 Task: Look for space in Gotse Delchev, Bulgaria from 12th  July, 2023 to 15th July, 2023 for 3 adults in price range Rs.12000 to Rs.16000. Place can be entire place with 2 bedrooms having 3 beds and 1 bathroom. Property type can be flat. Booking option can be shelf check-in. Required host language is English.
Action: Mouse moved to (760, 143)
Screenshot: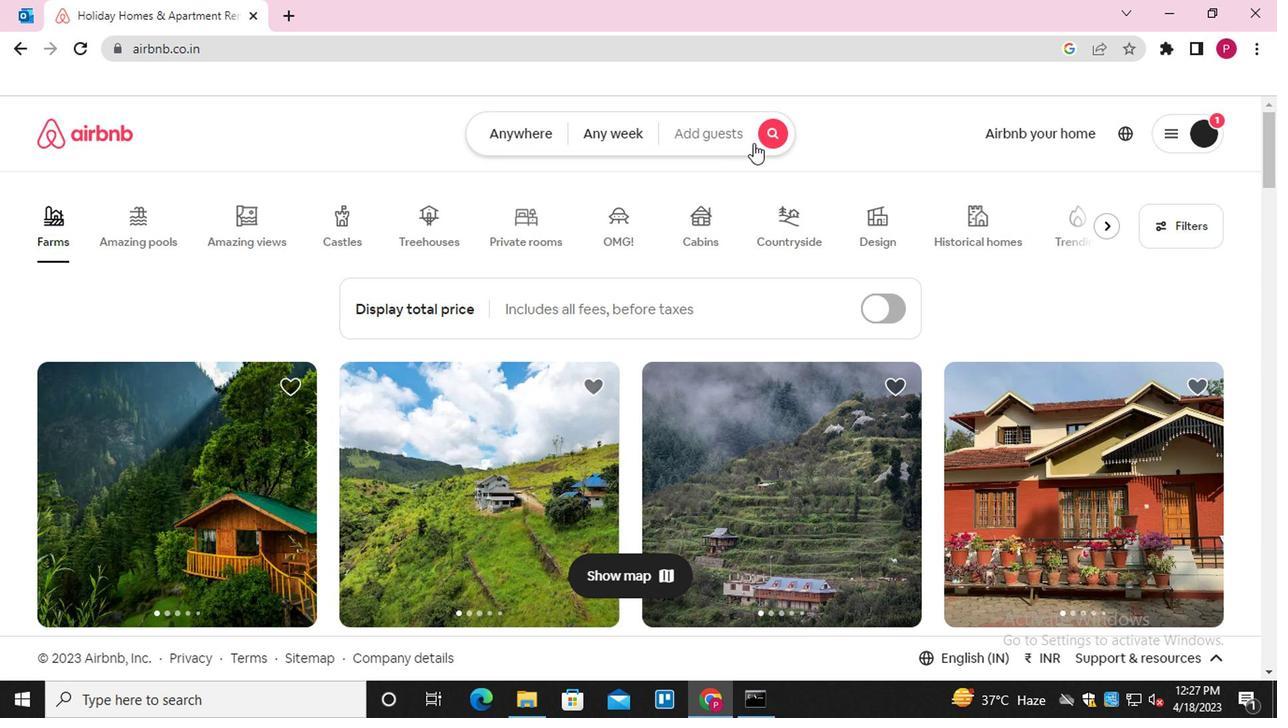 
Action: Mouse pressed left at (760, 143)
Screenshot: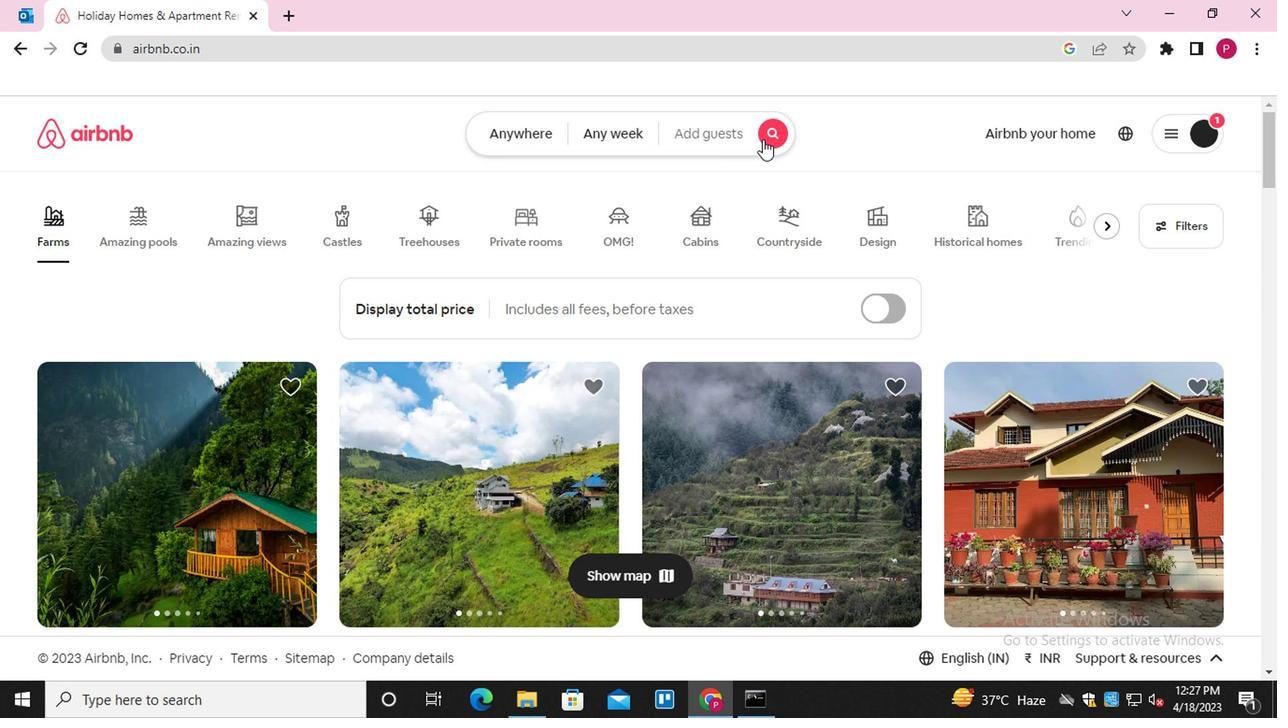 
Action: Mouse moved to (410, 209)
Screenshot: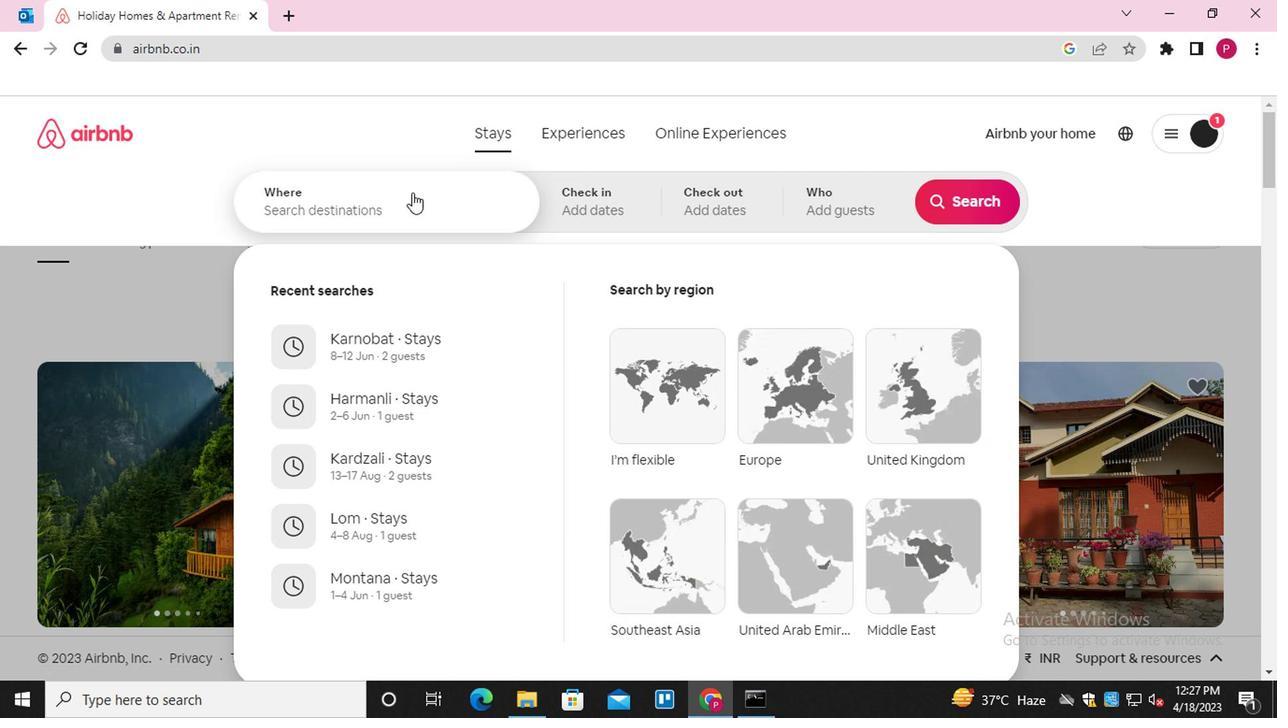
Action: Mouse pressed left at (410, 209)
Screenshot: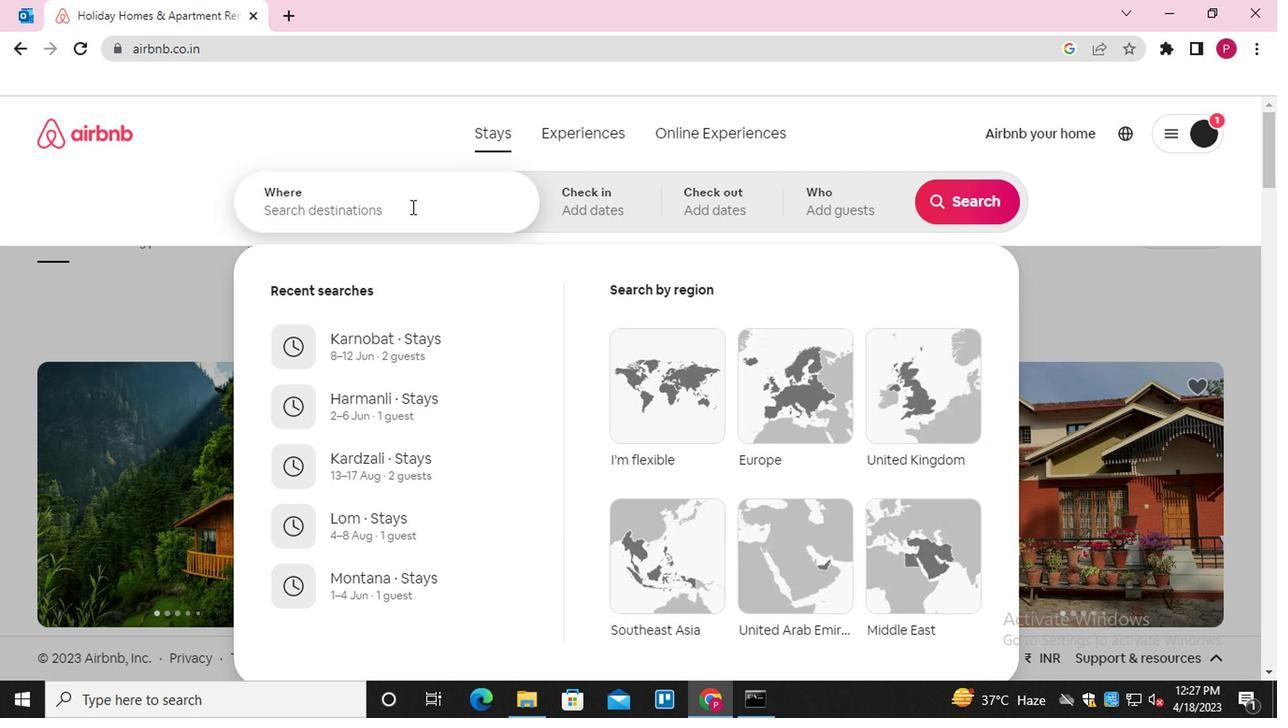 
Action: Key pressed <Key.shift><Key.shift><Key.shift><Key.shift><Key.shift><Key.shift><Key.shift><Key.shift><Key.shift><Key.shift><Key.shift><Key.shift><Key.shift><Key.shift><Key.shift><Key.shift><Key.shift><Key.shift>GOSTE<Key.space><Key.shift>DELCHEV
Screenshot: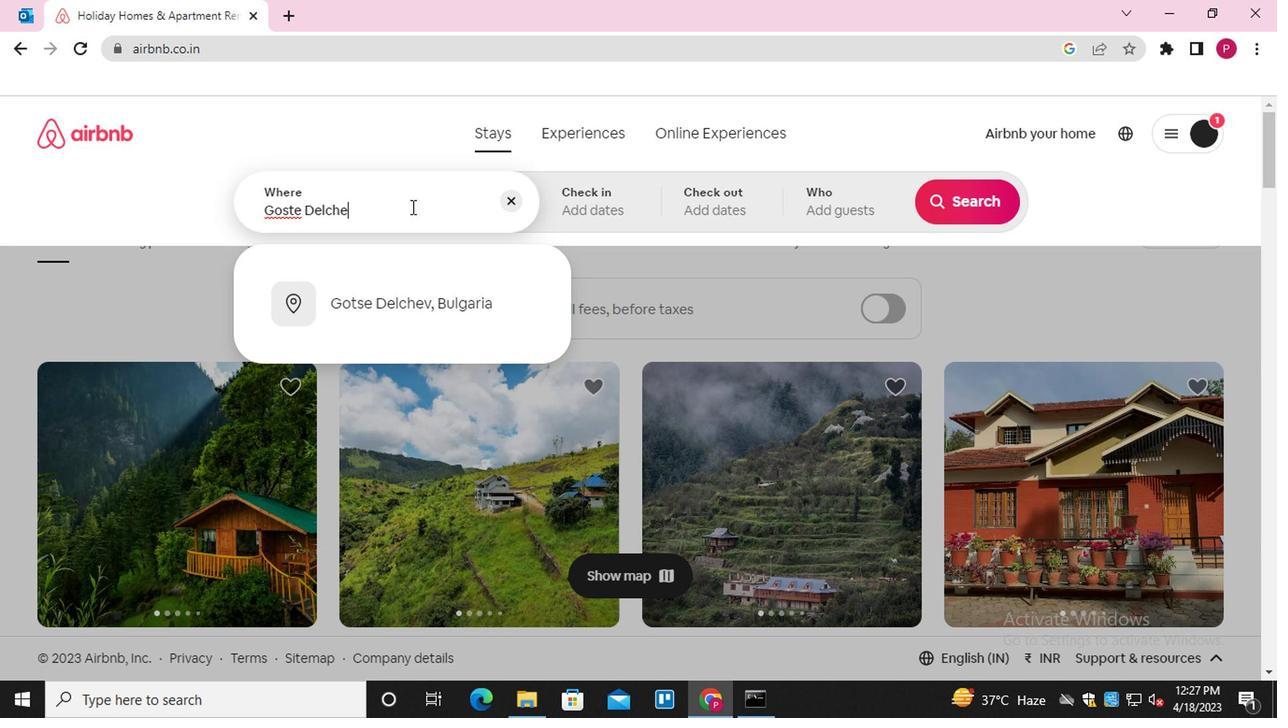 
Action: Mouse moved to (427, 493)
Screenshot: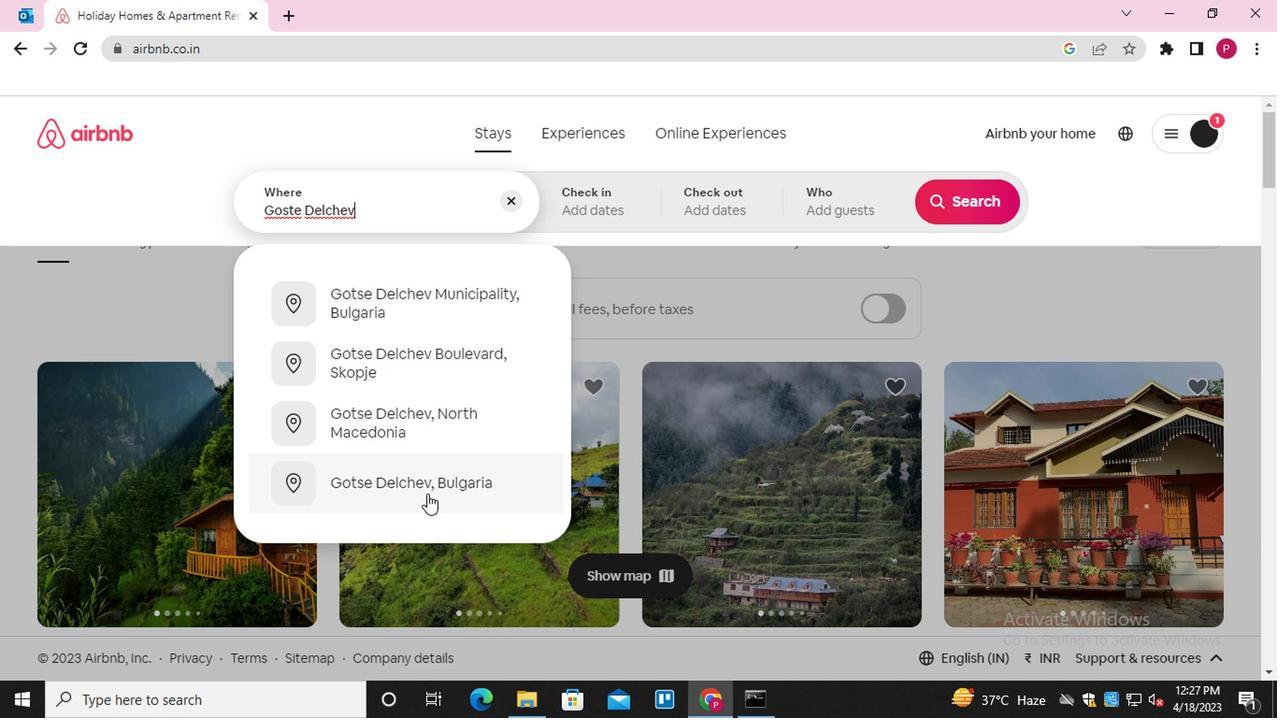 
Action: Mouse pressed left at (427, 493)
Screenshot: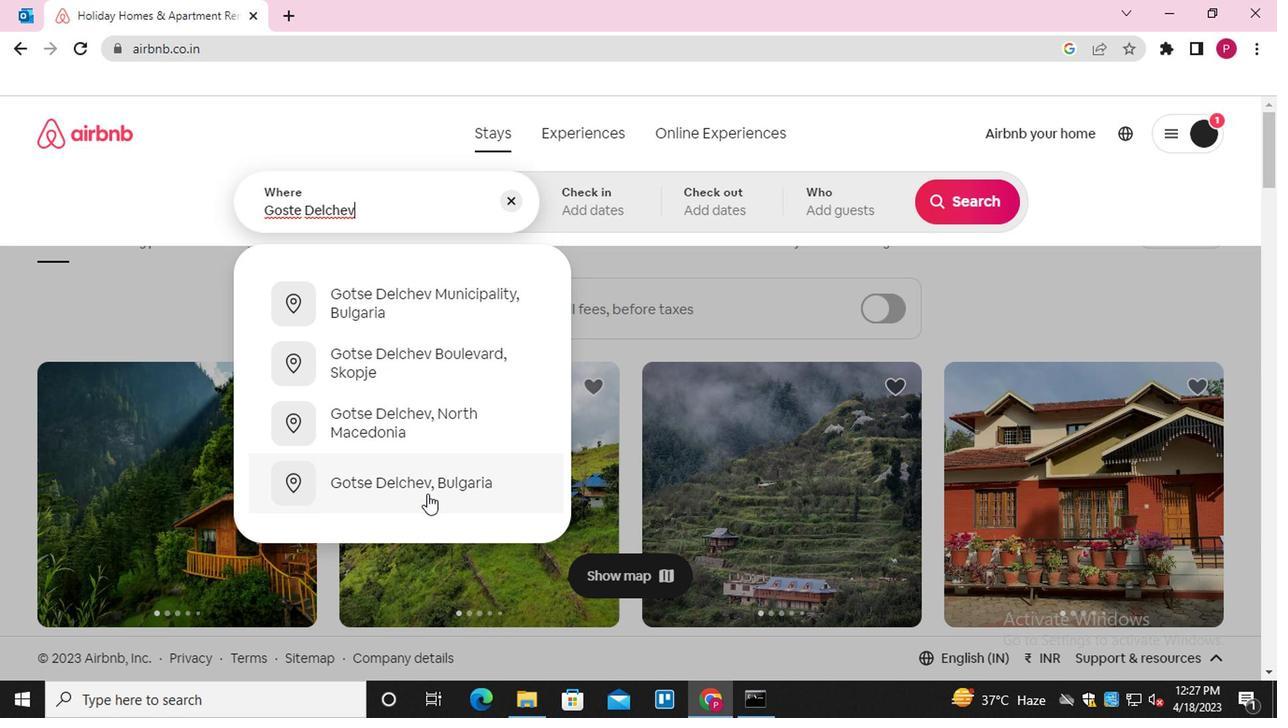 
Action: Mouse moved to (943, 352)
Screenshot: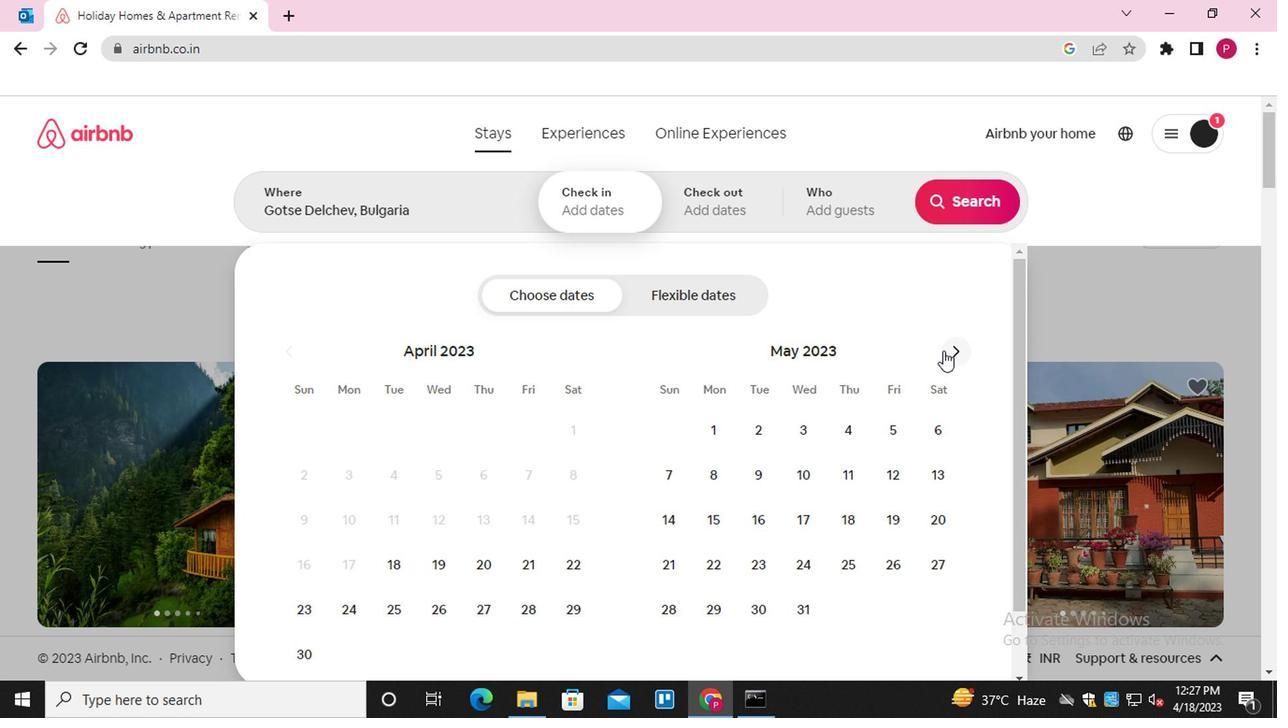
Action: Mouse pressed left at (943, 352)
Screenshot: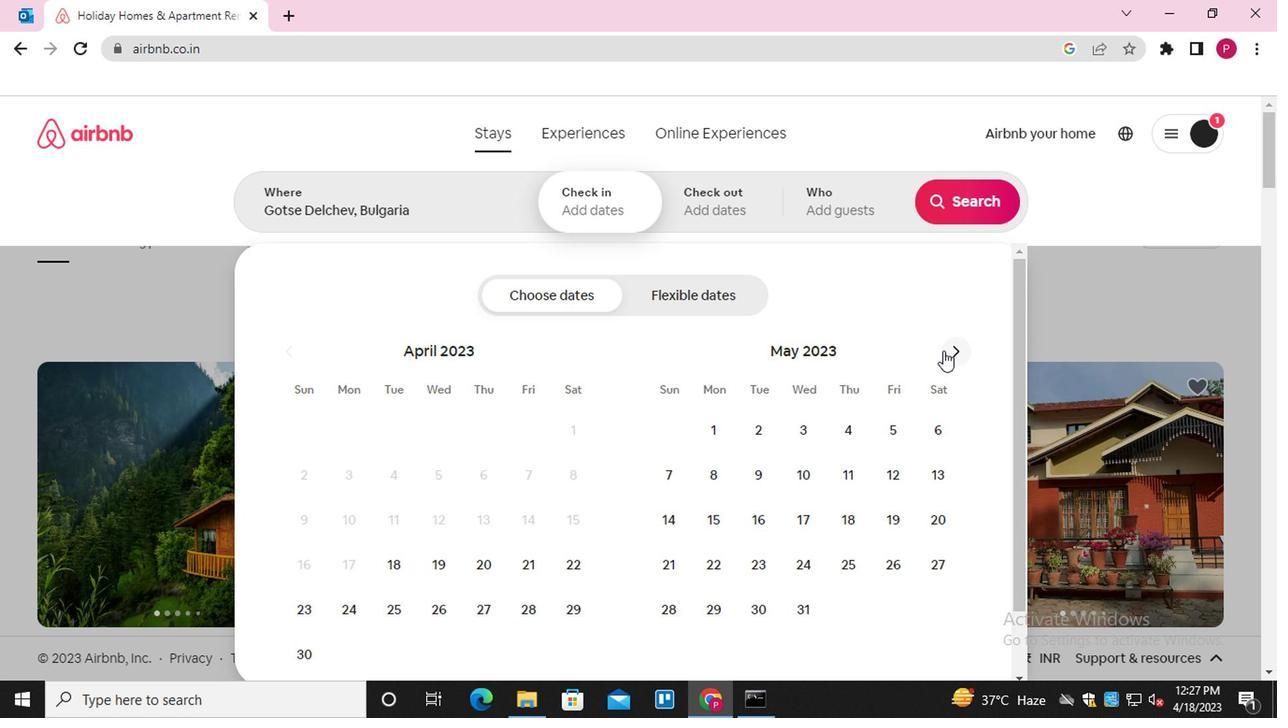 
Action: Mouse pressed left at (943, 352)
Screenshot: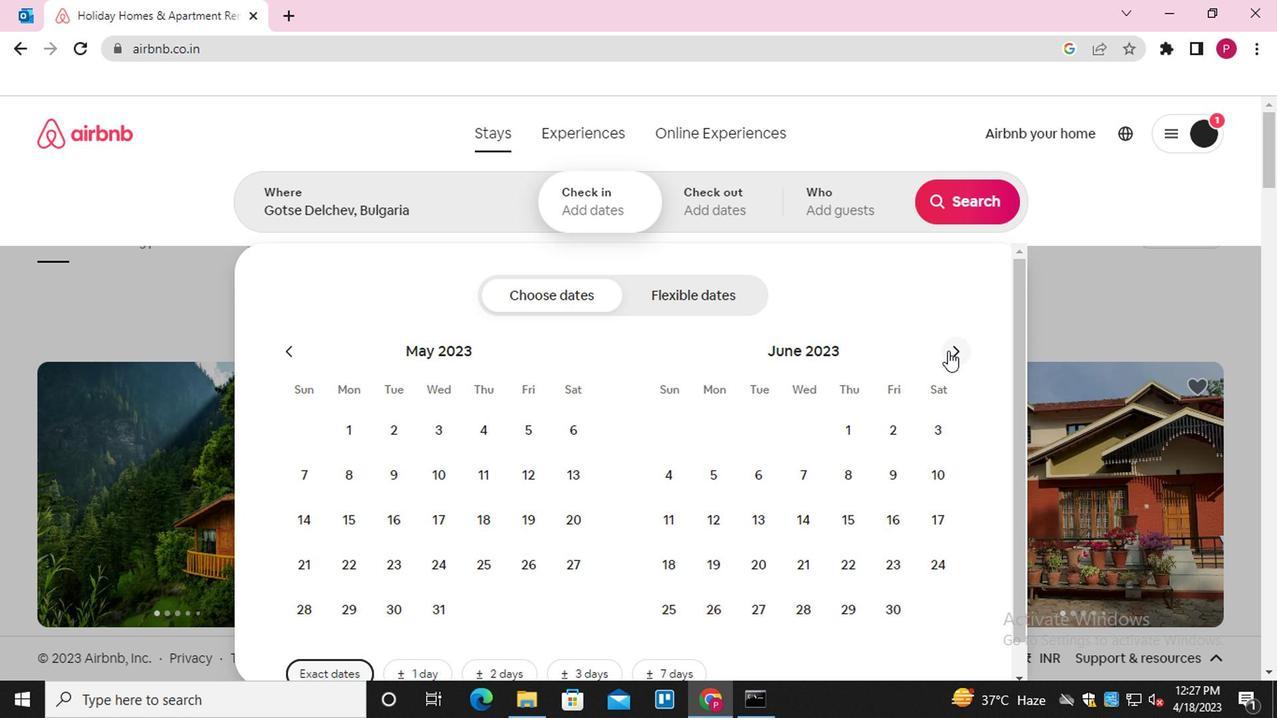 
Action: Mouse moved to (808, 517)
Screenshot: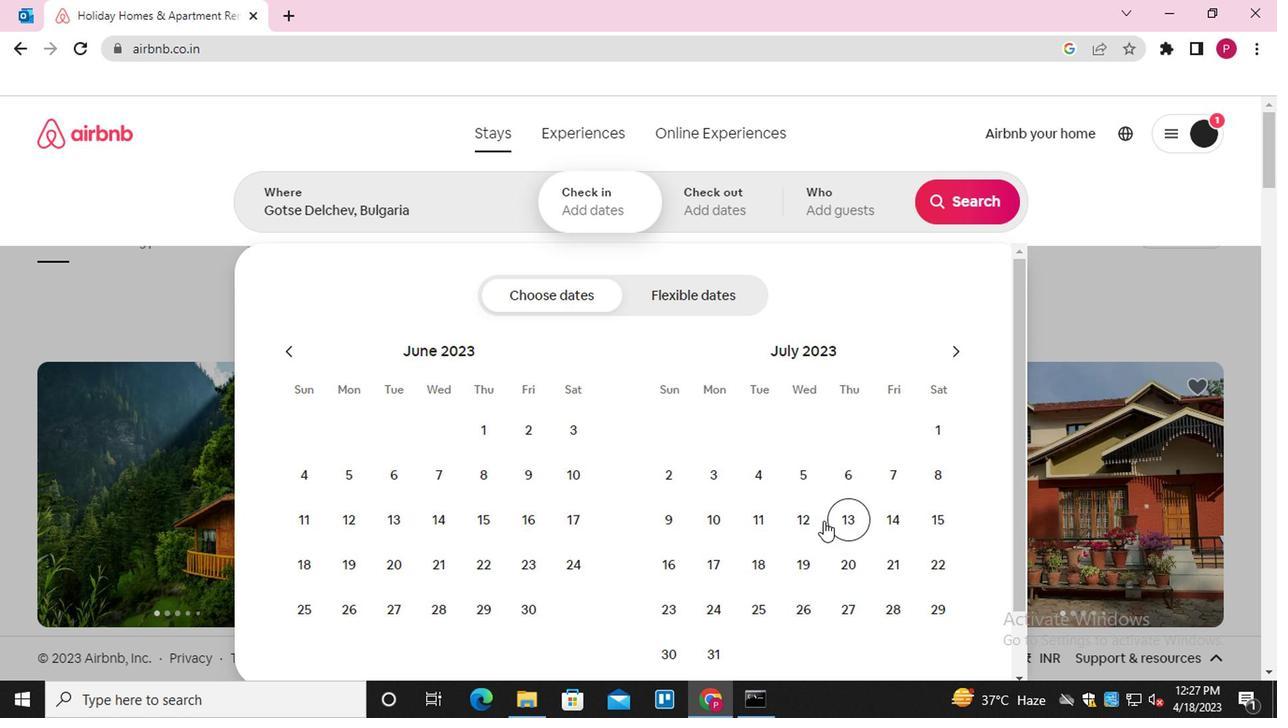 
Action: Mouse pressed left at (808, 517)
Screenshot: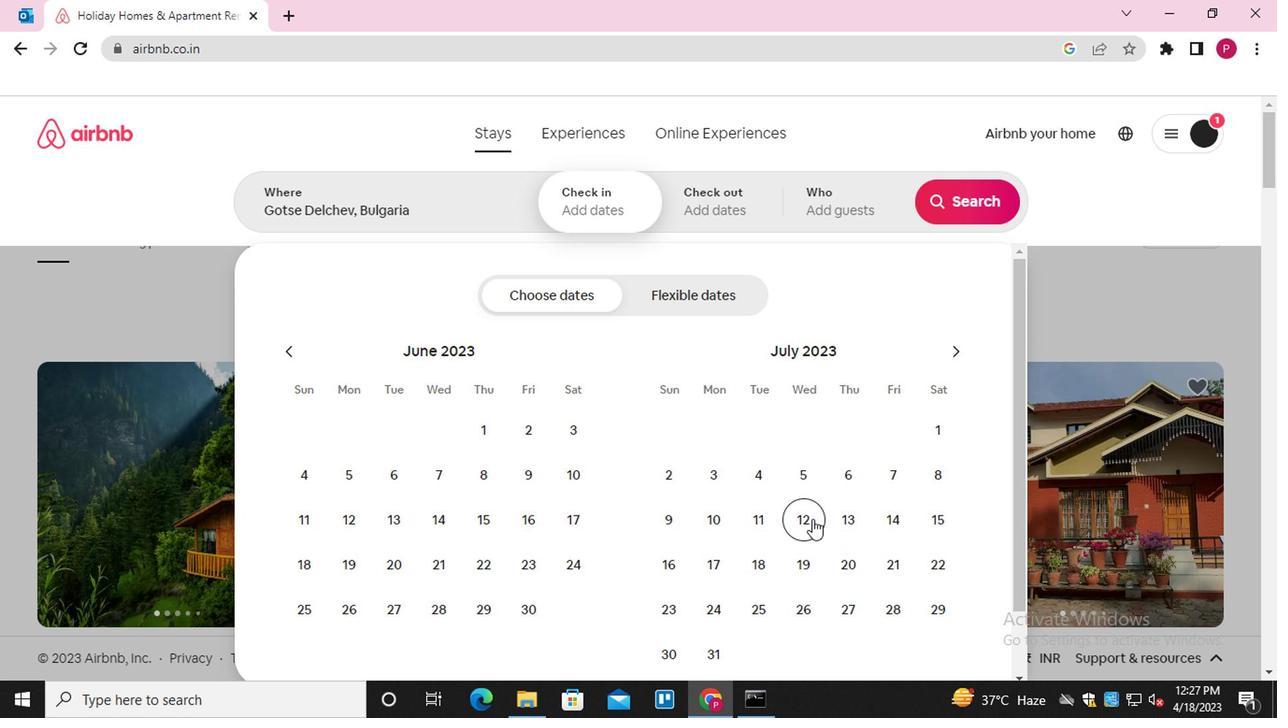 
Action: Mouse moved to (925, 520)
Screenshot: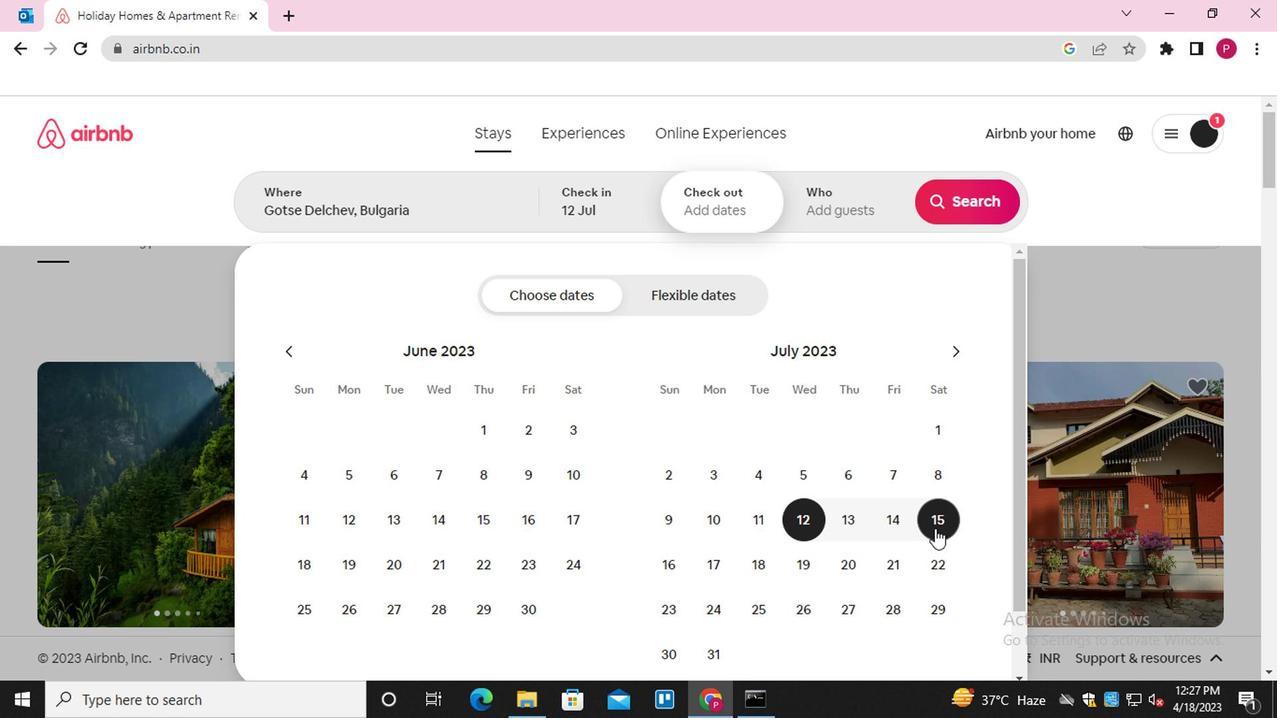 
Action: Mouse pressed left at (925, 520)
Screenshot: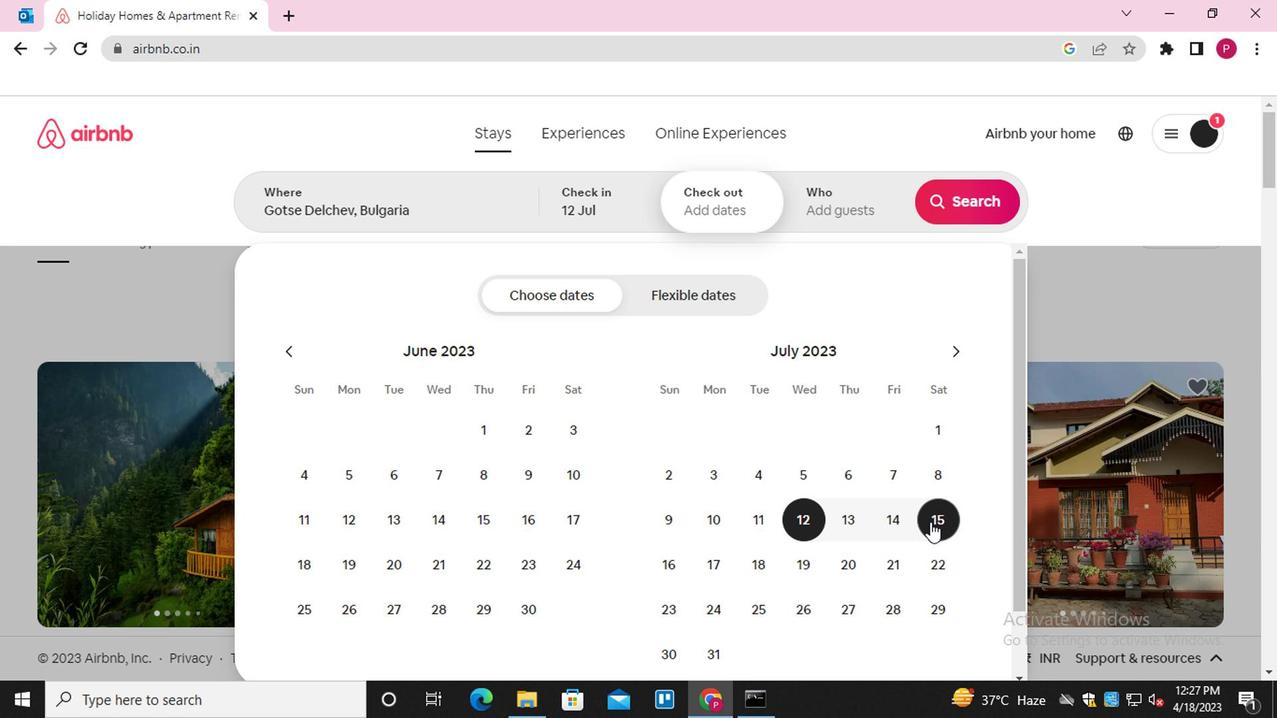 
Action: Mouse moved to (843, 212)
Screenshot: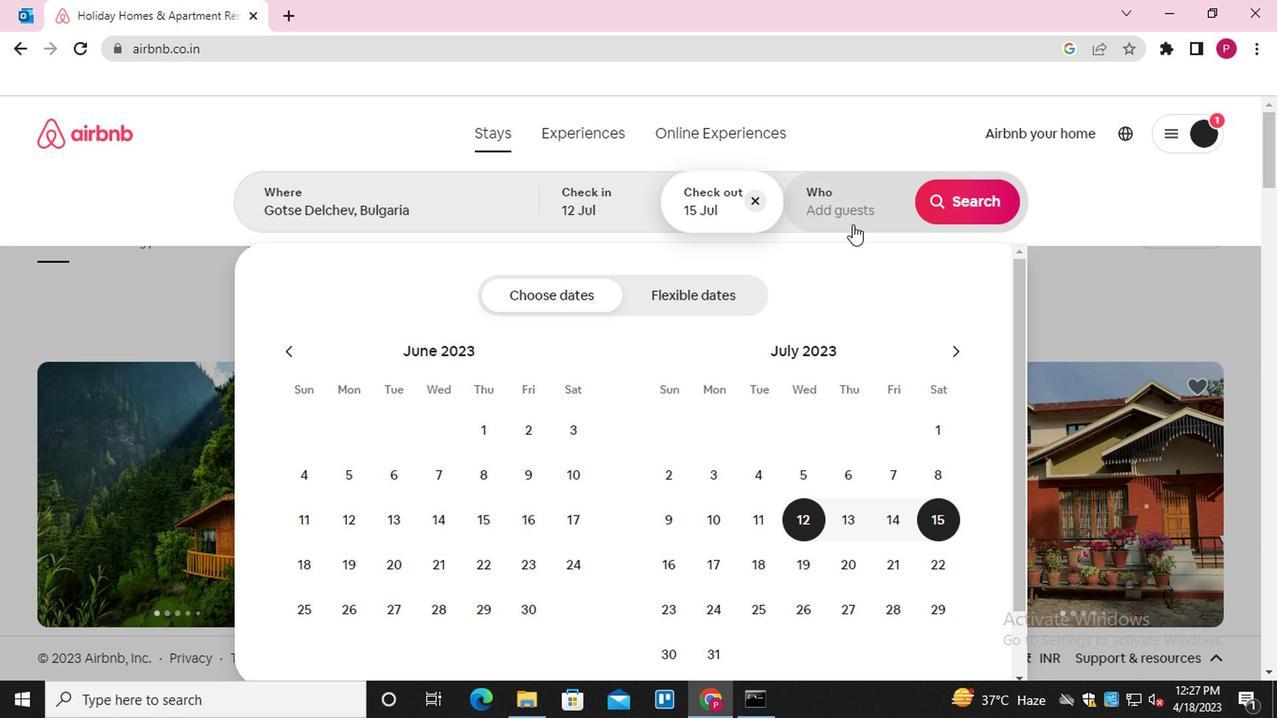
Action: Mouse pressed left at (843, 212)
Screenshot: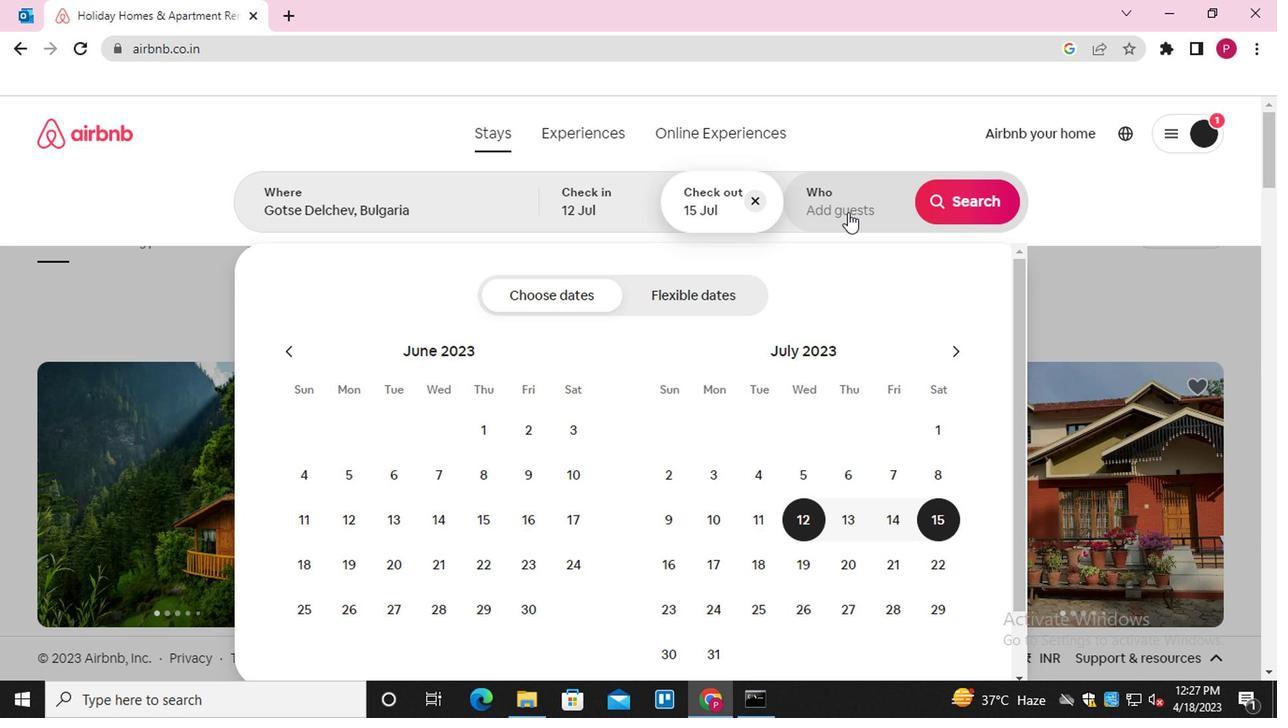 
Action: Mouse moved to (970, 298)
Screenshot: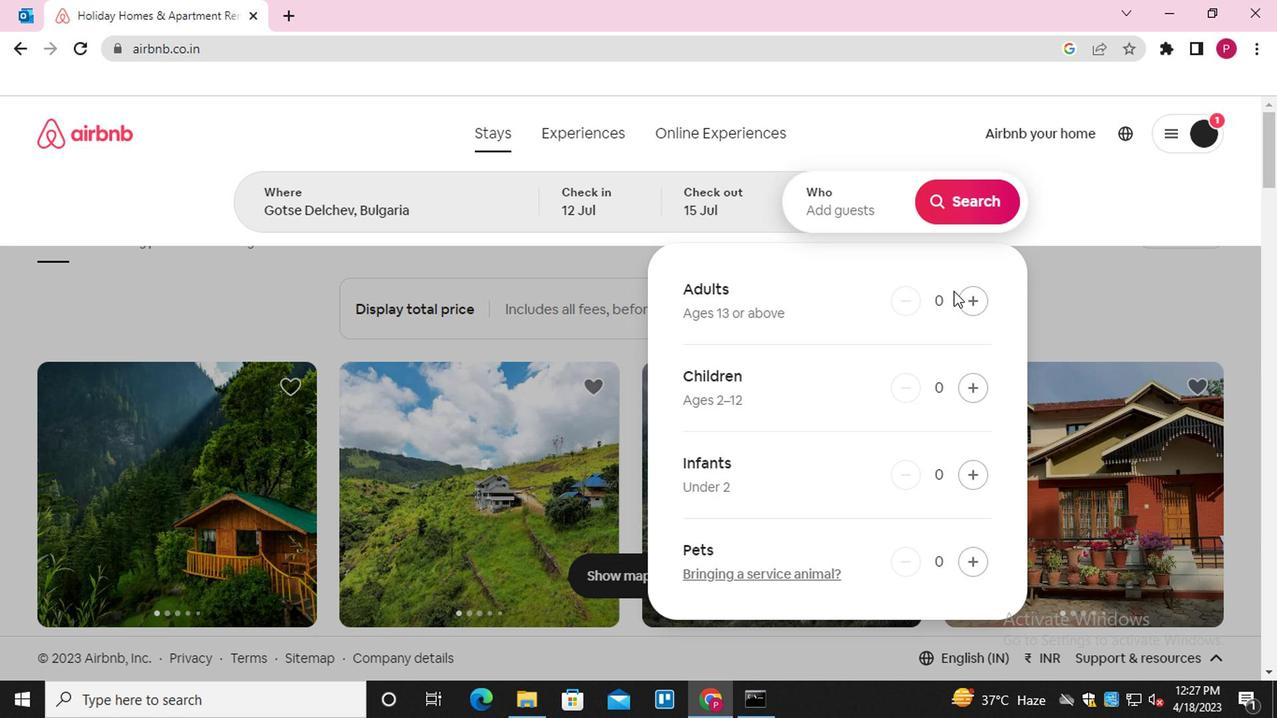 
Action: Mouse pressed left at (970, 298)
Screenshot: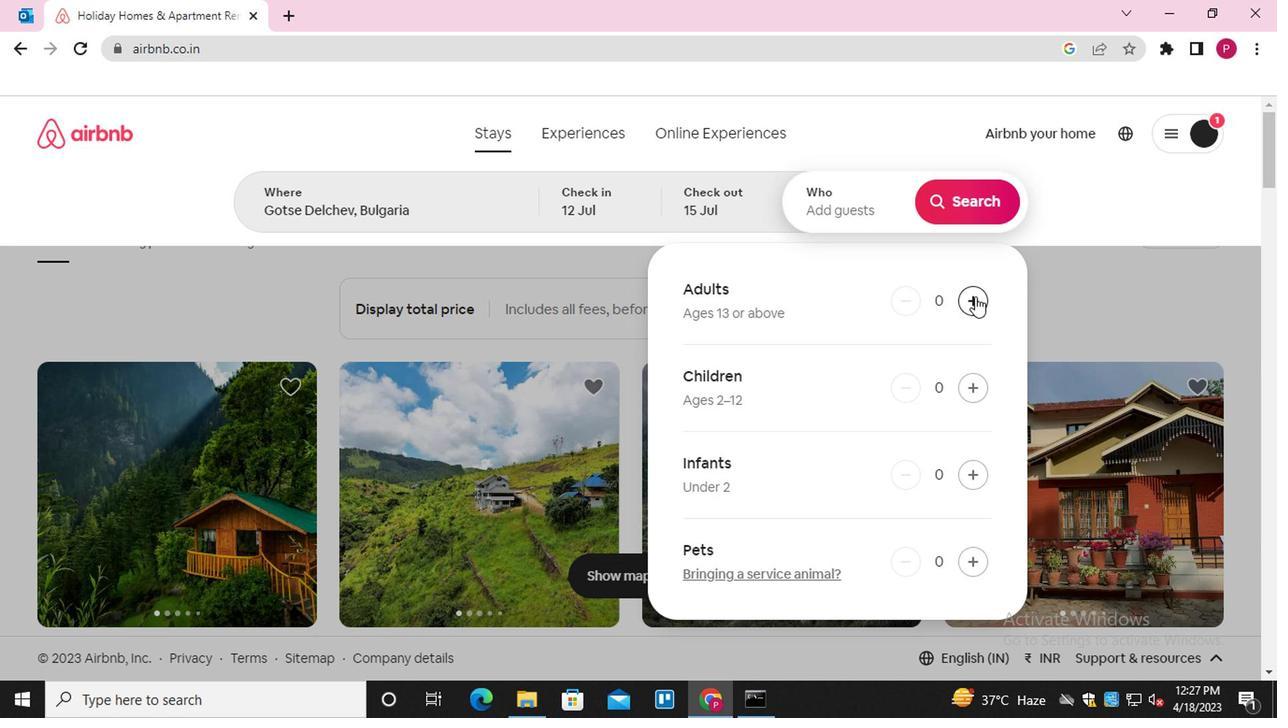 
Action: Mouse pressed left at (970, 298)
Screenshot: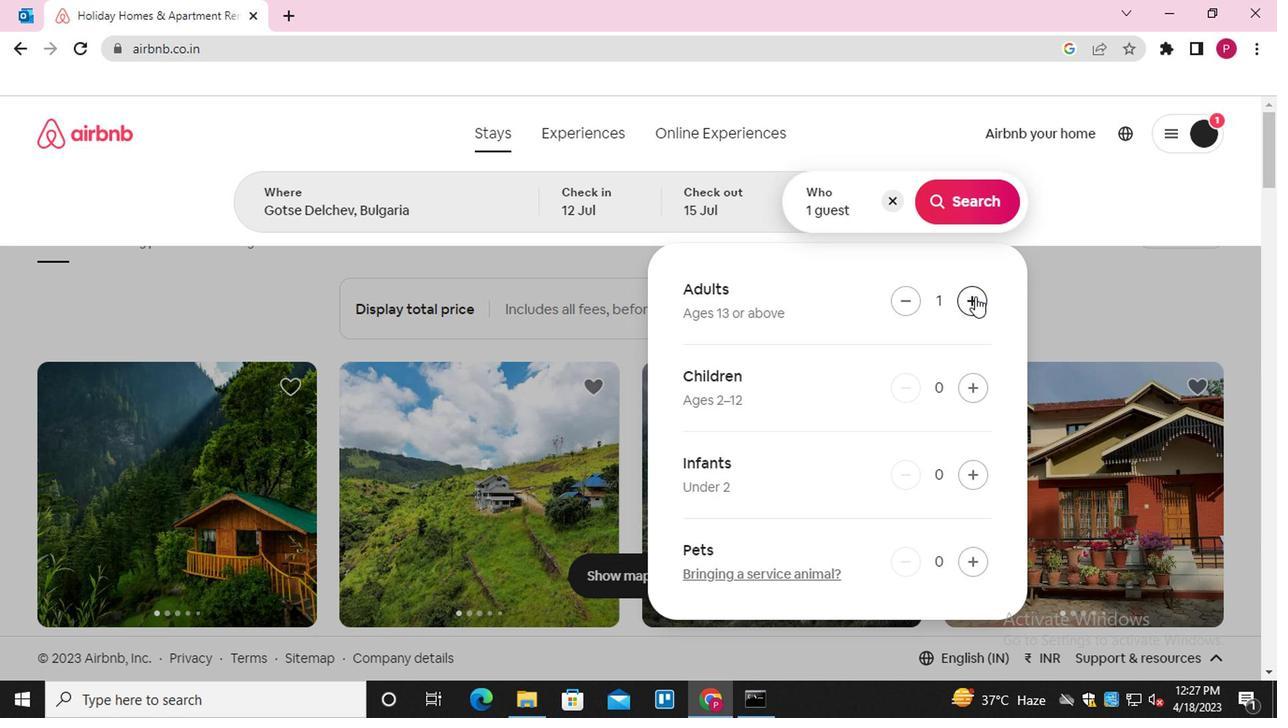 
Action: Mouse pressed left at (970, 298)
Screenshot: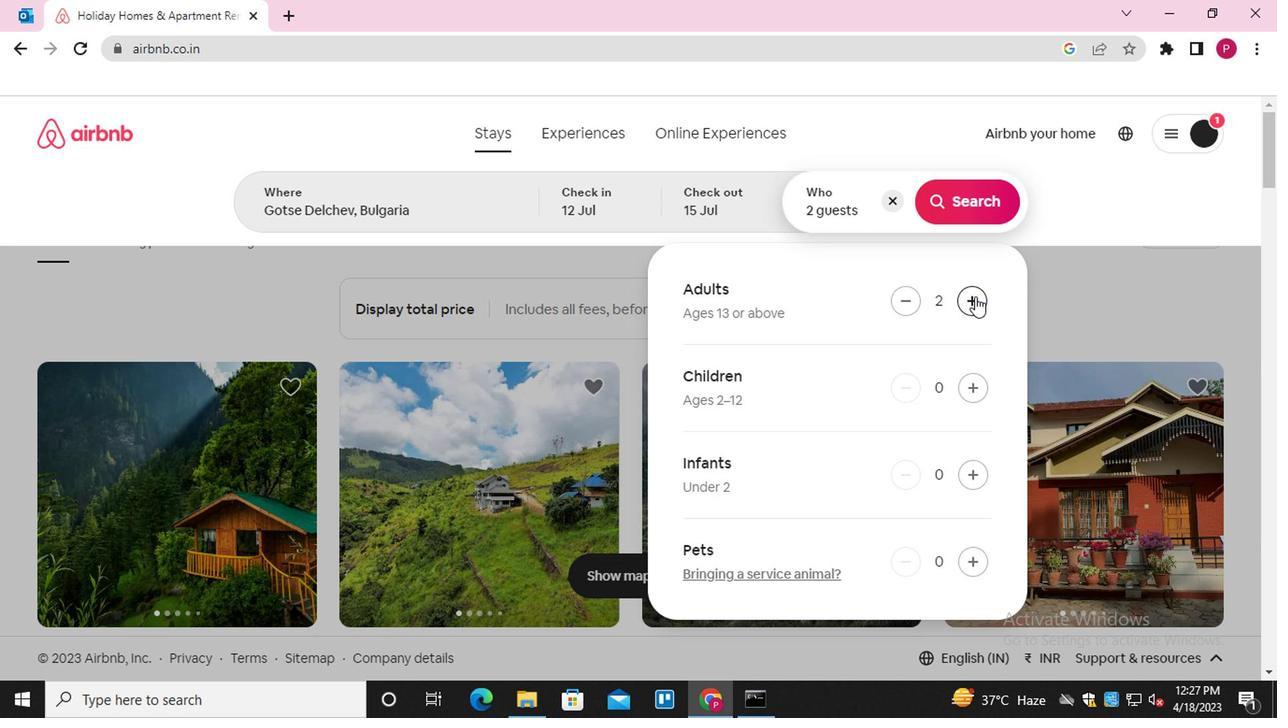 
Action: Mouse moved to (967, 218)
Screenshot: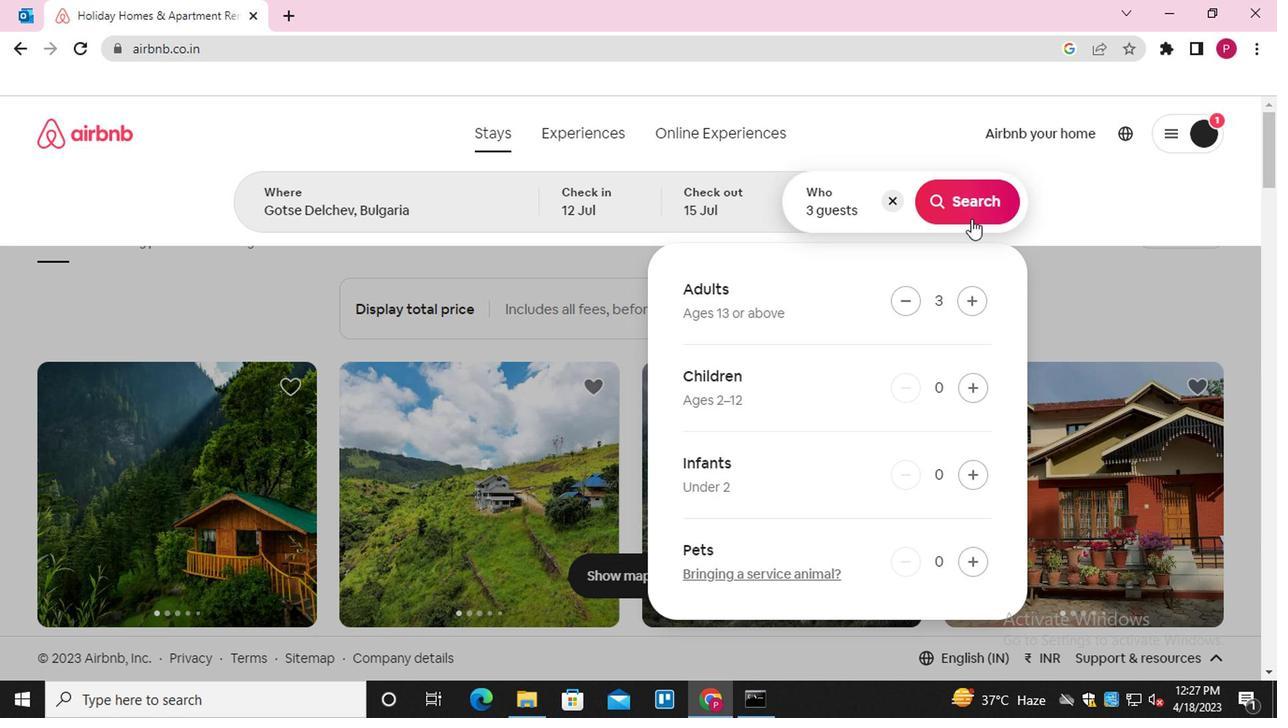 
Action: Mouse pressed left at (967, 218)
Screenshot: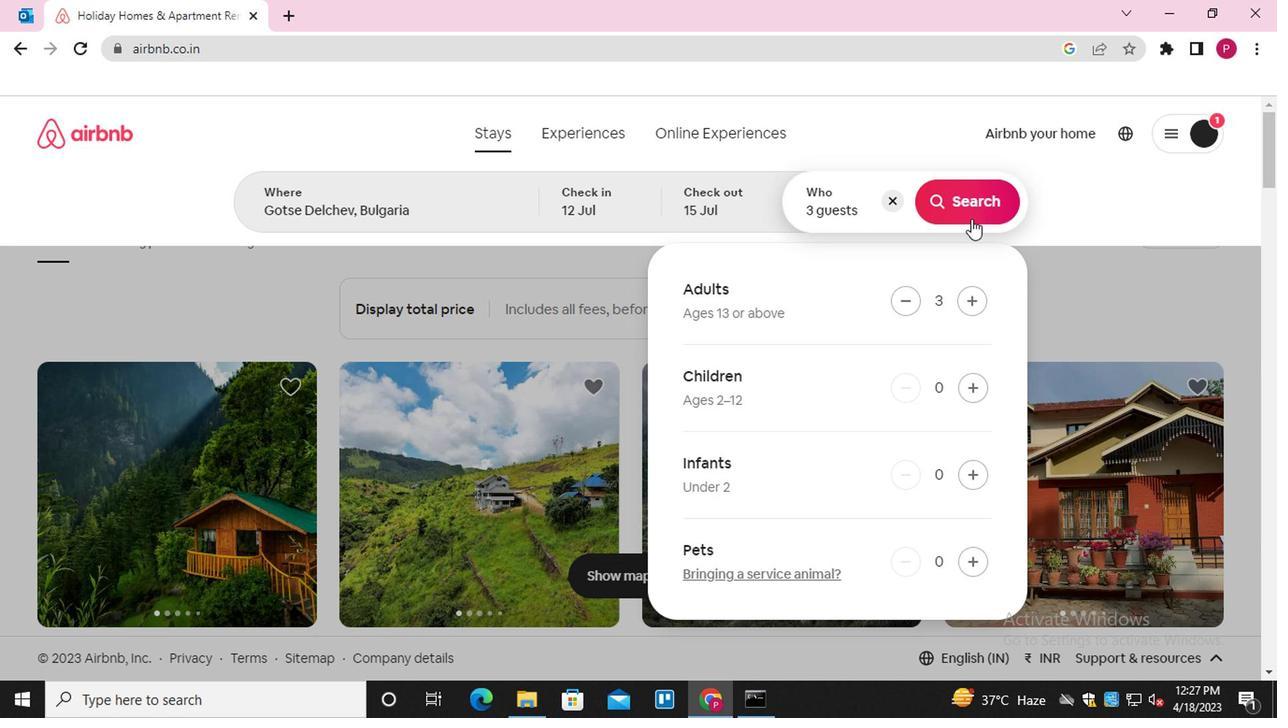 
Action: Mouse moved to (1163, 218)
Screenshot: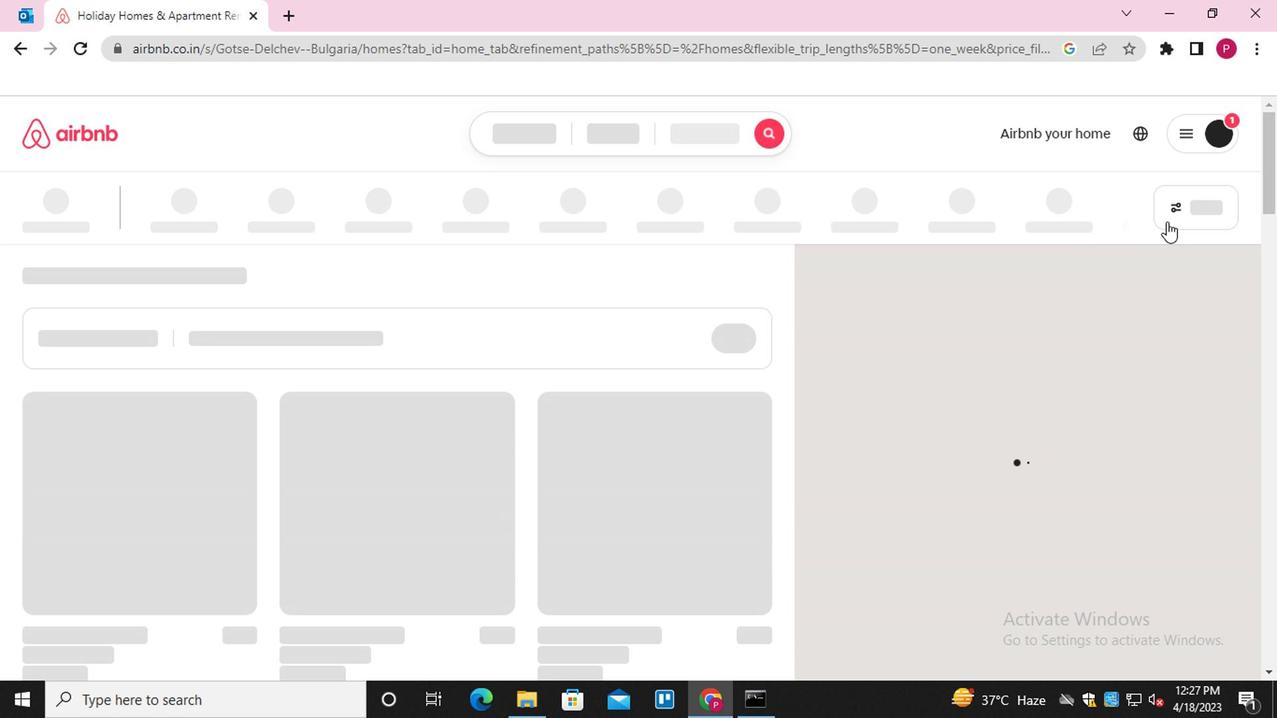 
Action: Mouse pressed left at (1163, 218)
Screenshot: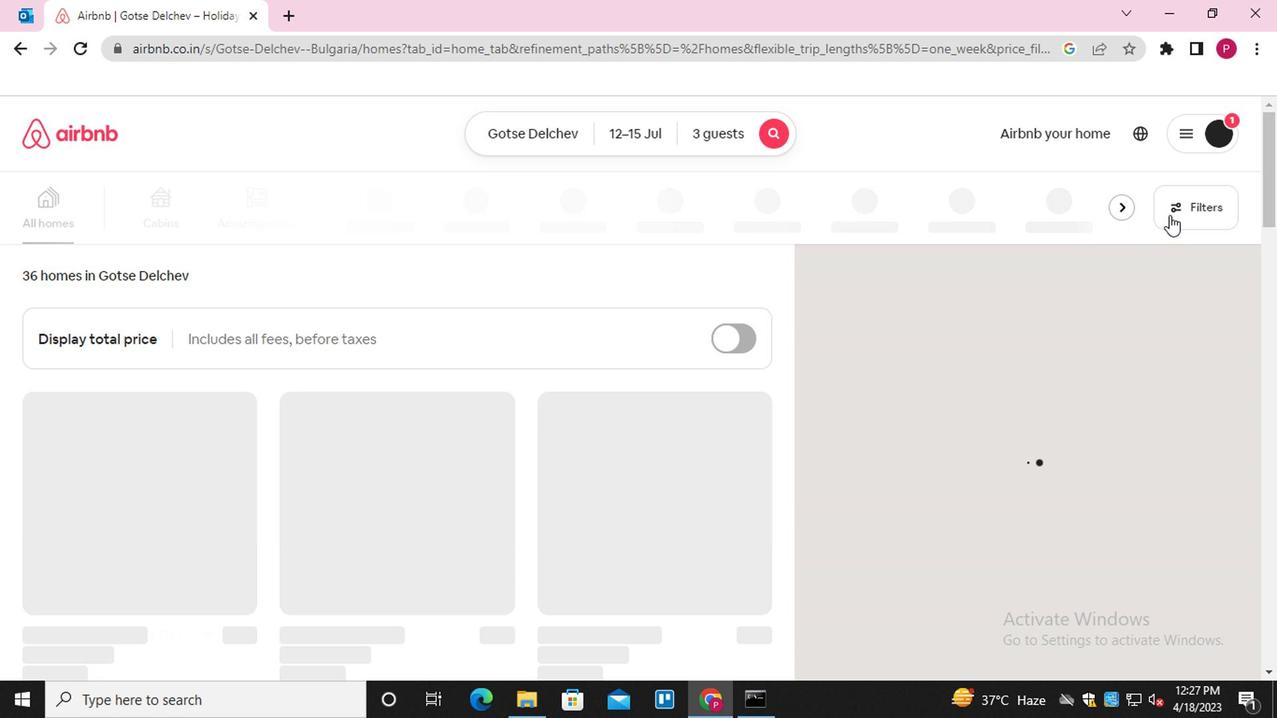 
Action: Mouse moved to (431, 434)
Screenshot: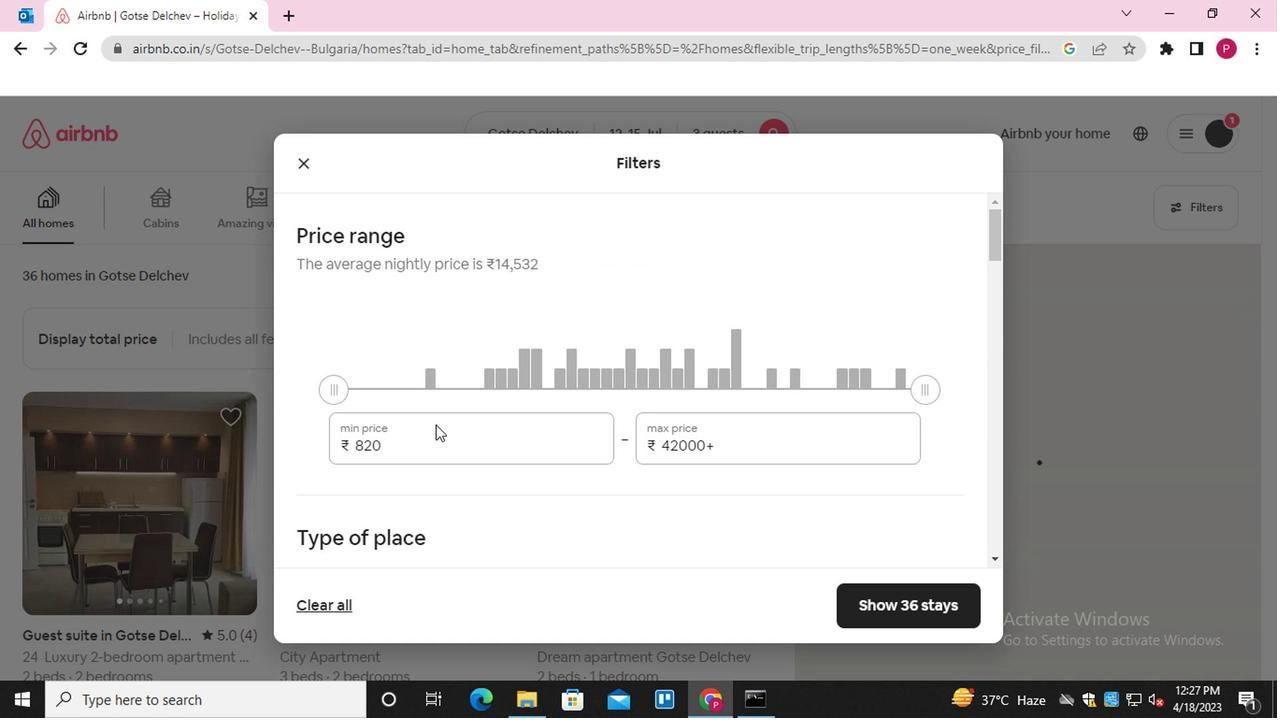 
Action: Mouse pressed left at (431, 434)
Screenshot: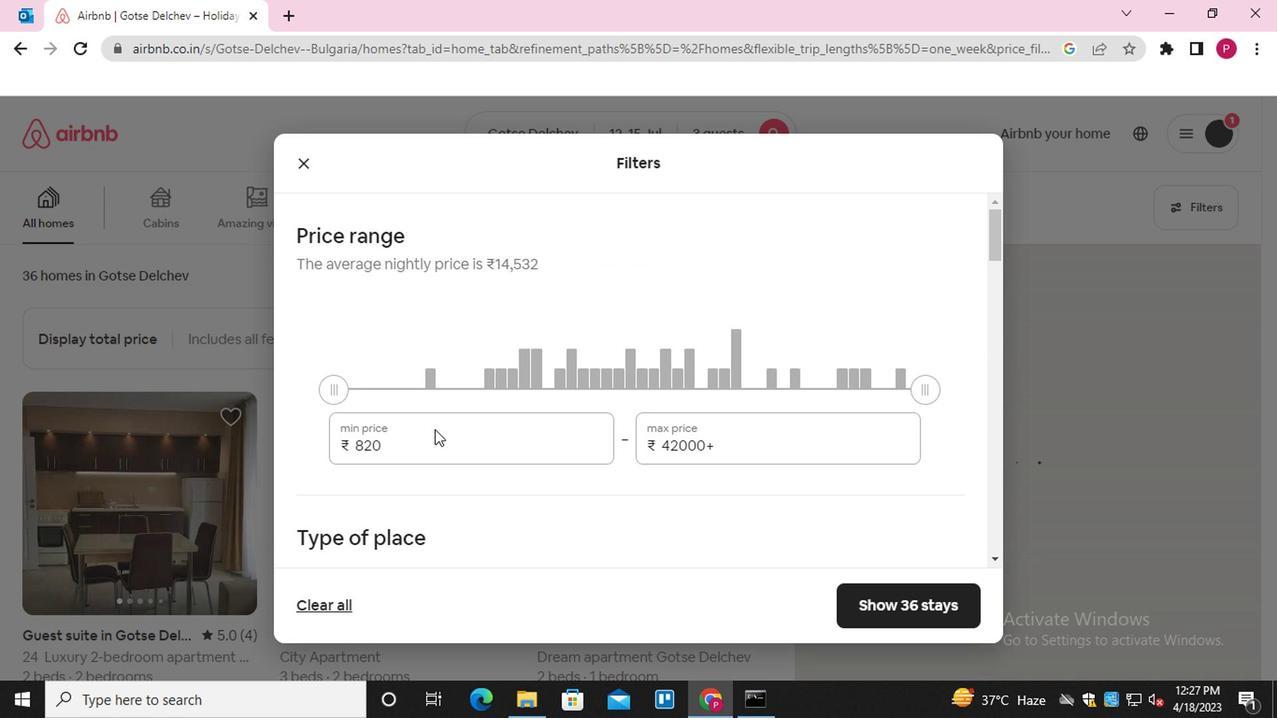 
Action: Mouse pressed left at (431, 434)
Screenshot: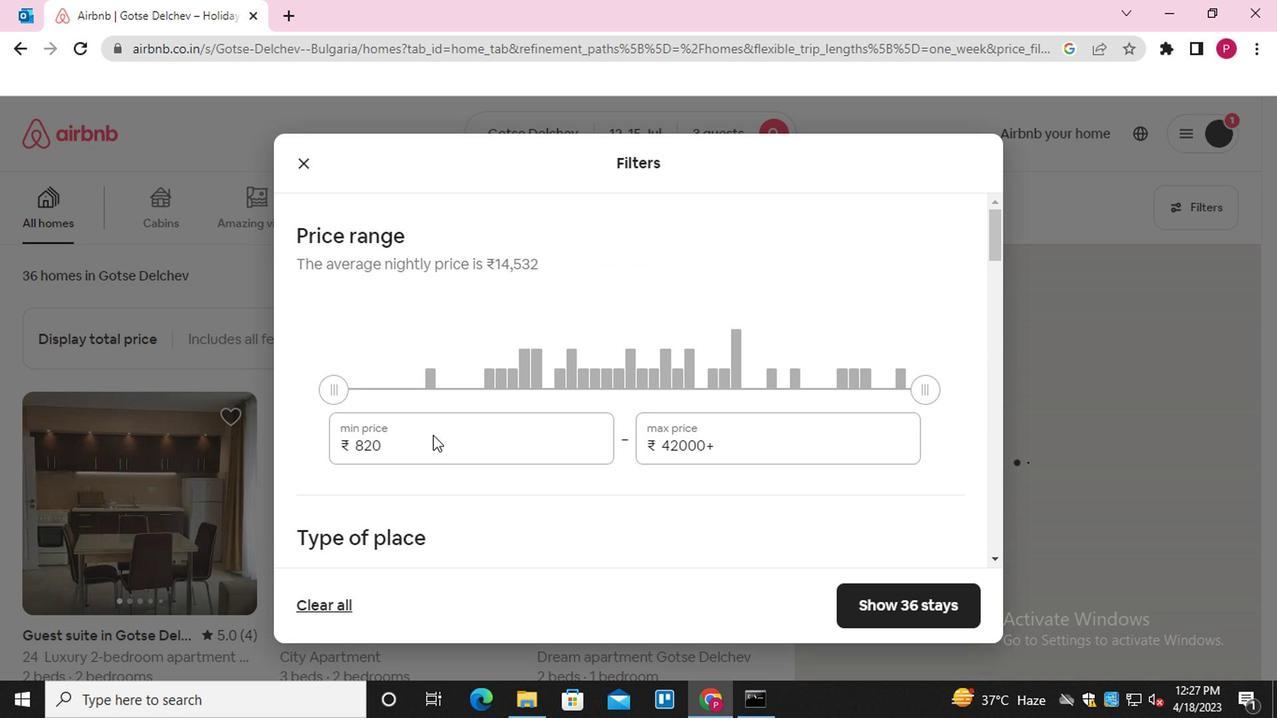 
Action: Mouse pressed left at (431, 434)
Screenshot: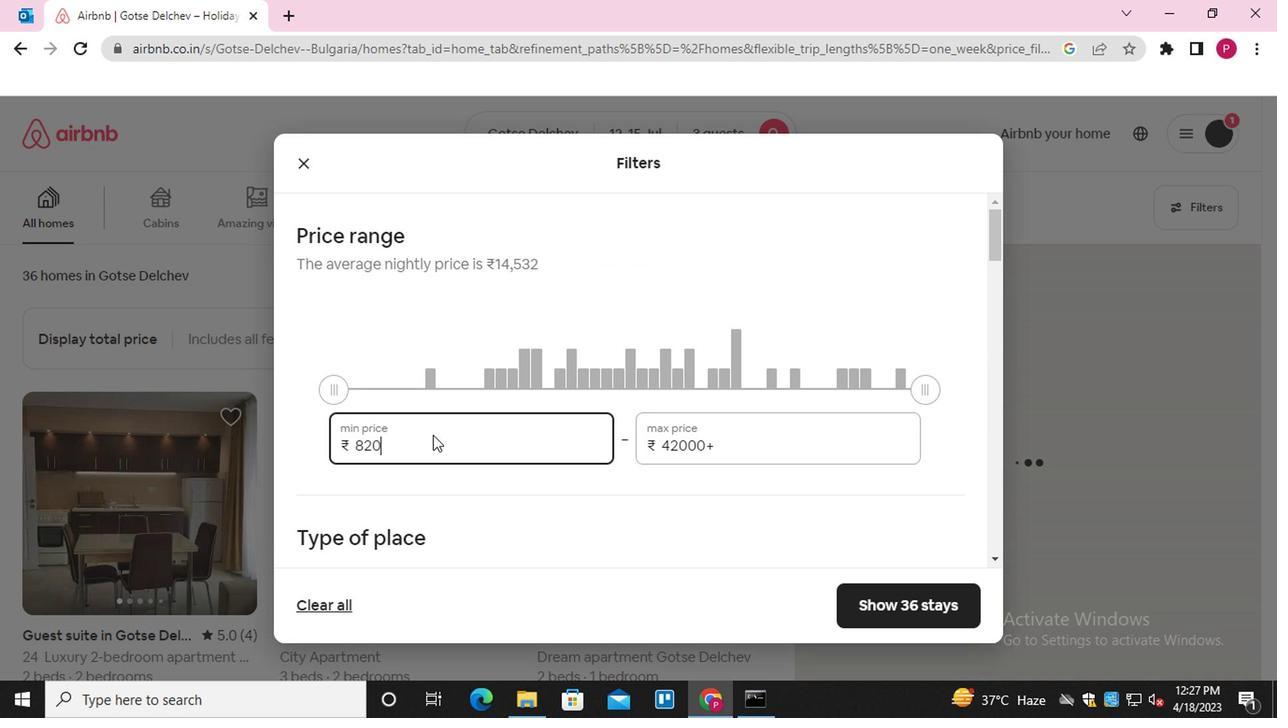 
Action: Mouse pressed left at (431, 434)
Screenshot: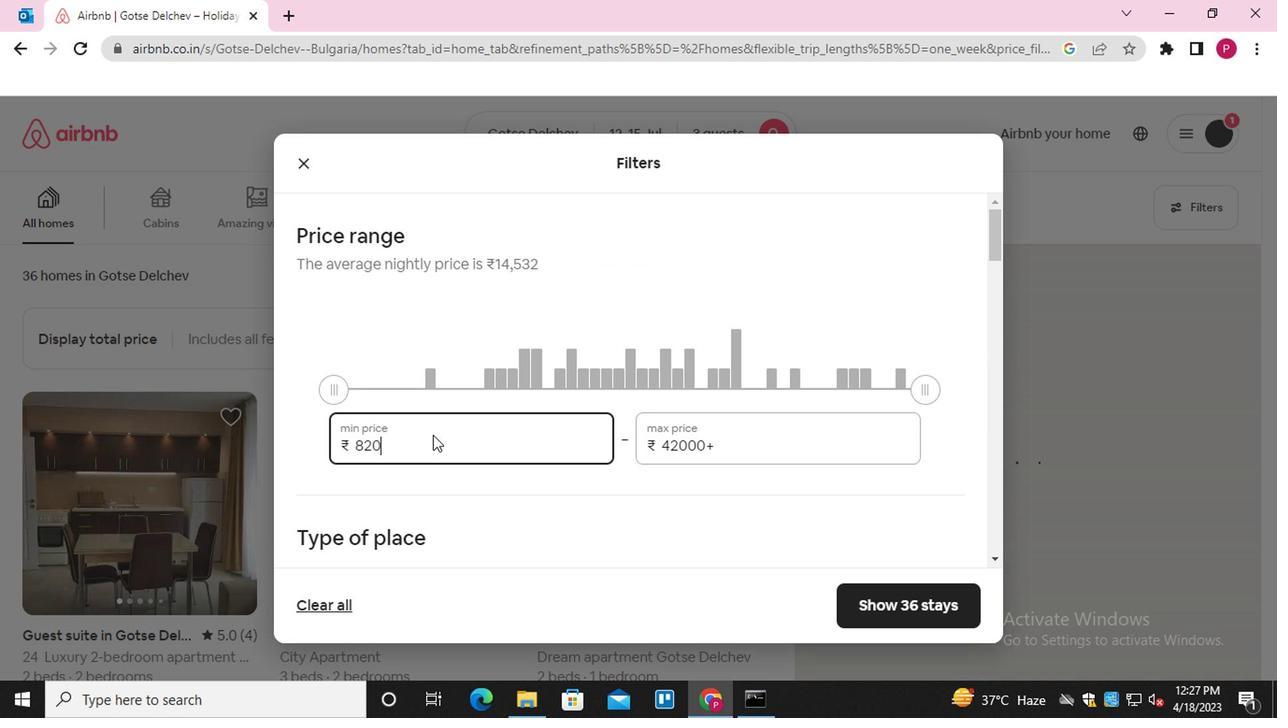 
Action: Mouse pressed left at (431, 434)
Screenshot: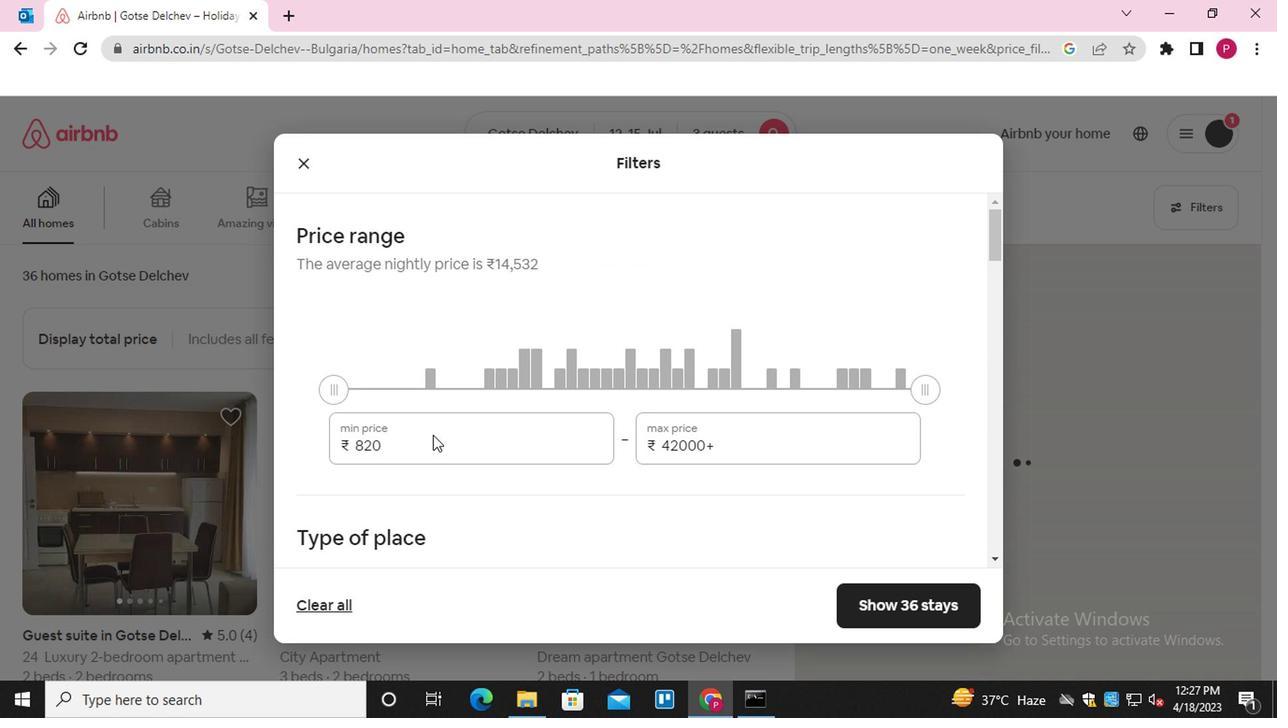 
Action: Mouse moved to (428, 438)
Screenshot: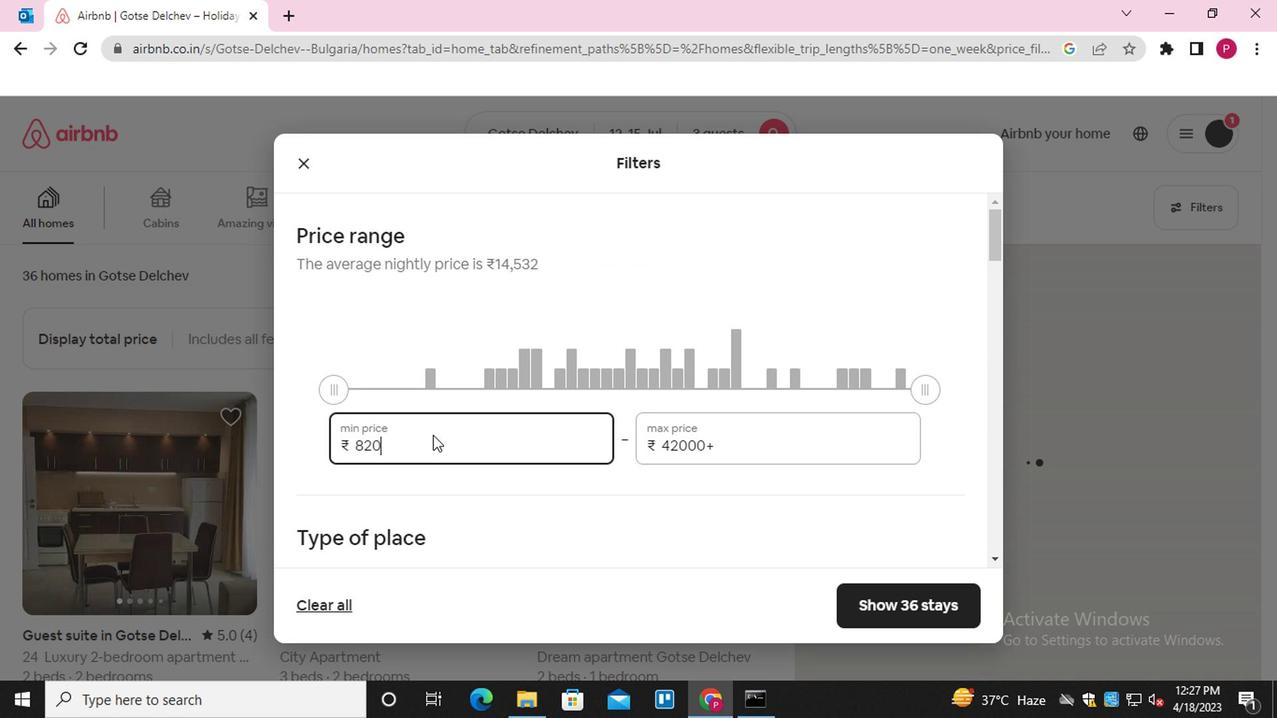 
Action: Mouse pressed left at (428, 438)
Screenshot: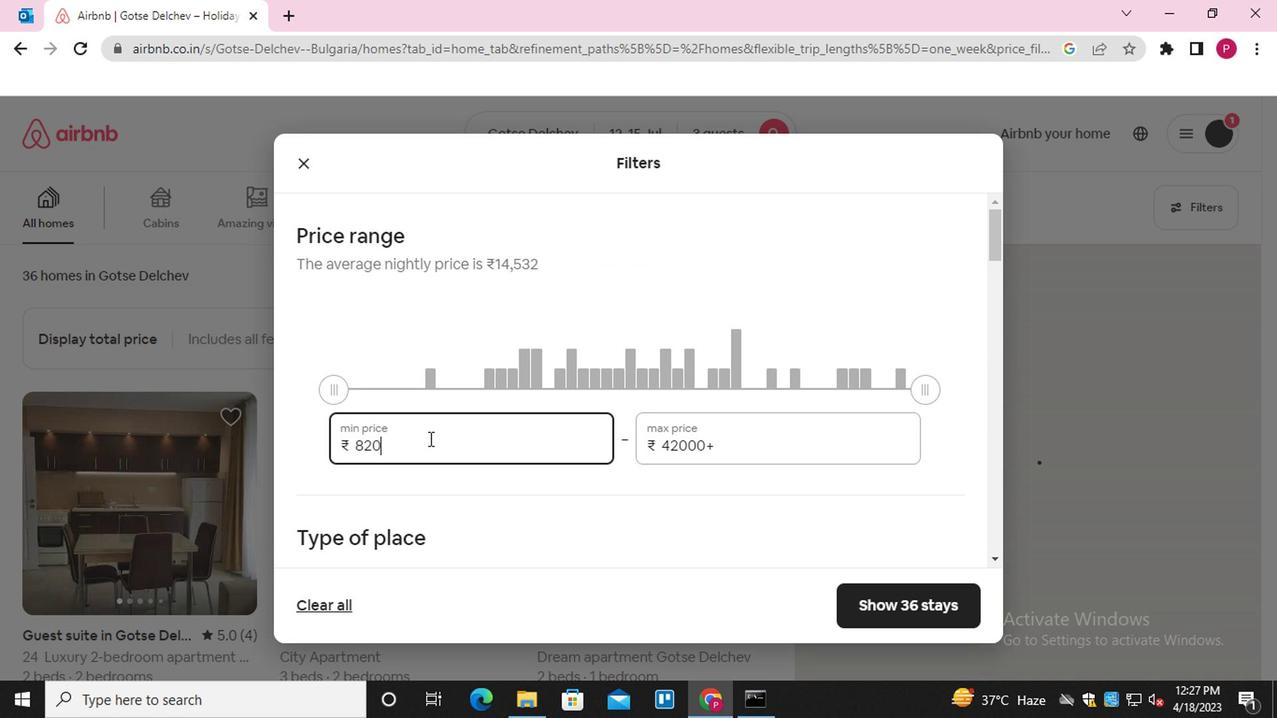 
Action: Mouse pressed left at (428, 438)
Screenshot: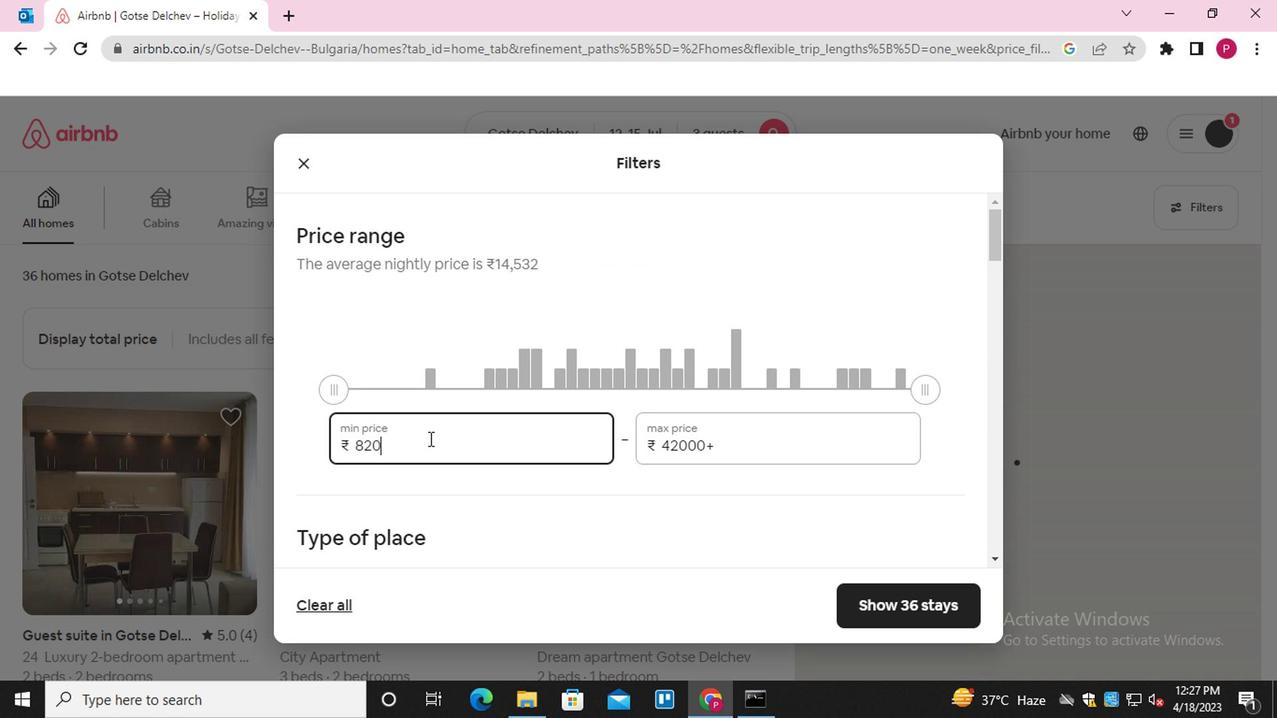 
Action: Mouse moved to (425, 464)
Screenshot: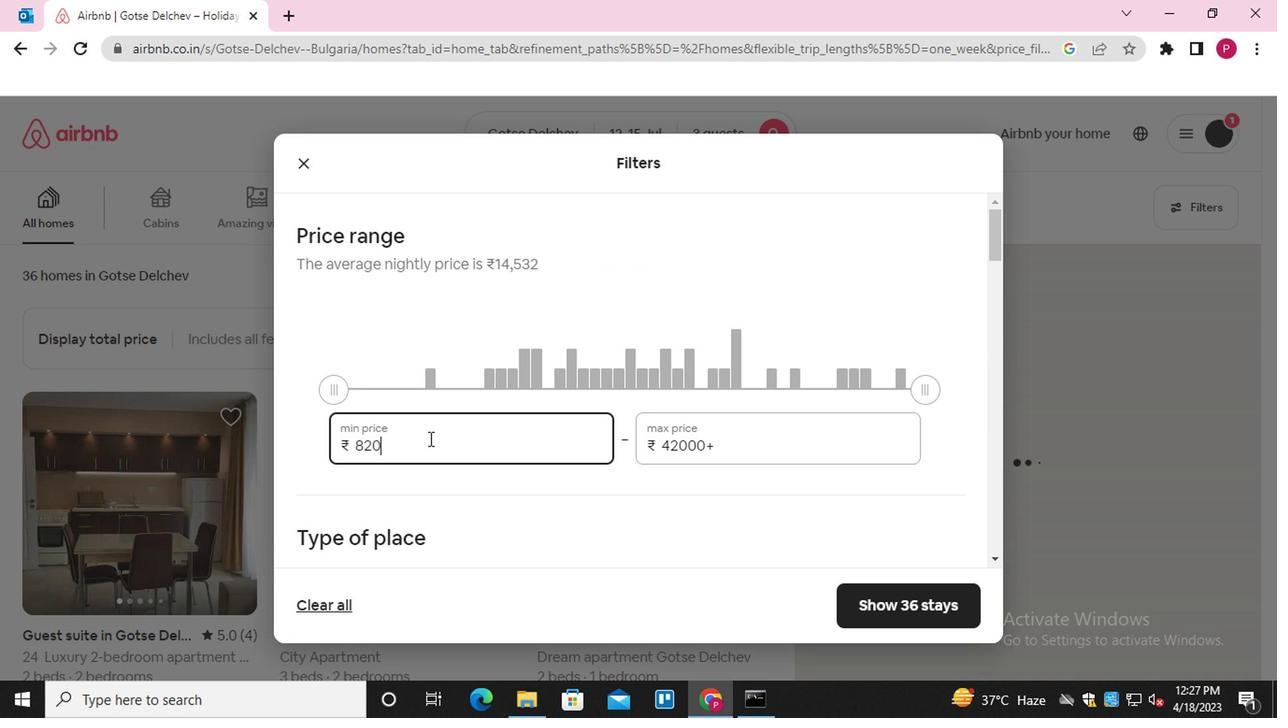 
Action: Key pressed 12000
Screenshot: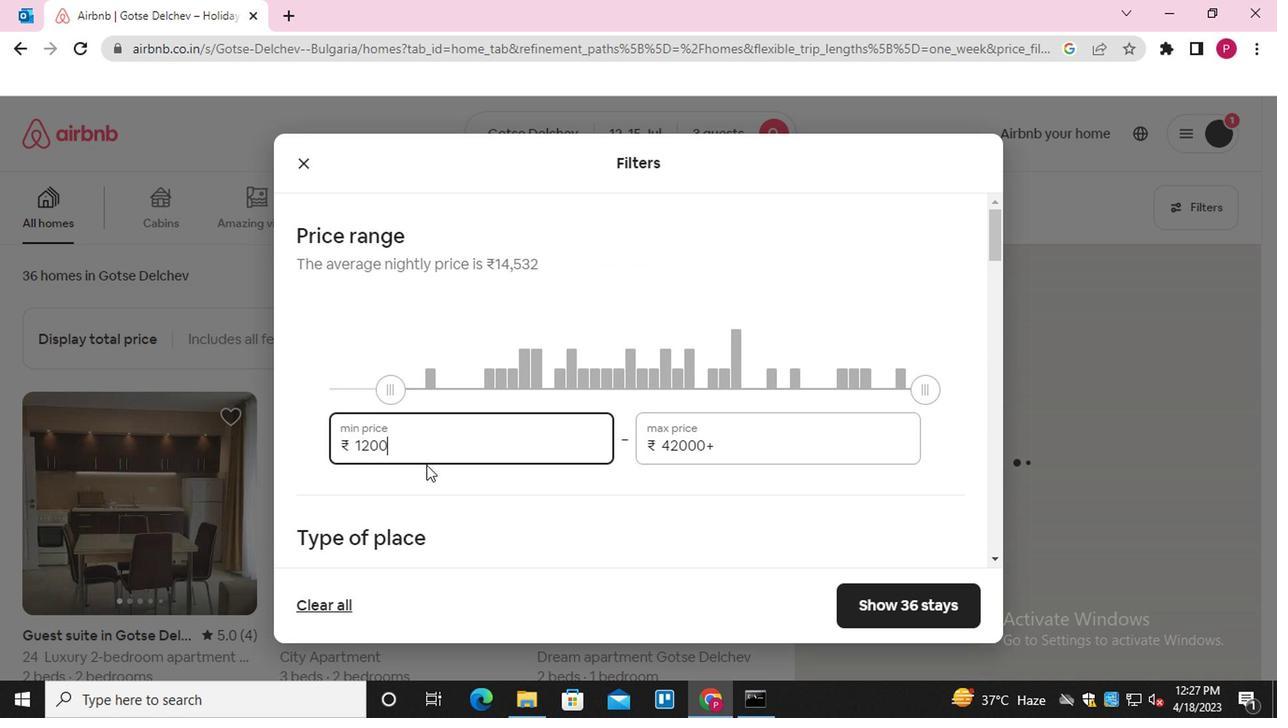 
Action: Mouse moved to (772, 450)
Screenshot: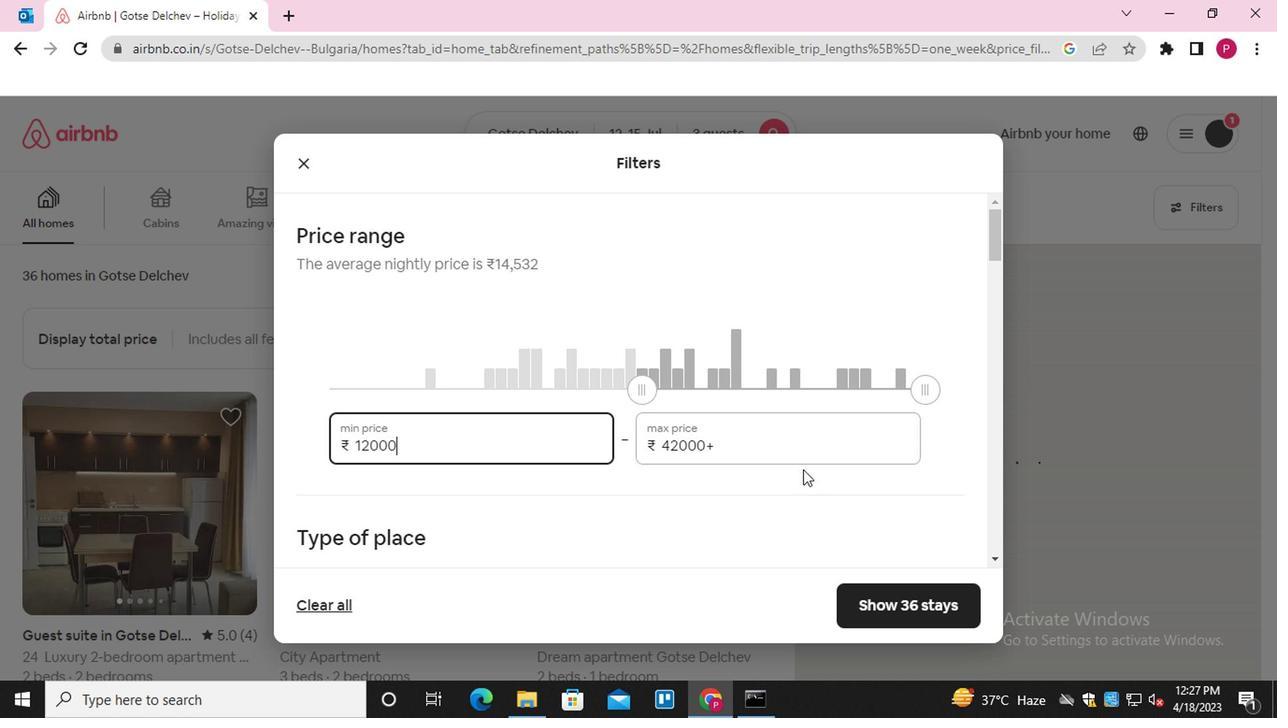 
Action: Mouse pressed left at (772, 450)
Screenshot: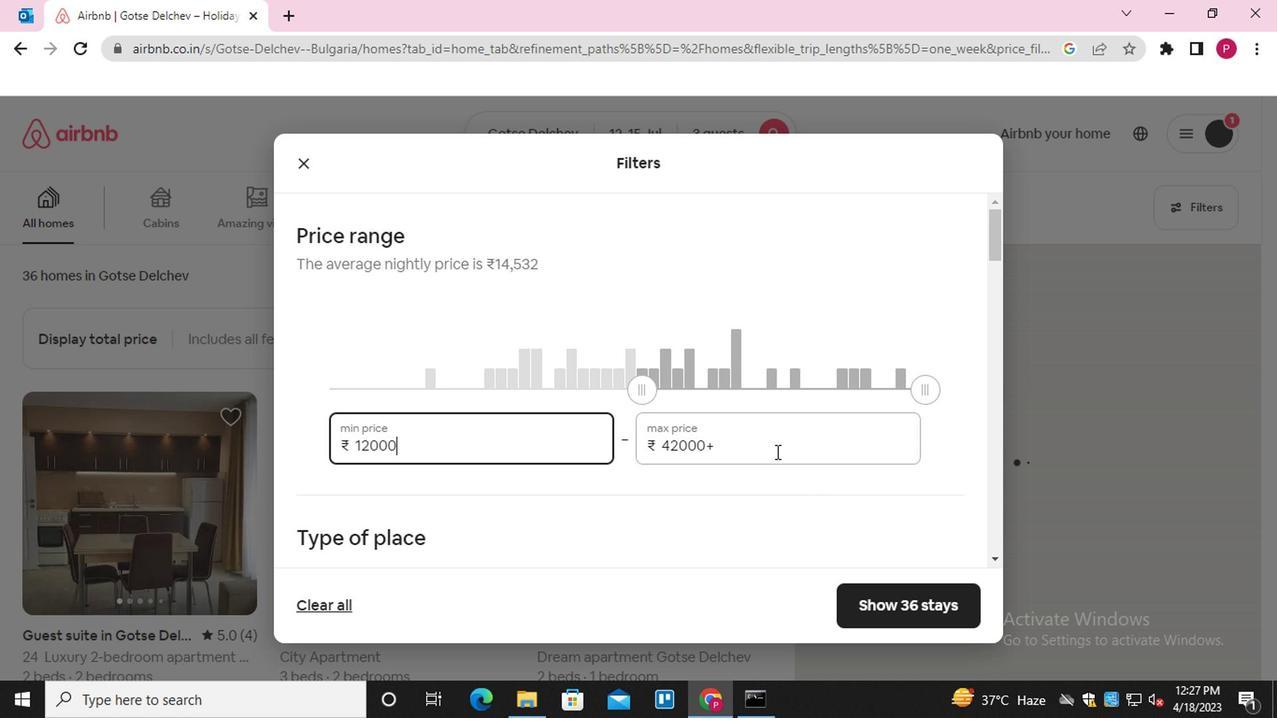 
Action: Mouse pressed left at (772, 450)
Screenshot: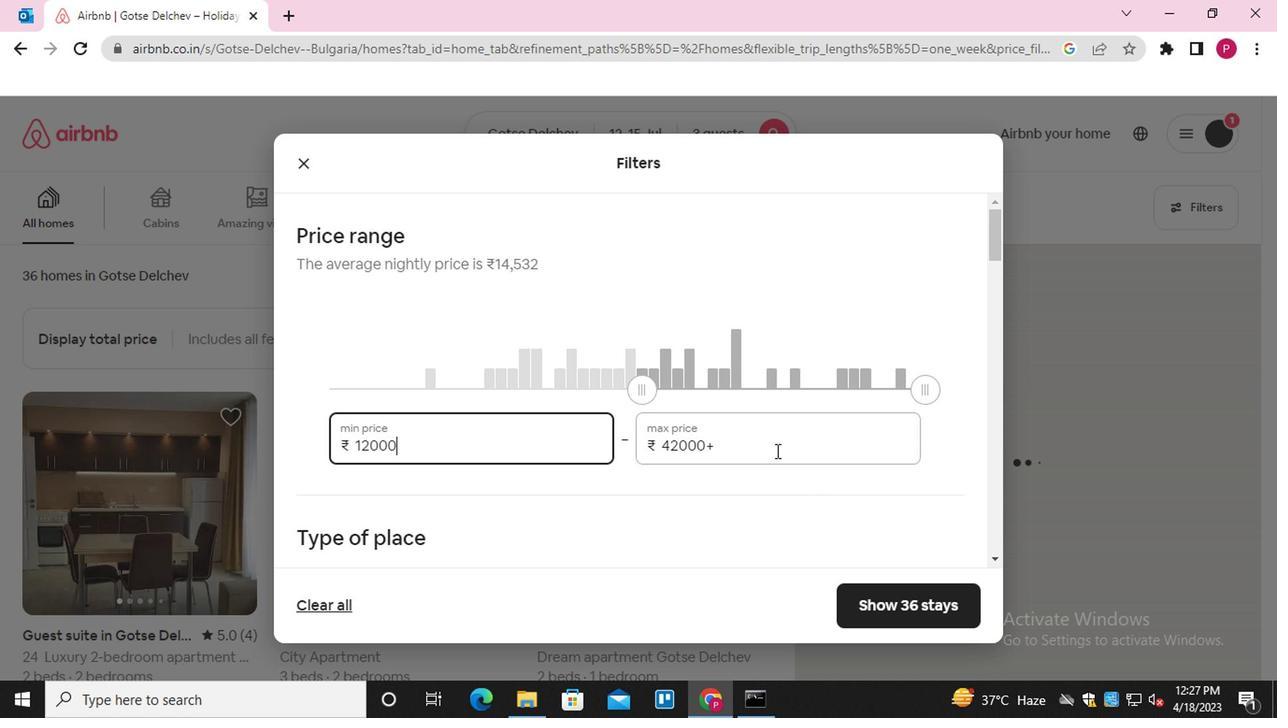
Action: Mouse pressed left at (772, 450)
Screenshot: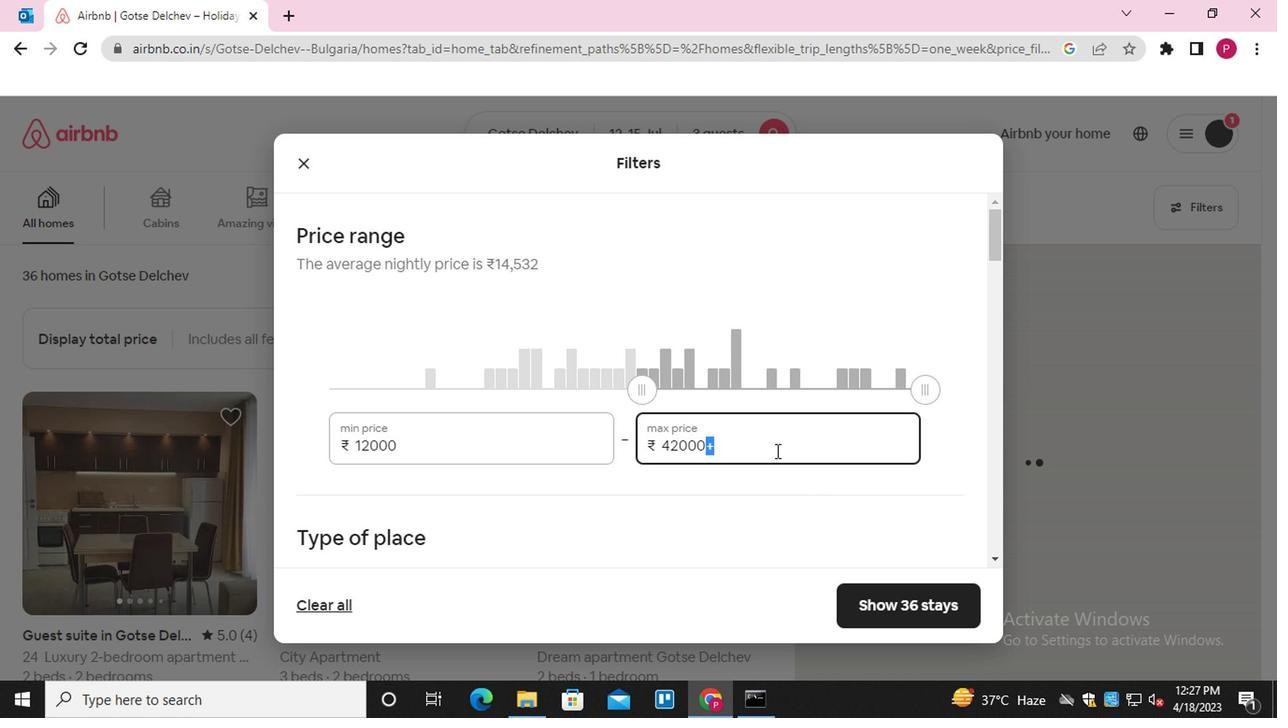 
Action: Key pressed 16000
Screenshot: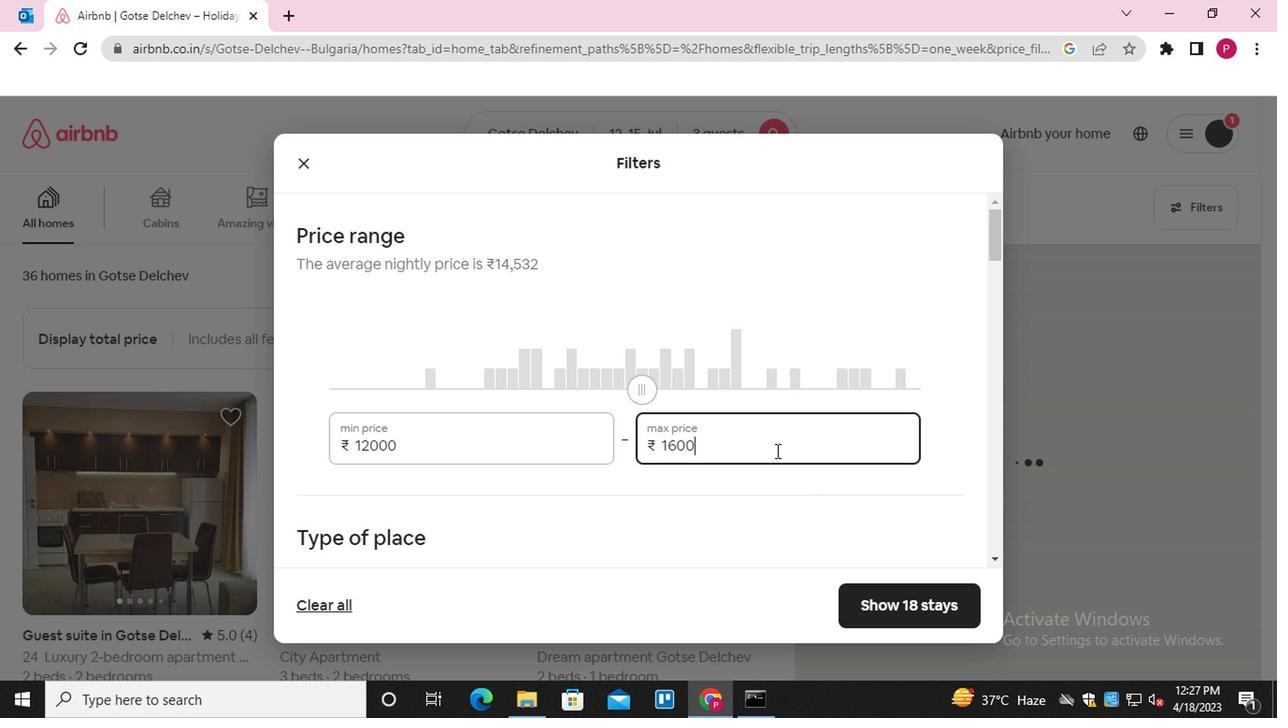 
Action: Mouse moved to (652, 461)
Screenshot: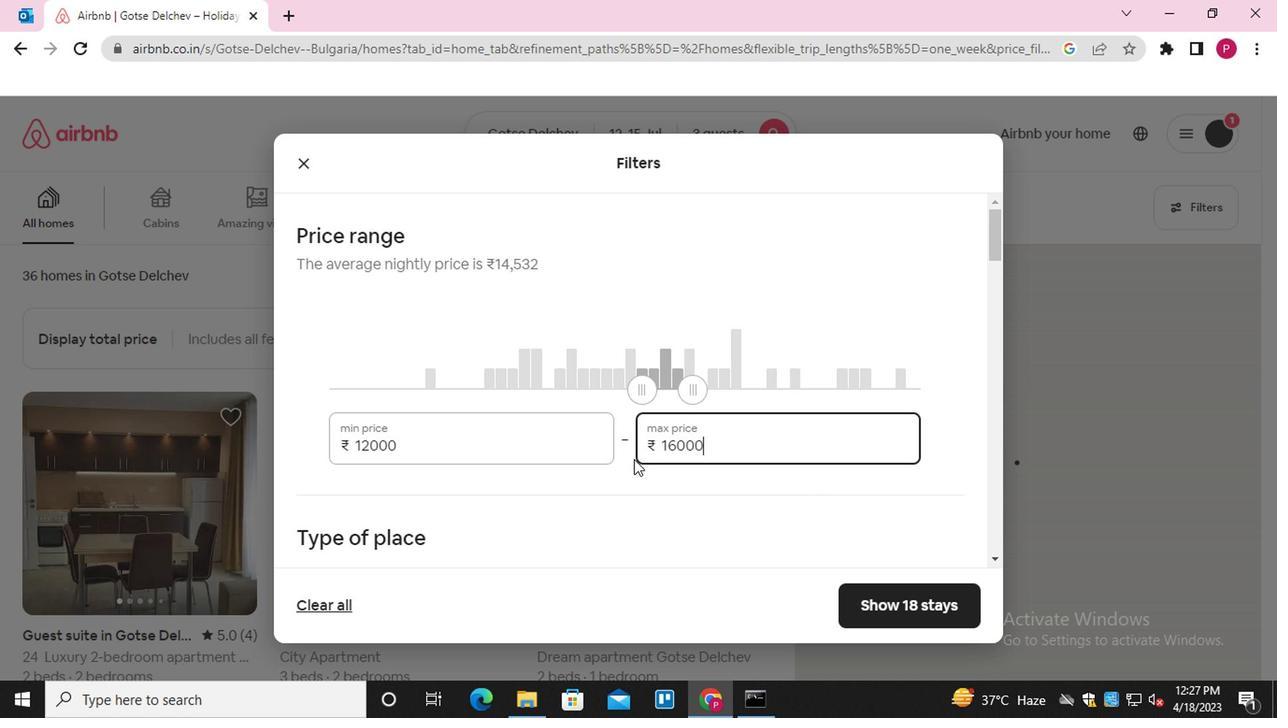 
Action: Mouse scrolled (652, 460) with delta (0, -1)
Screenshot: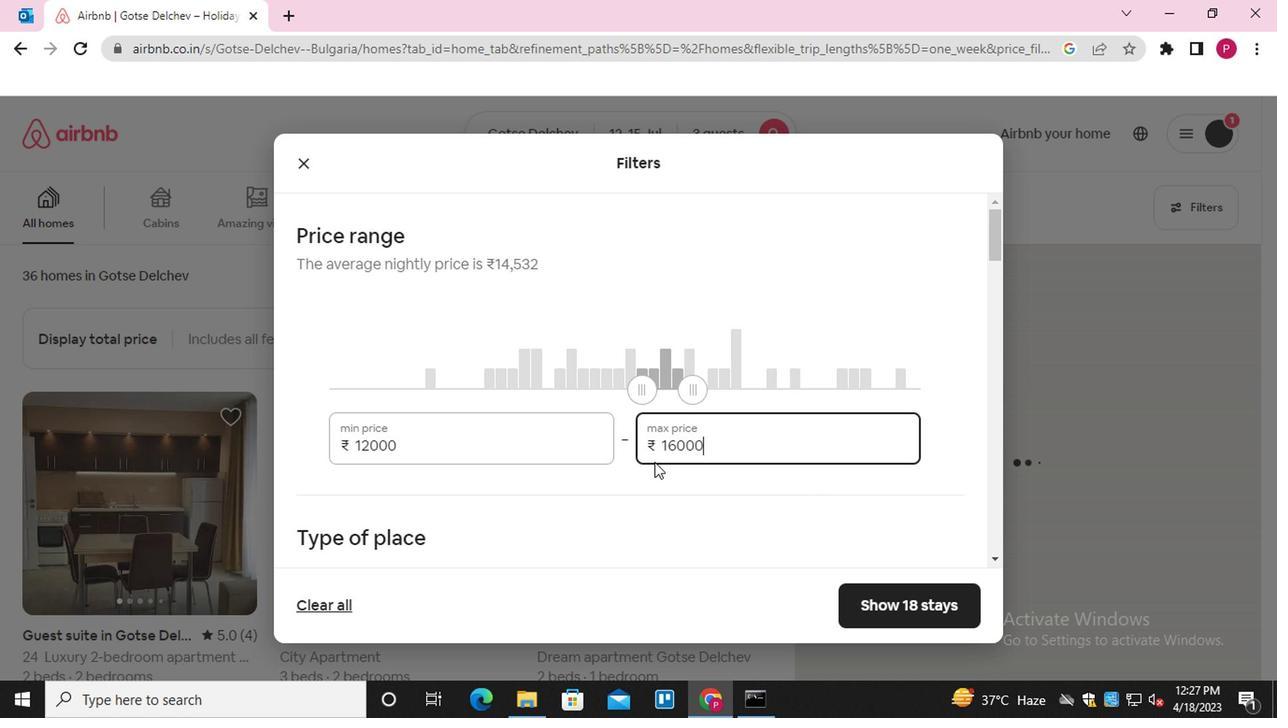 
Action: Mouse scrolled (652, 460) with delta (0, -1)
Screenshot: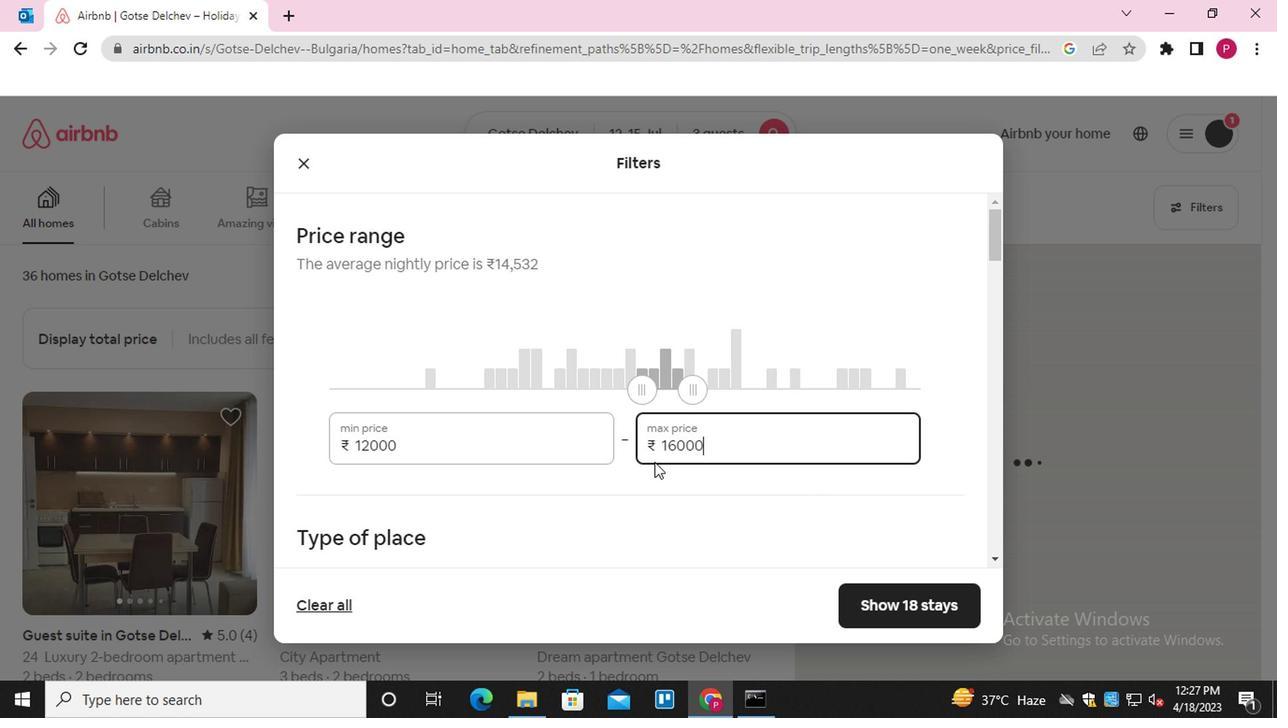
Action: Mouse scrolled (652, 460) with delta (0, -1)
Screenshot: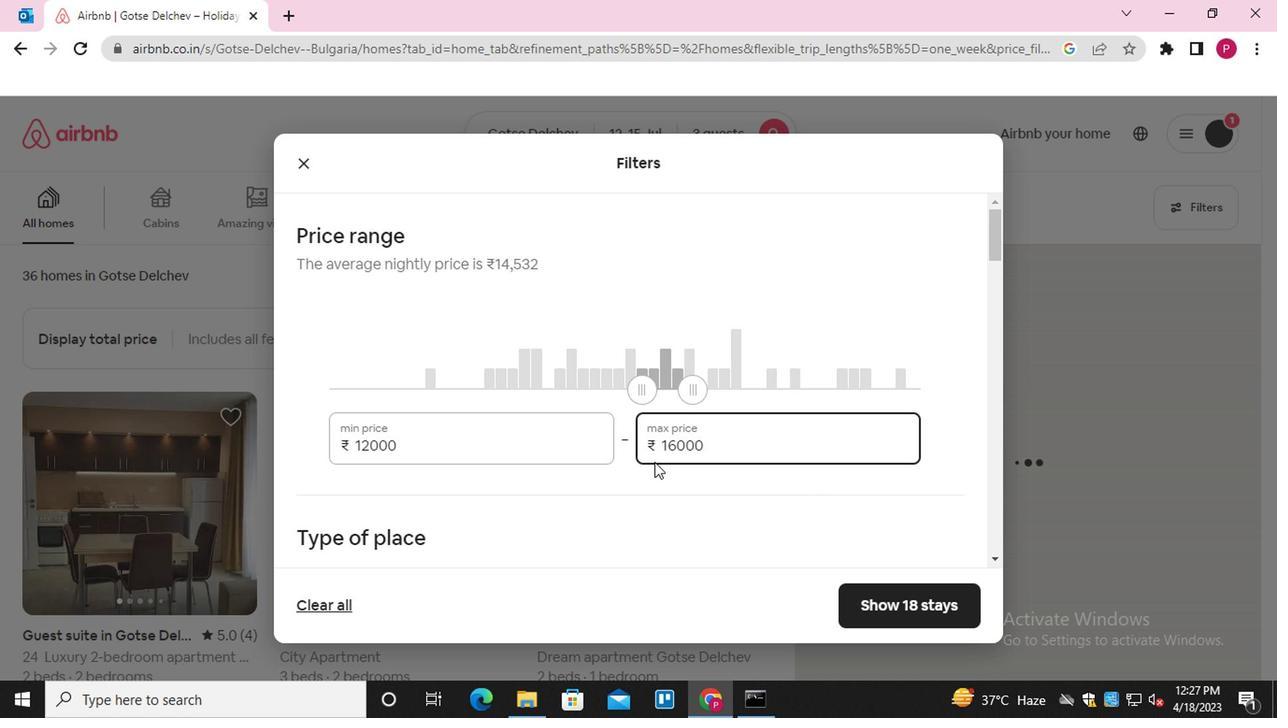 
Action: Mouse moved to (301, 319)
Screenshot: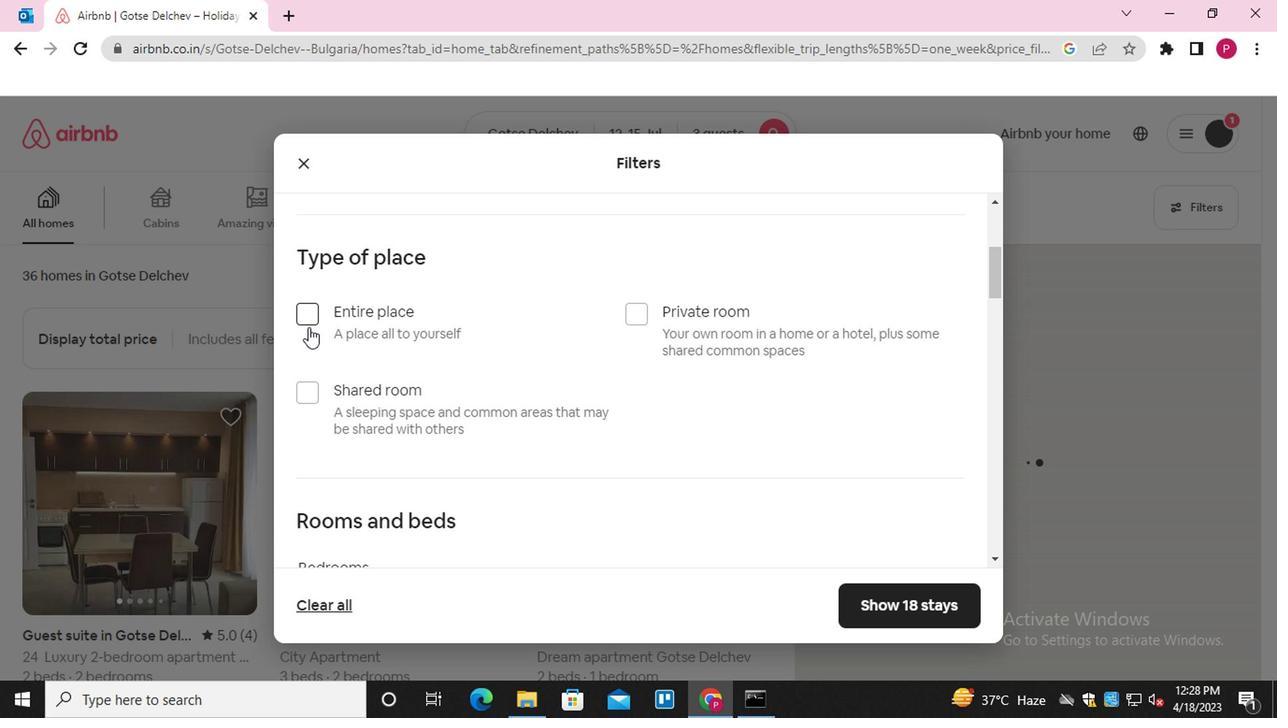 
Action: Mouse pressed left at (301, 319)
Screenshot: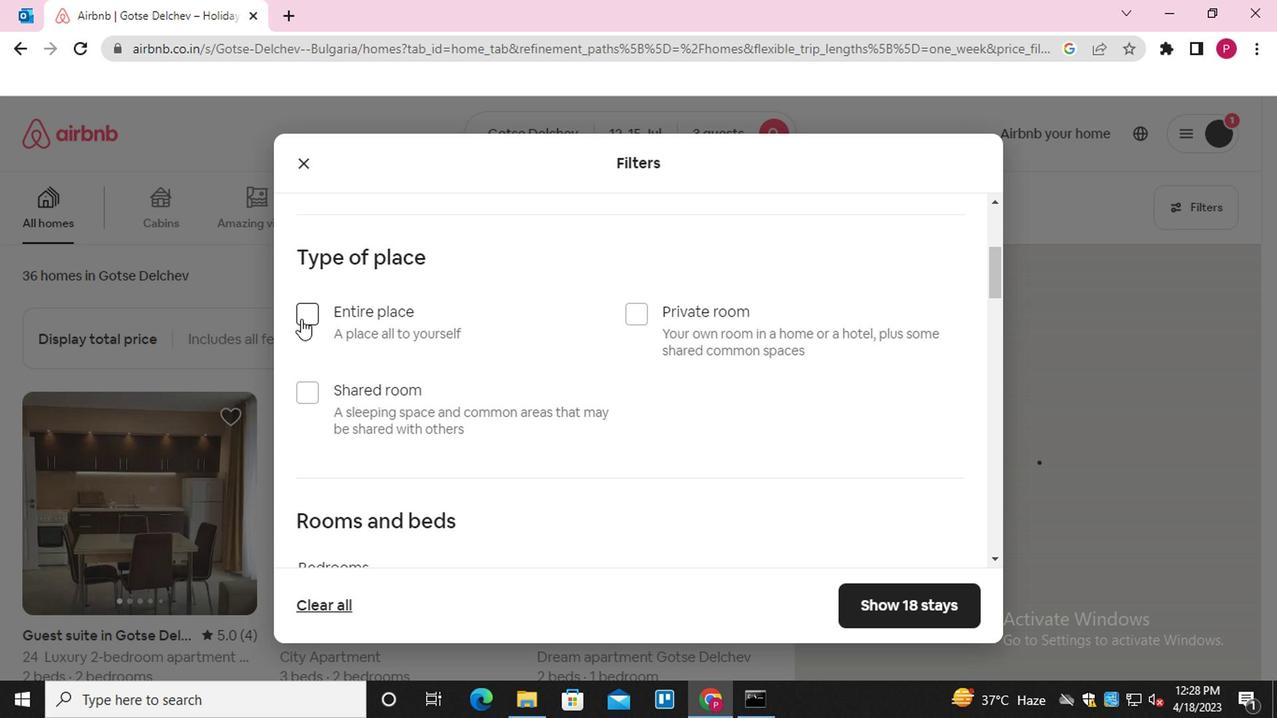 
Action: Mouse moved to (559, 433)
Screenshot: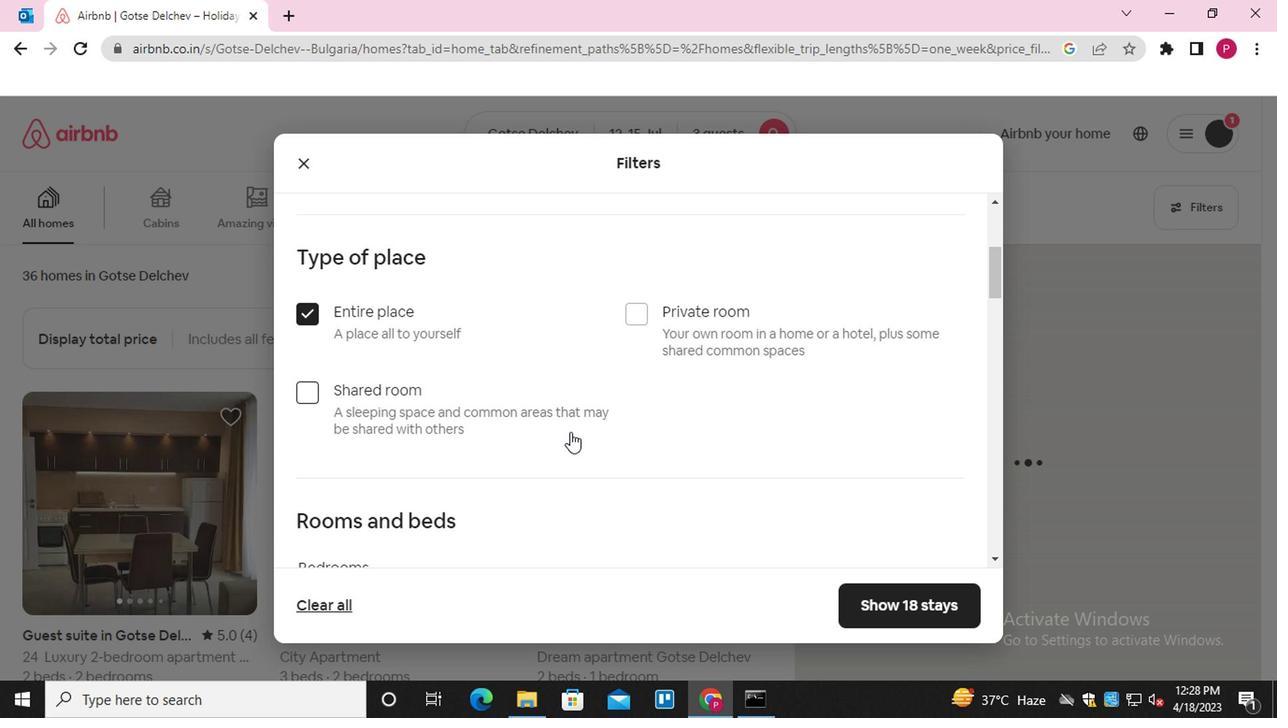 
Action: Mouse scrolled (559, 433) with delta (0, 0)
Screenshot: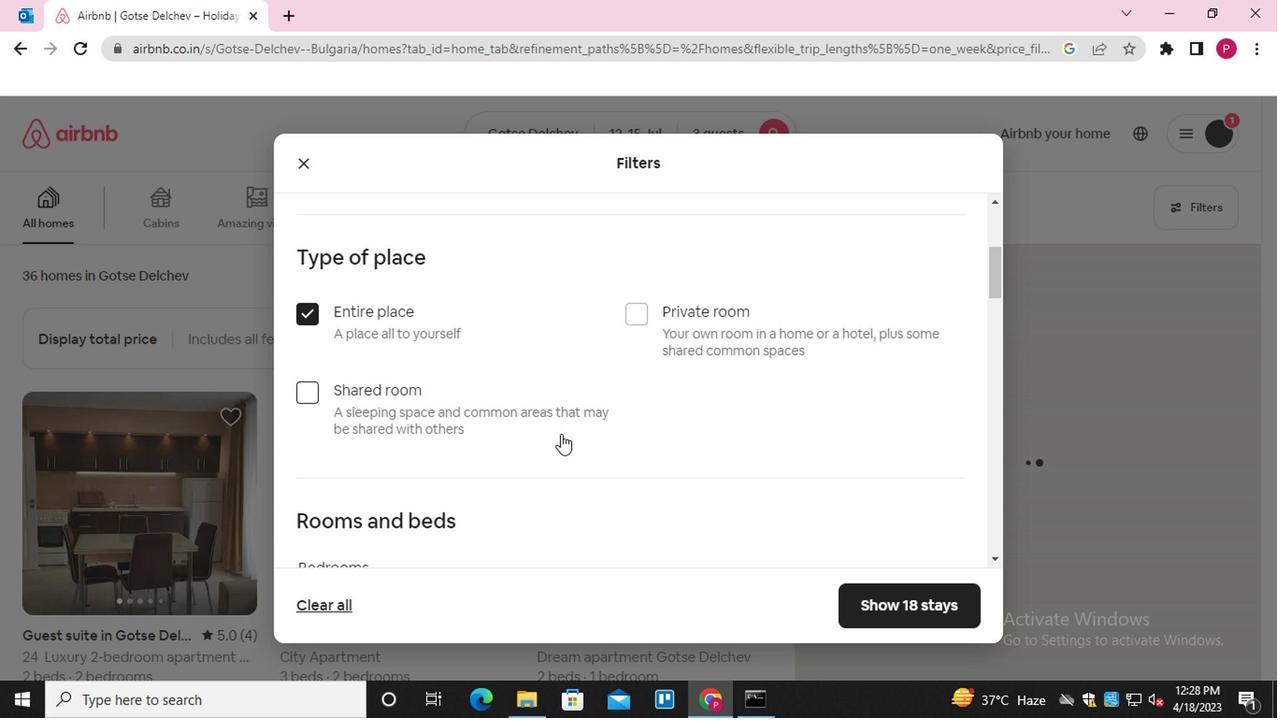 
Action: Mouse scrolled (559, 433) with delta (0, 0)
Screenshot: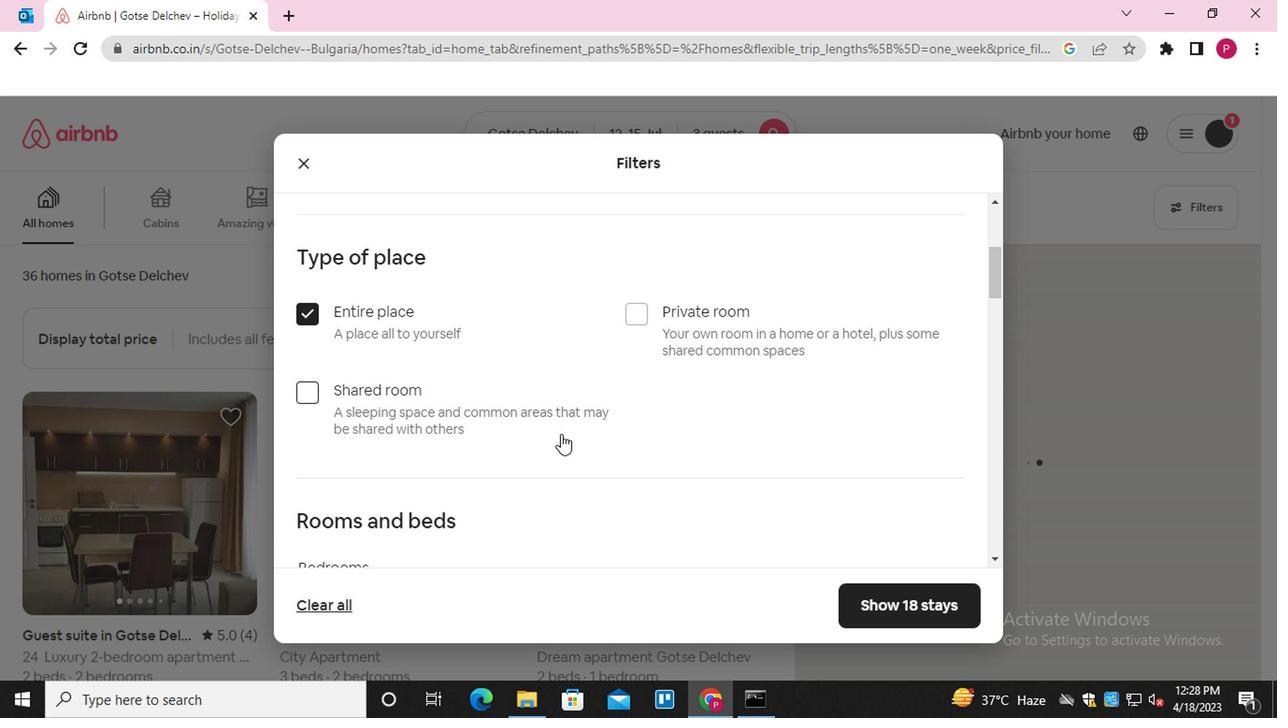 
Action: Mouse scrolled (559, 433) with delta (0, 0)
Screenshot: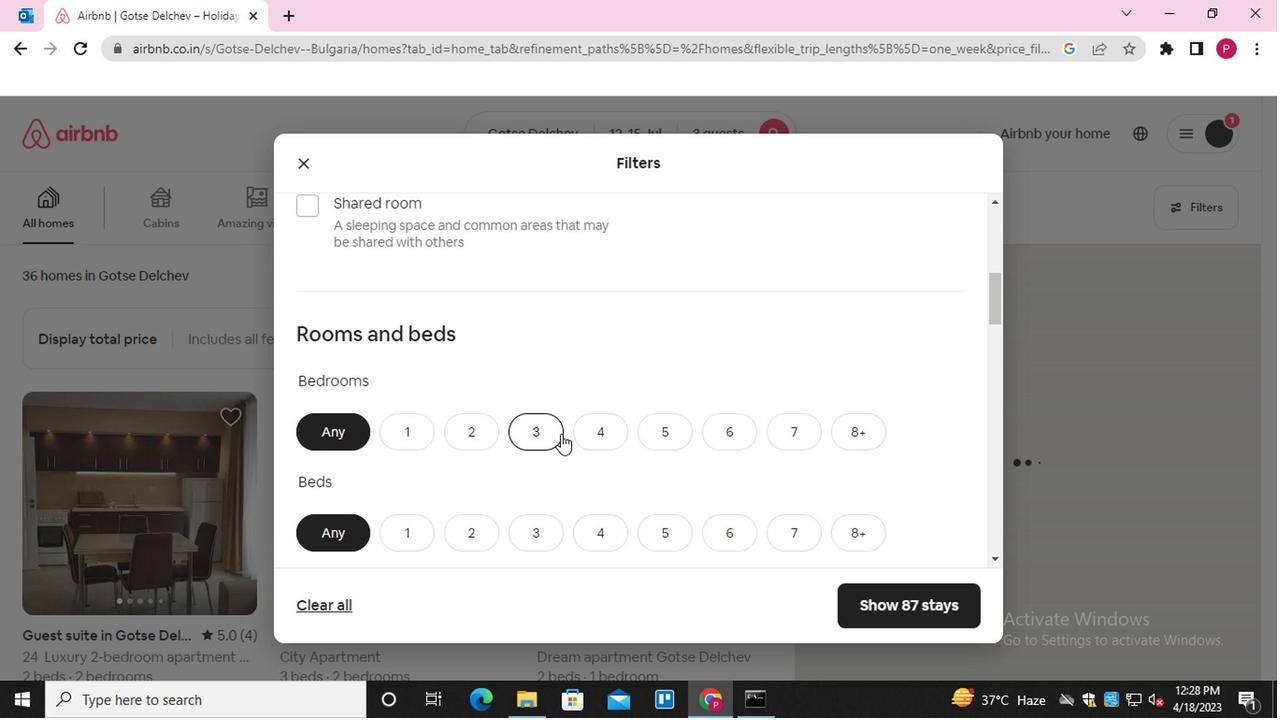 
Action: Mouse moved to (471, 342)
Screenshot: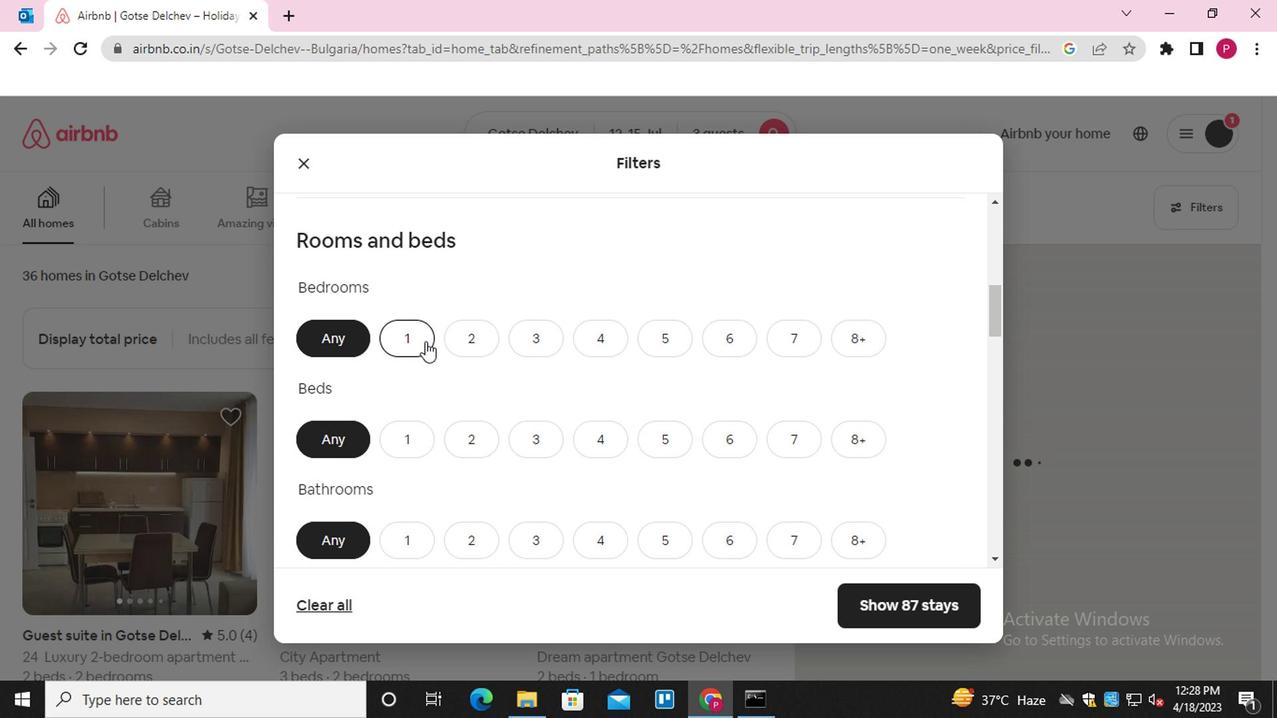 
Action: Mouse pressed left at (471, 342)
Screenshot: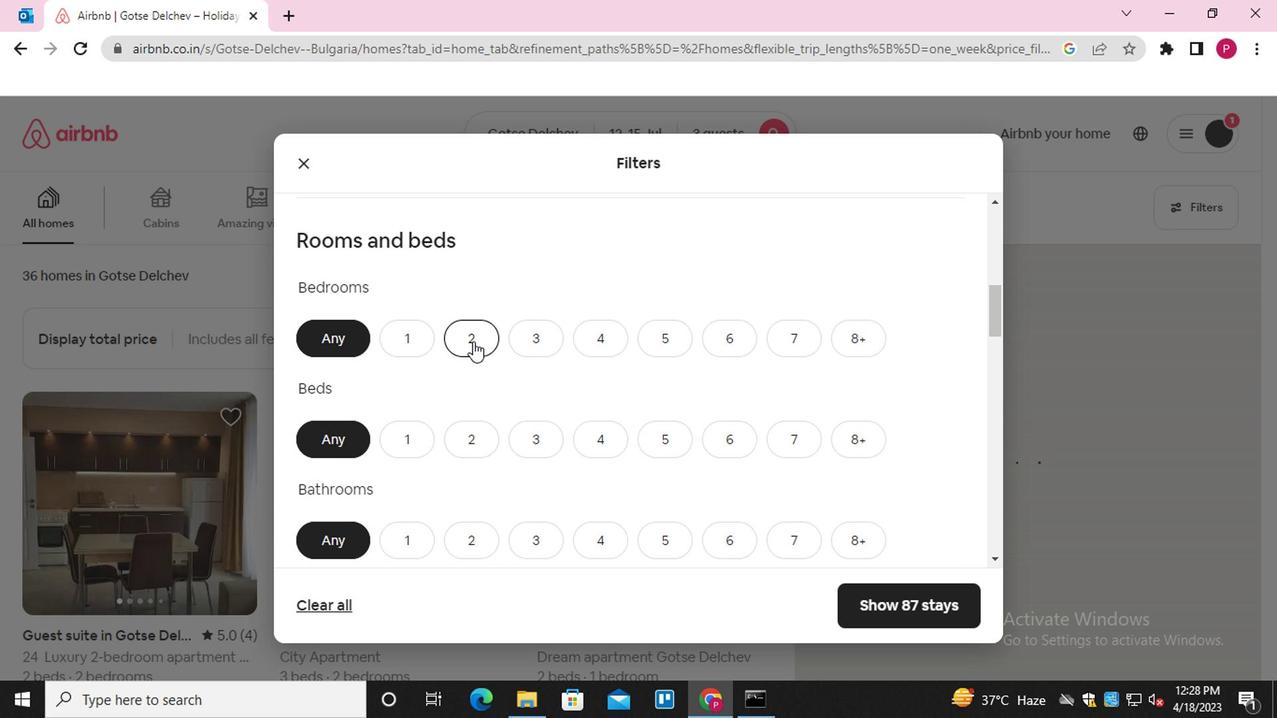 
Action: Mouse moved to (532, 441)
Screenshot: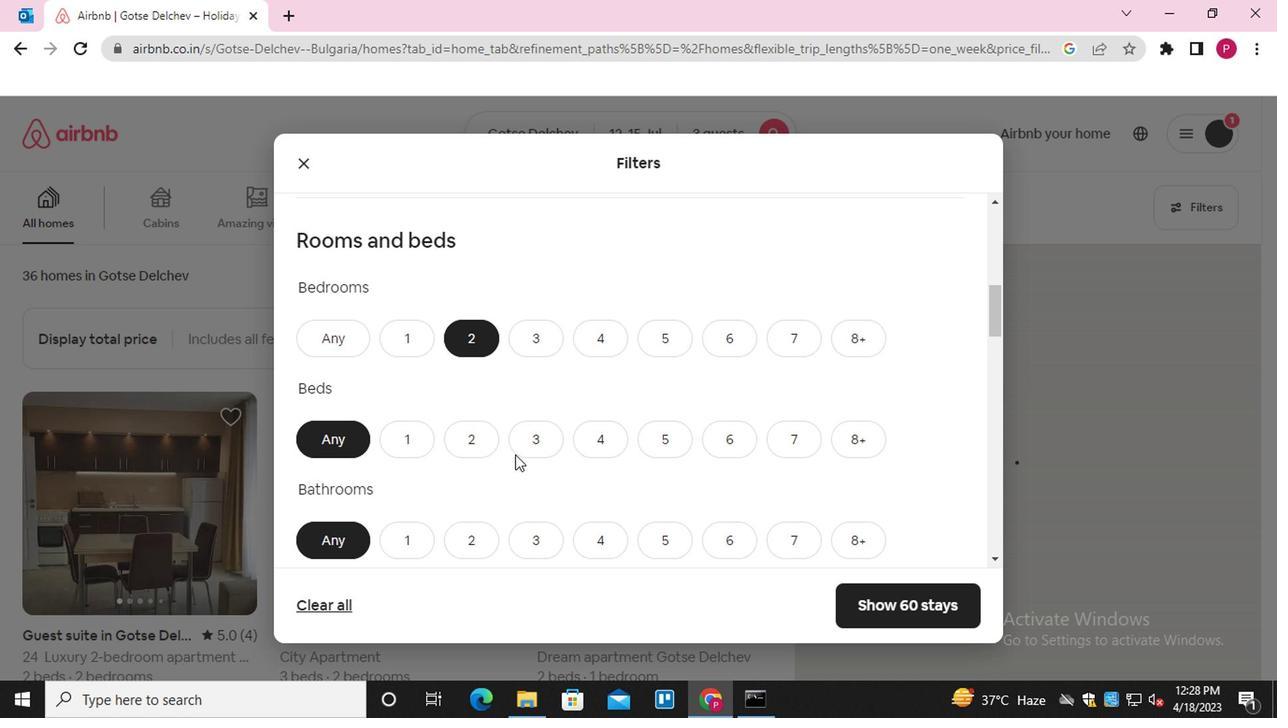 
Action: Mouse pressed left at (532, 441)
Screenshot: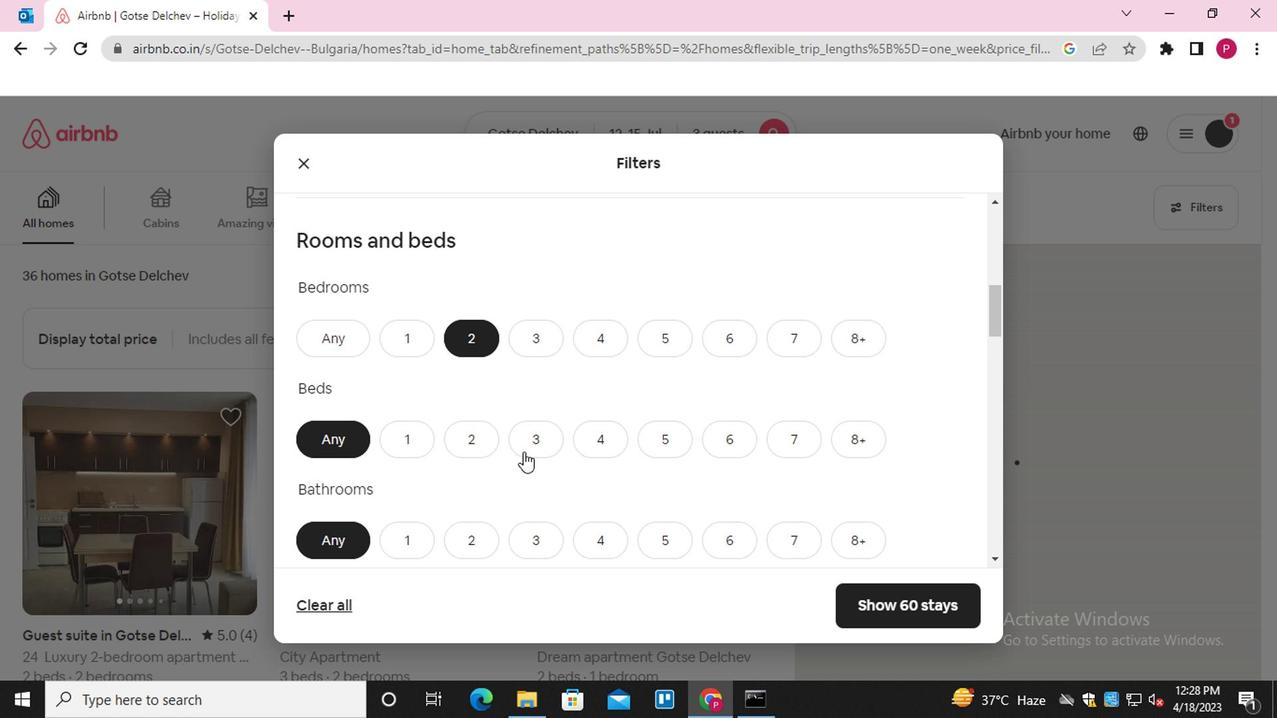 
Action: Mouse moved to (421, 537)
Screenshot: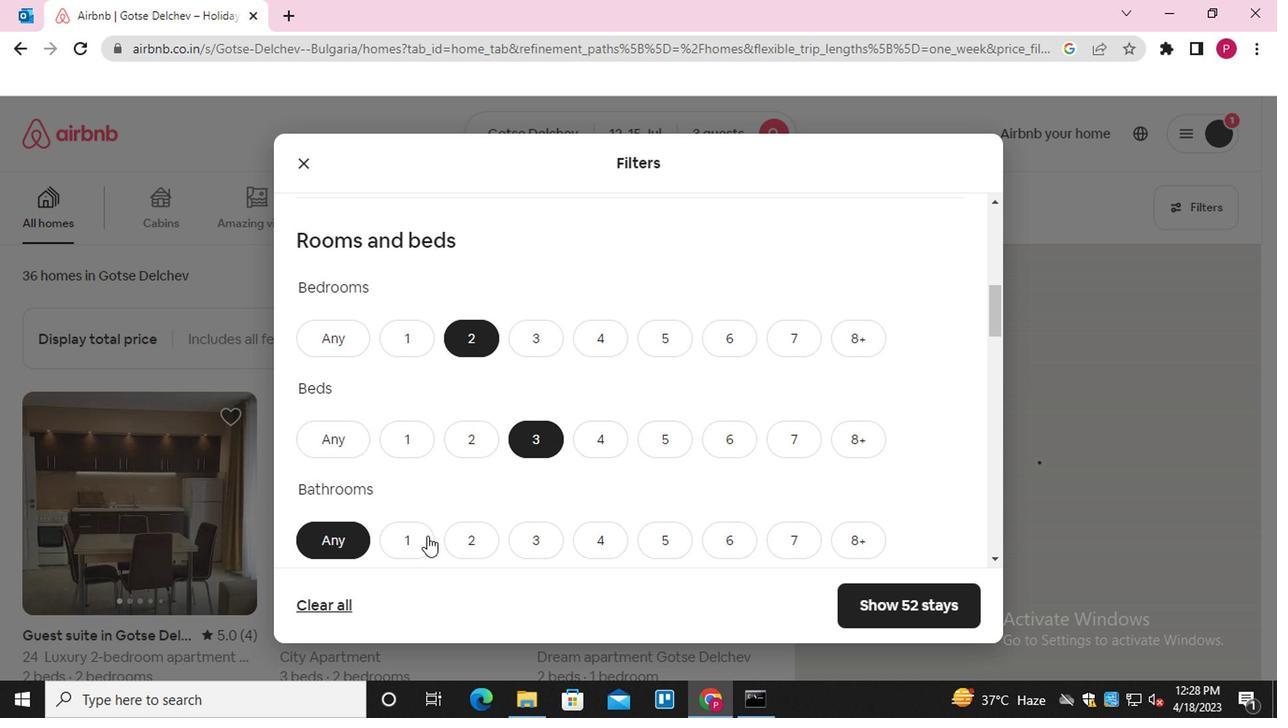 
Action: Mouse pressed left at (421, 537)
Screenshot: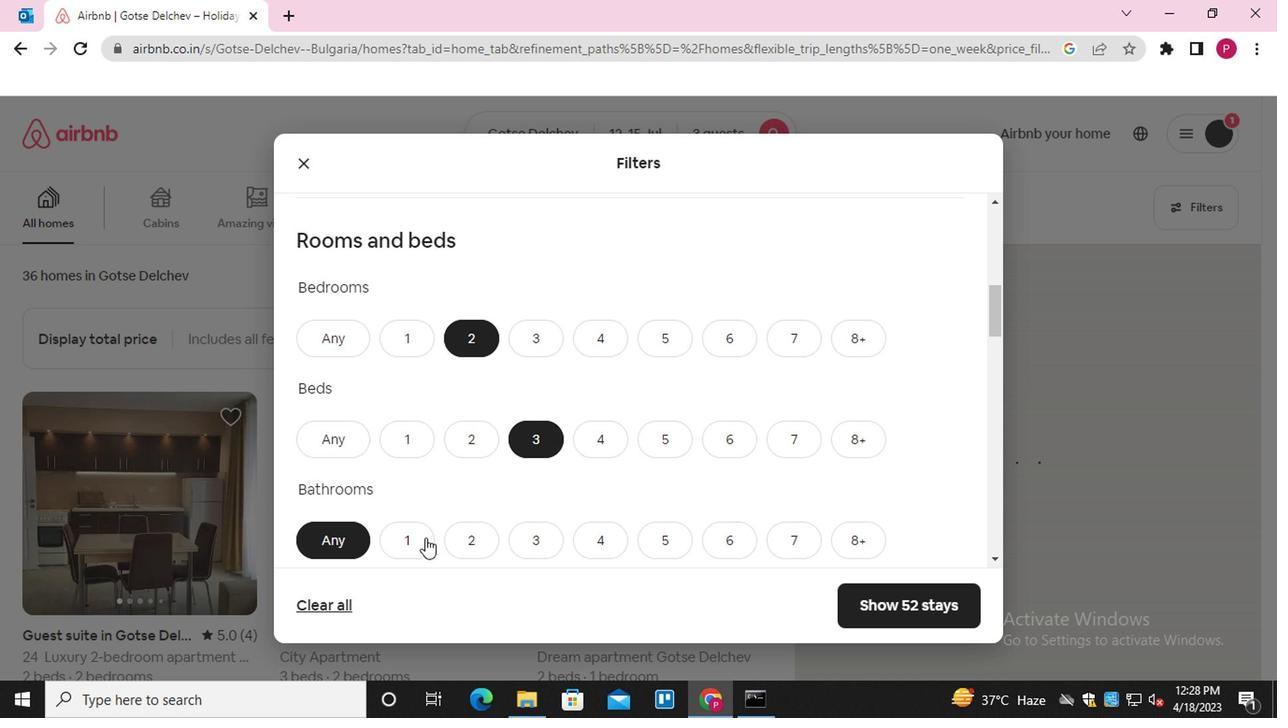 
Action: Mouse moved to (551, 460)
Screenshot: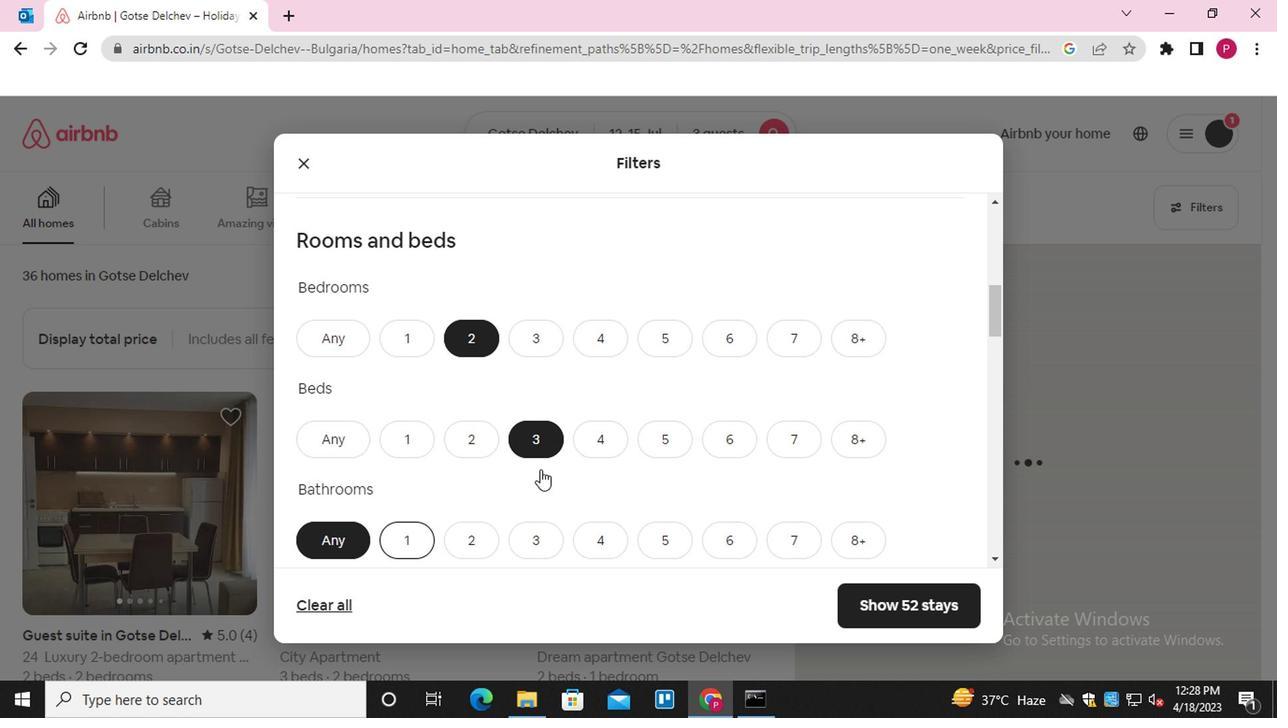 
Action: Mouse scrolled (551, 459) with delta (0, 0)
Screenshot: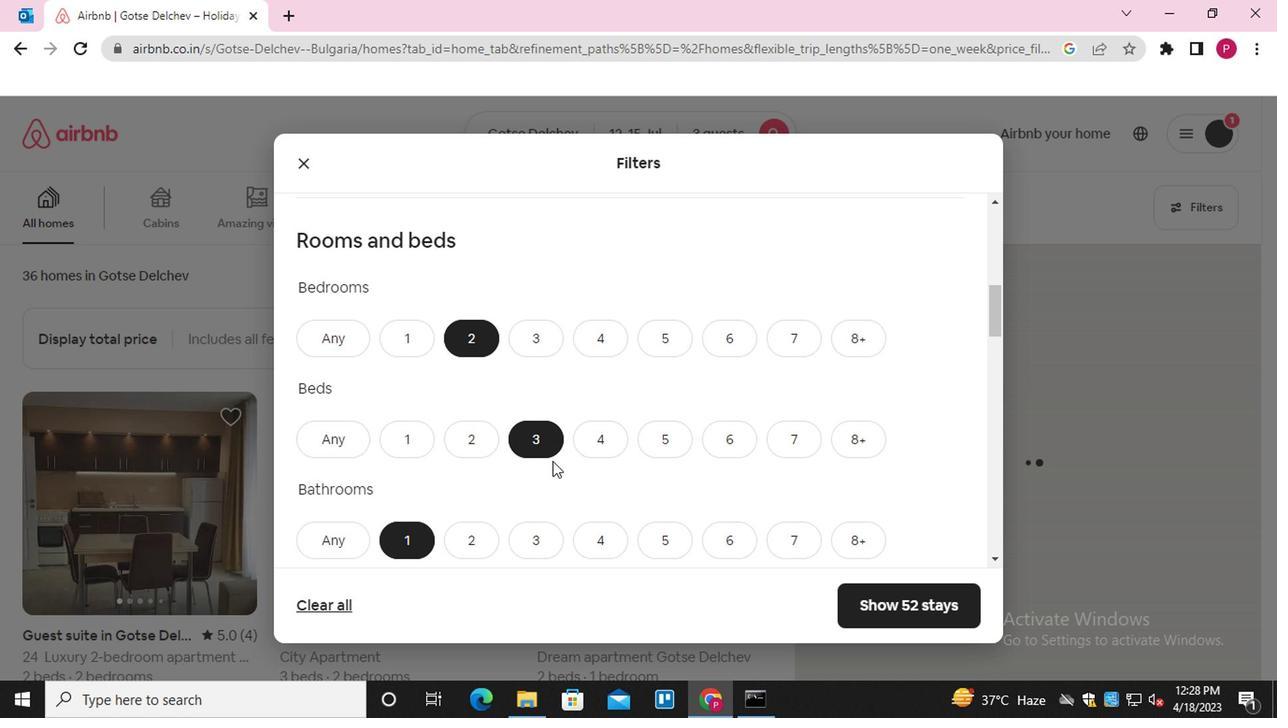 
Action: Mouse scrolled (551, 459) with delta (0, 0)
Screenshot: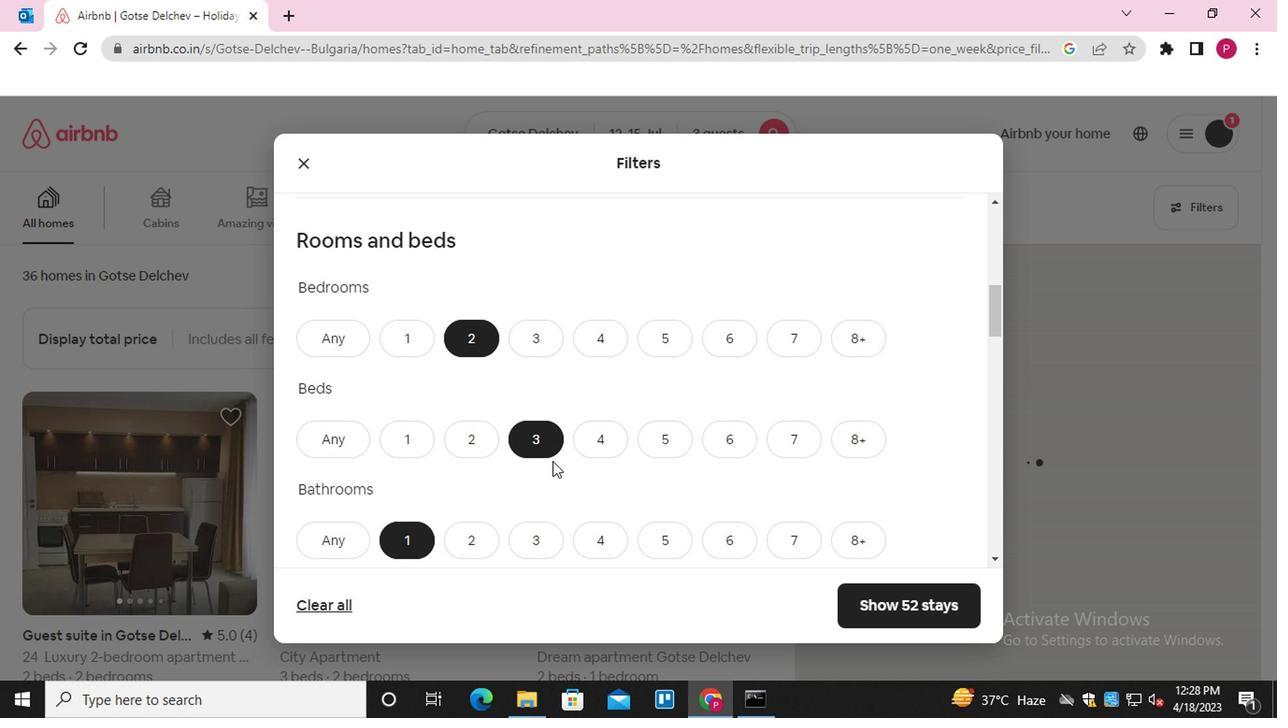 
Action: Mouse scrolled (551, 459) with delta (0, 0)
Screenshot: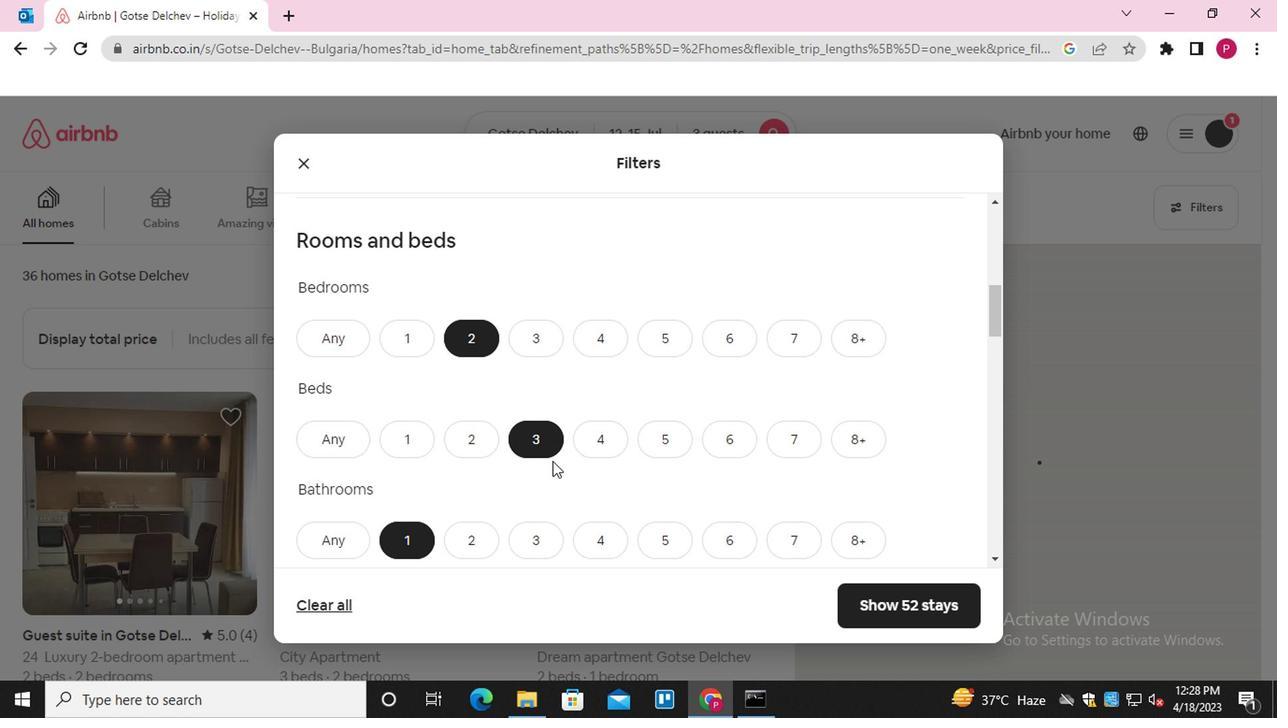 
Action: Mouse moved to (508, 462)
Screenshot: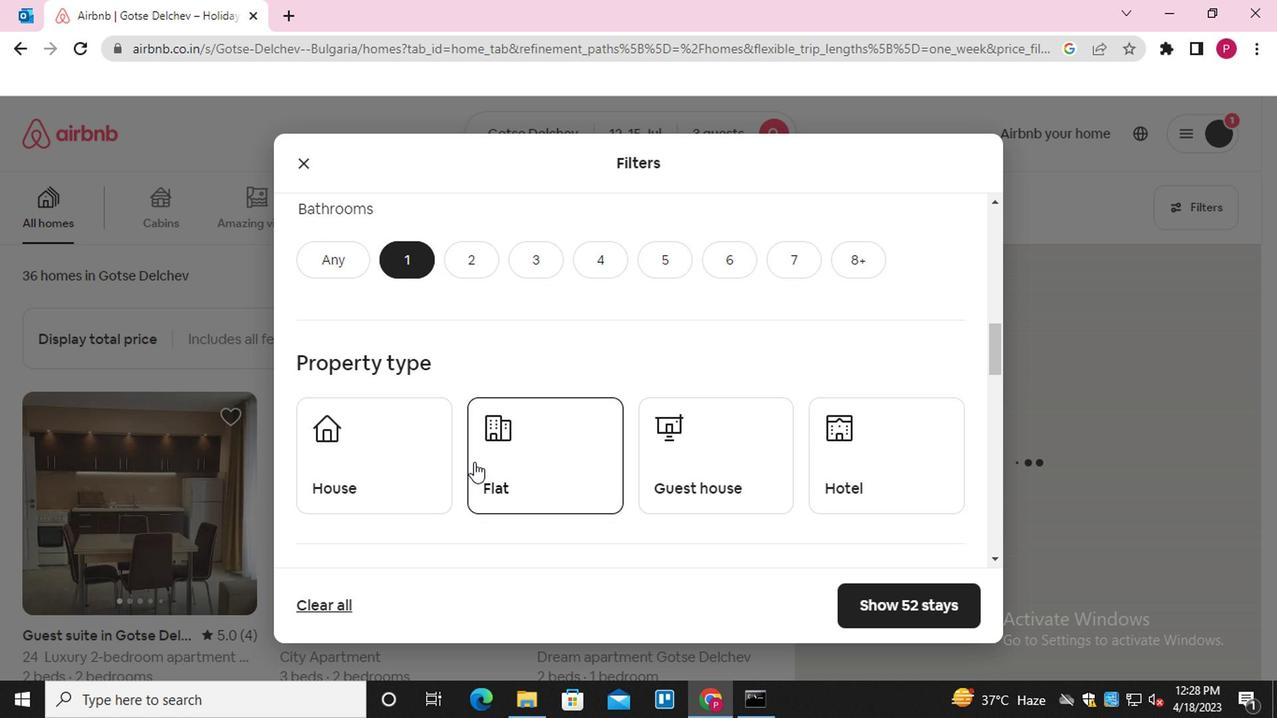 
Action: Mouse pressed left at (508, 462)
Screenshot: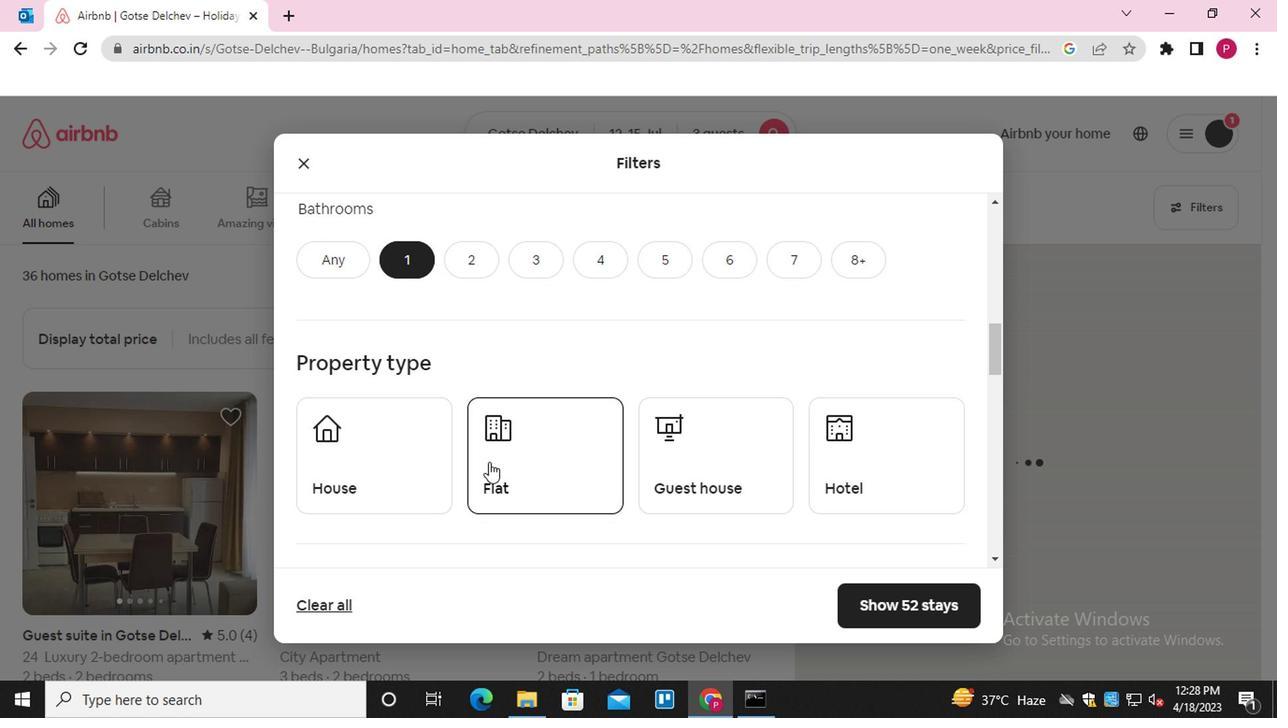 
Action: Mouse scrolled (508, 461) with delta (0, 0)
Screenshot: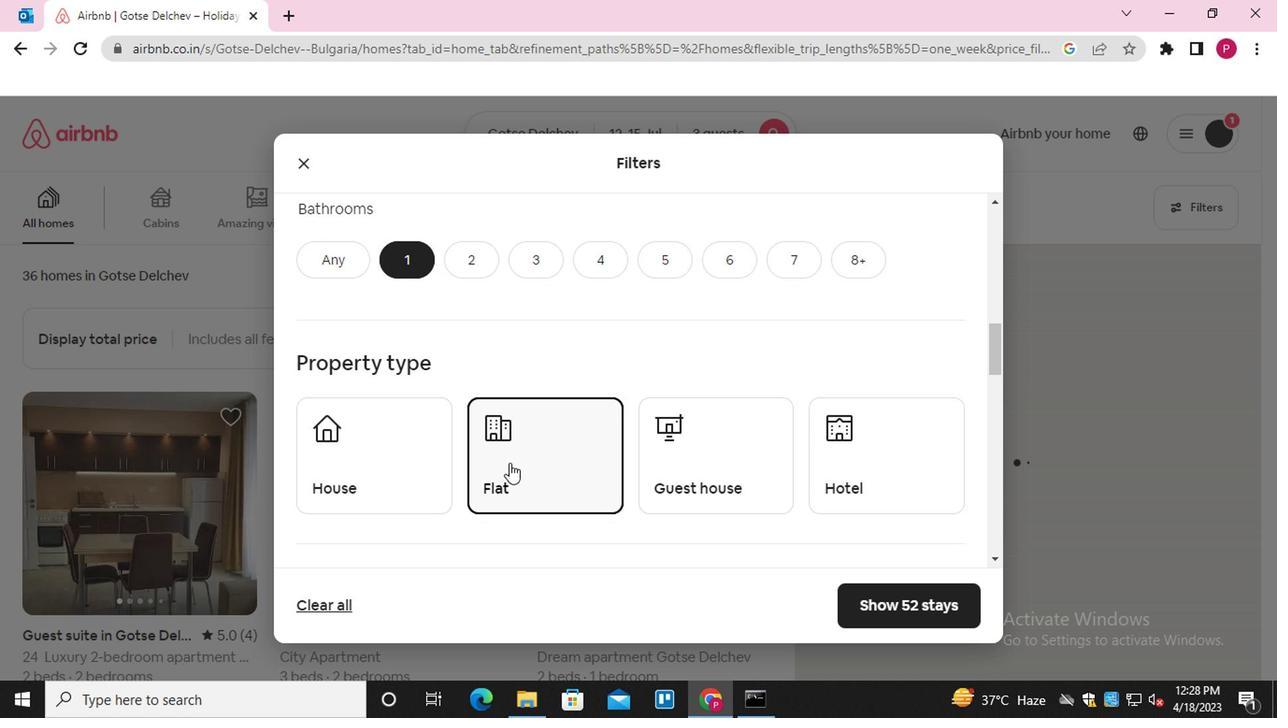 
Action: Mouse scrolled (508, 461) with delta (0, 0)
Screenshot: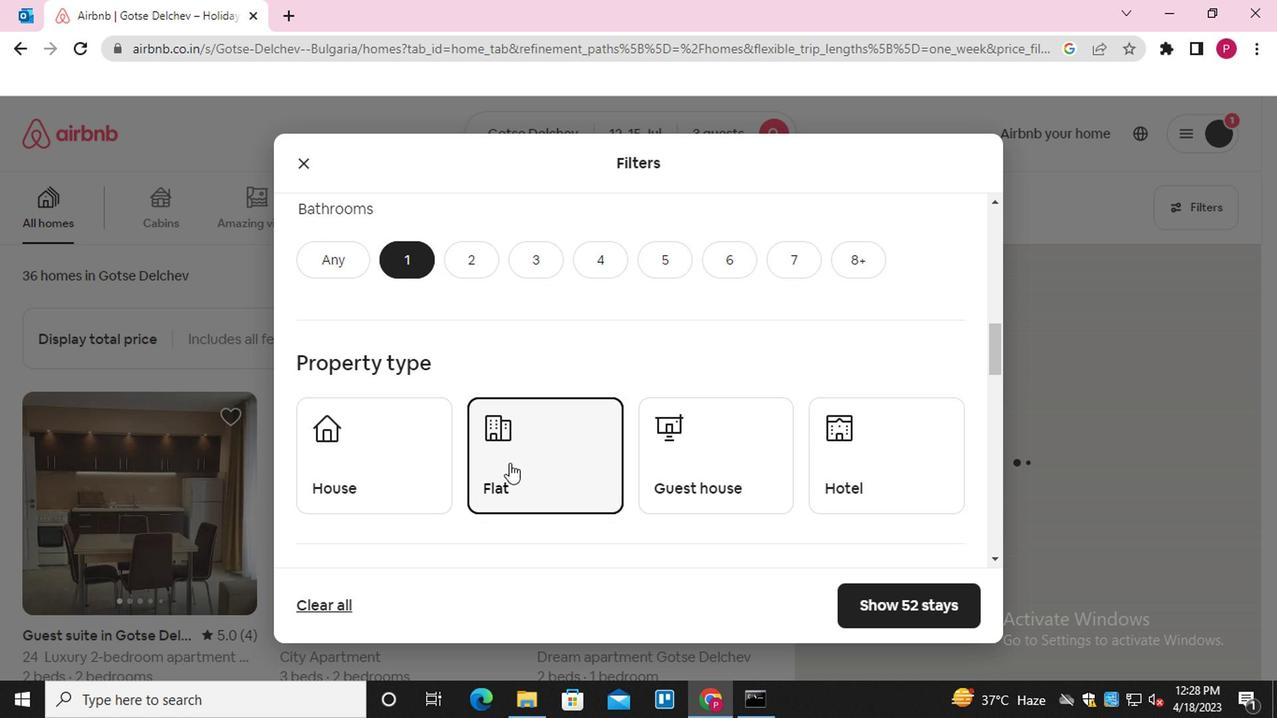 
Action: Mouse scrolled (508, 461) with delta (0, 0)
Screenshot: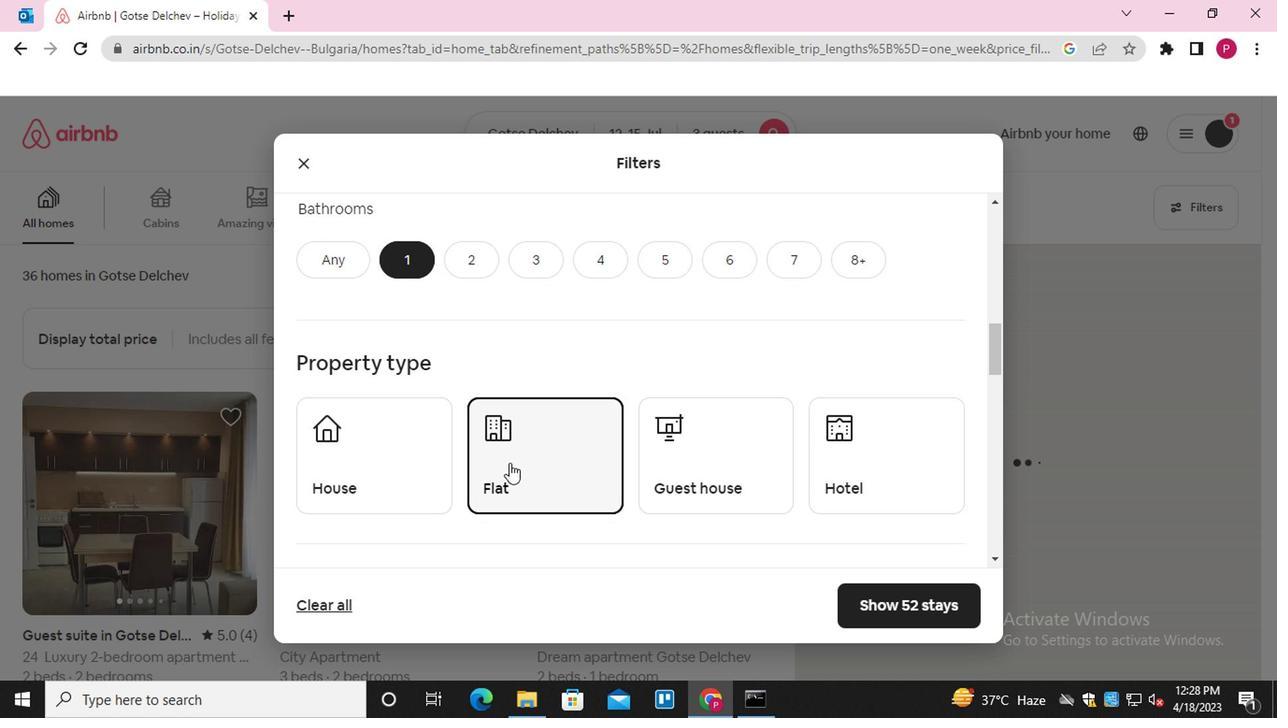 
Action: Mouse moved to (507, 450)
Screenshot: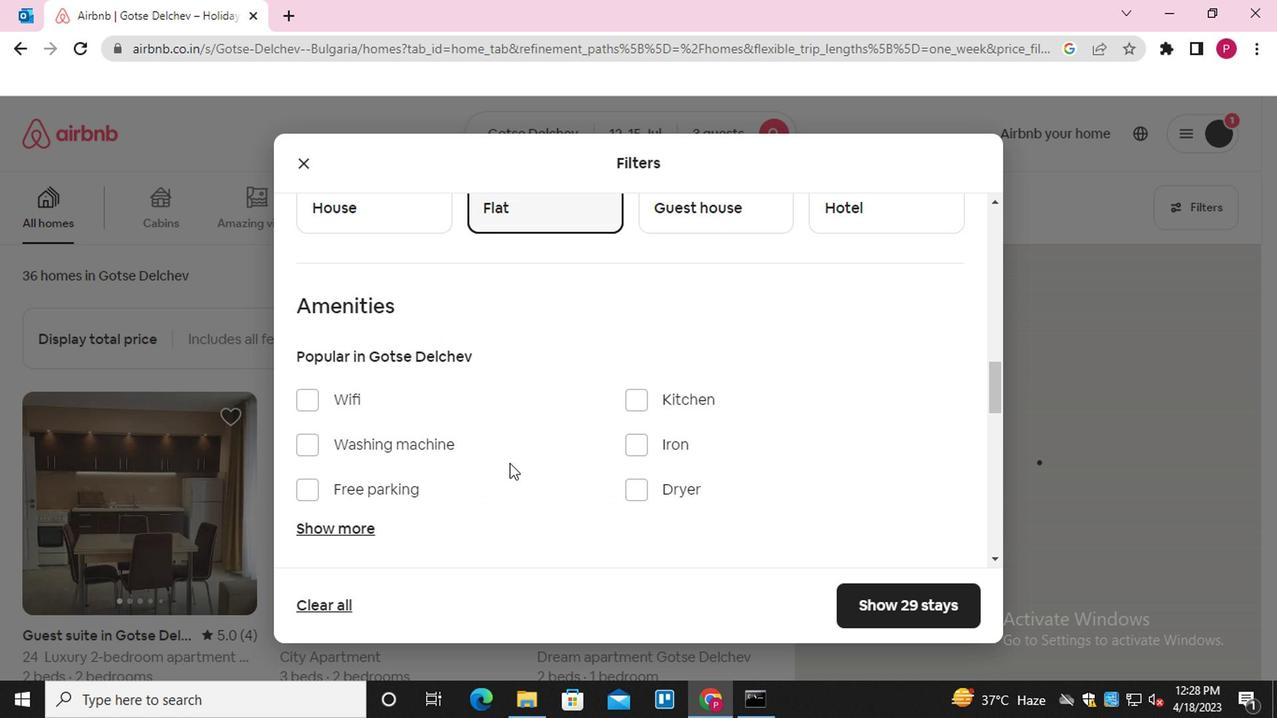 
Action: Mouse scrolled (507, 449) with delta (0, 0)
Screenshot: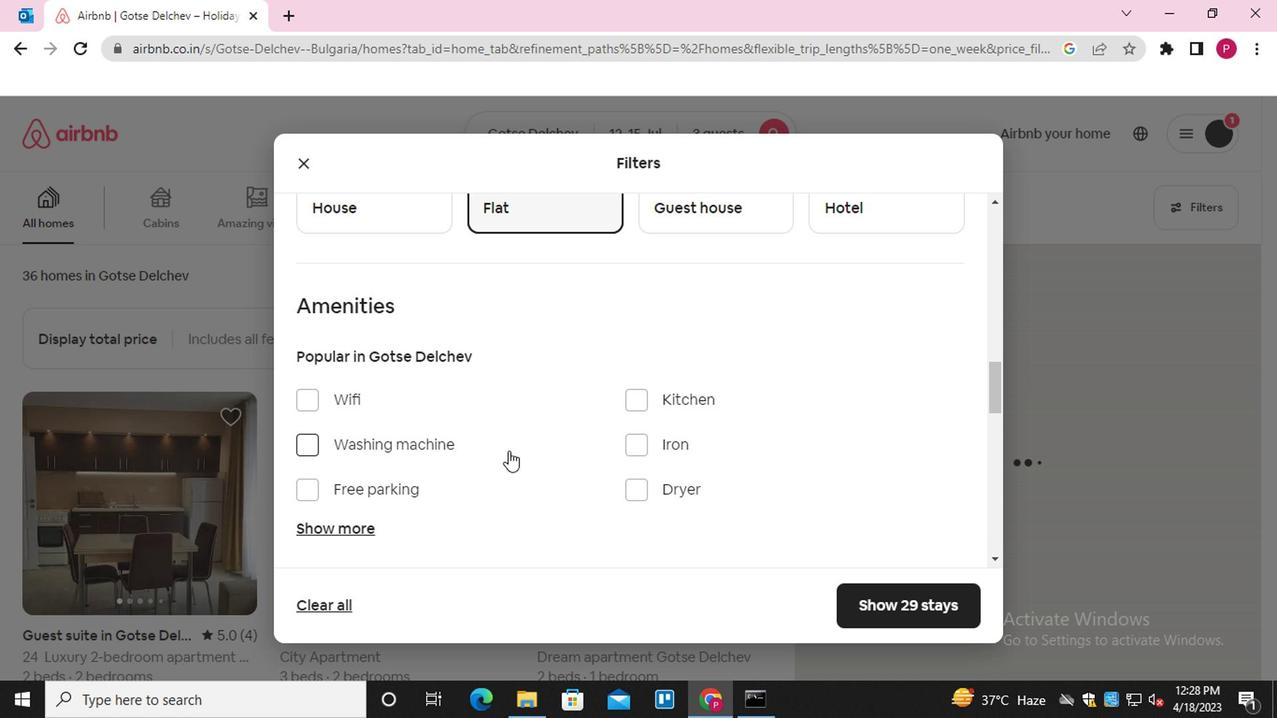 
Action: Mouse scrolled (507, 449) with delta (0, 0)
Screenshot: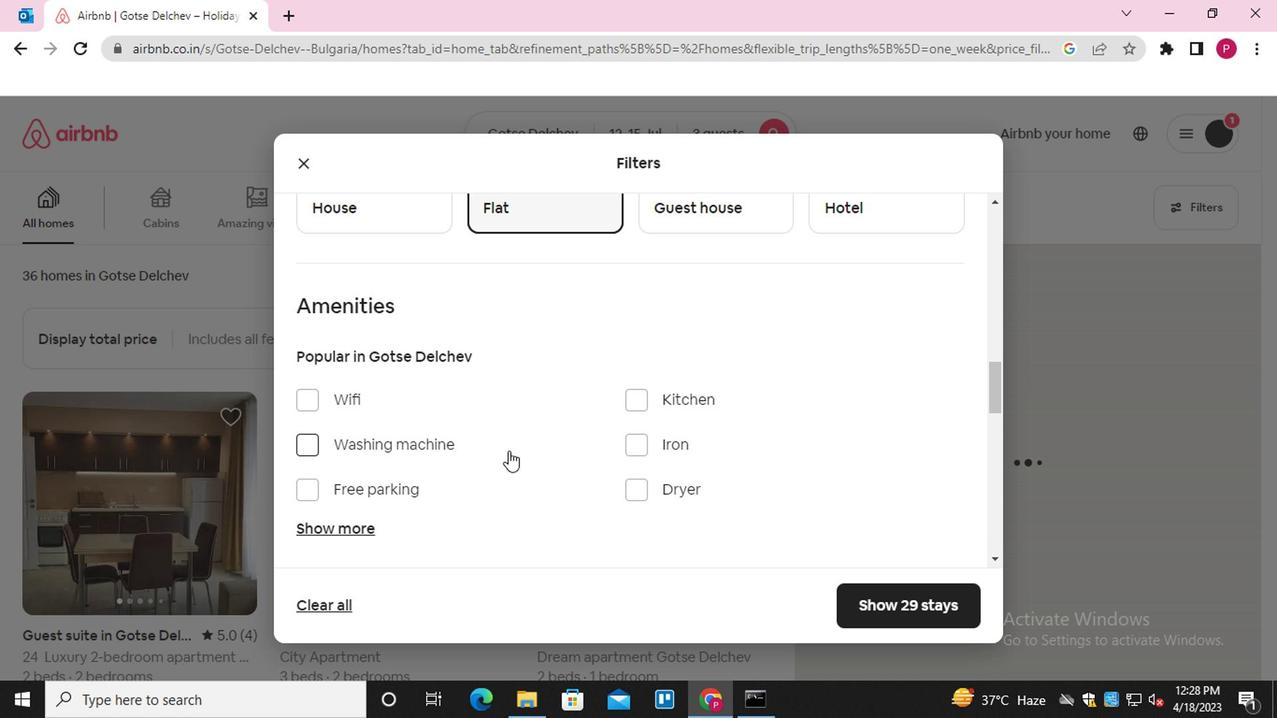 
Action: Mouse scrolled (507, 449) with delta (0, 0)
Screenshot: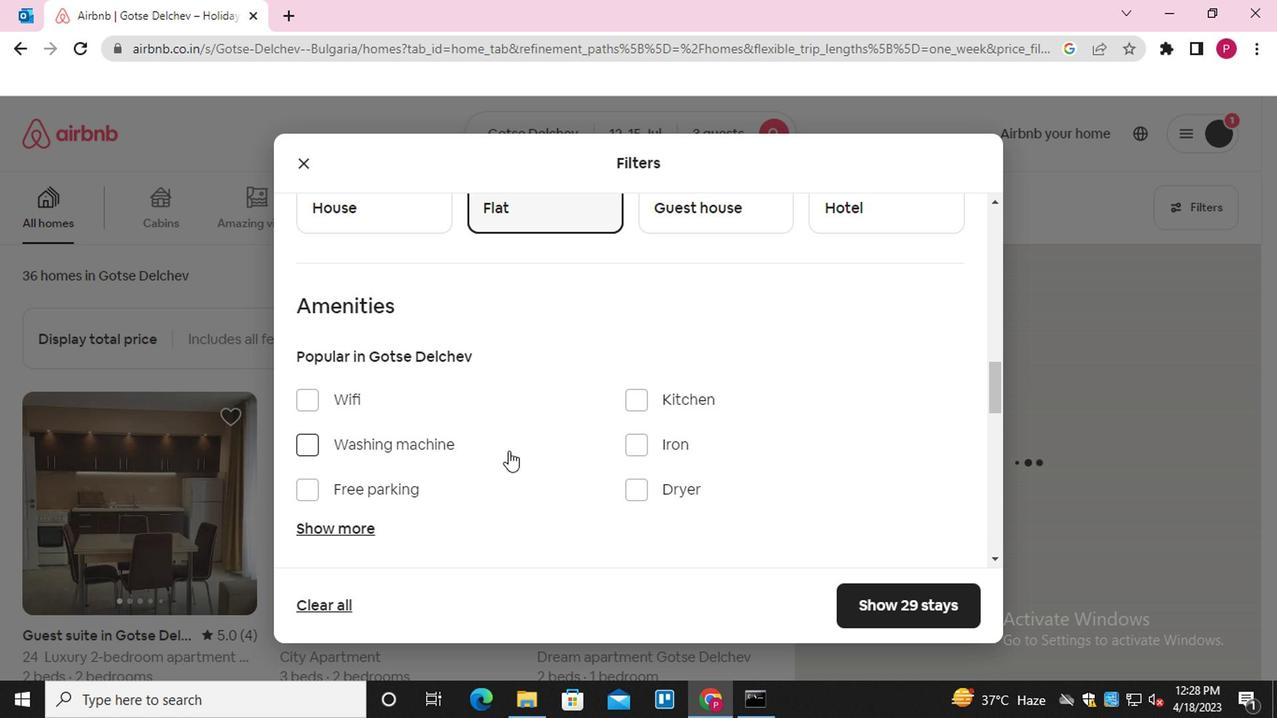 
Action: Mouse scrolled (507, 449) with delta (0, 0)
Screenshot: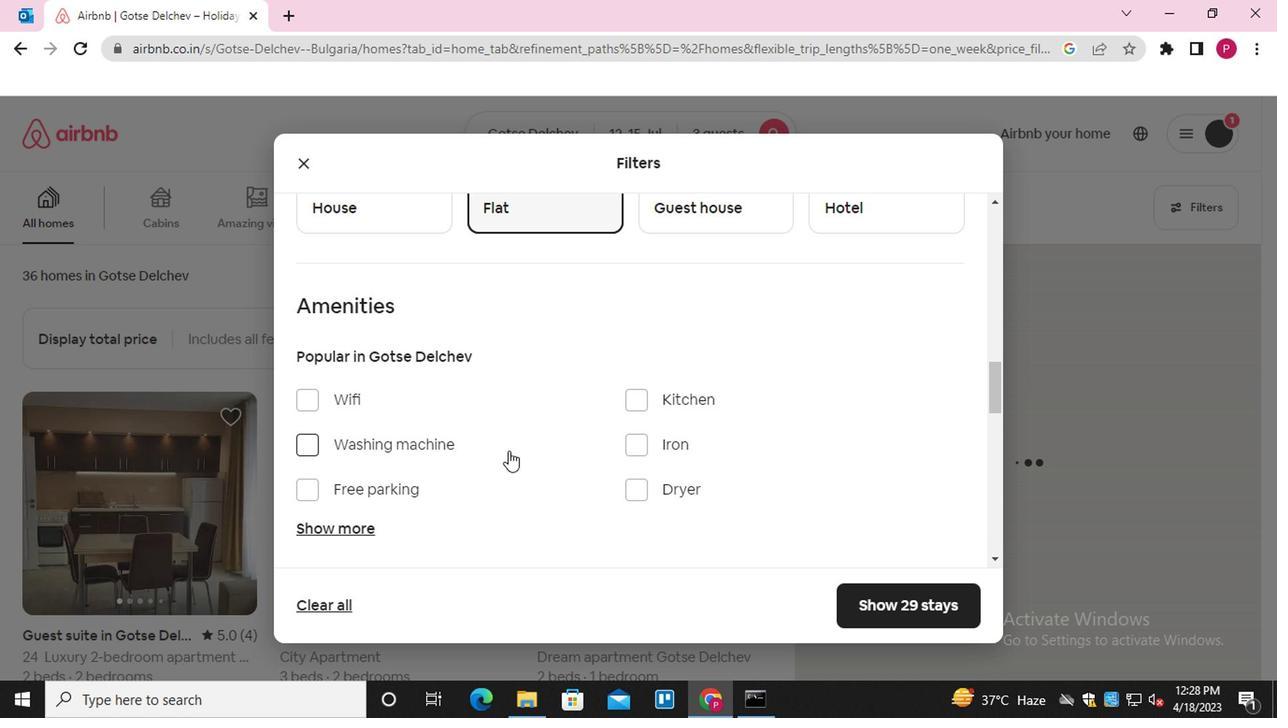 
Action: Mouse moved to (907, 376)
Screenshot: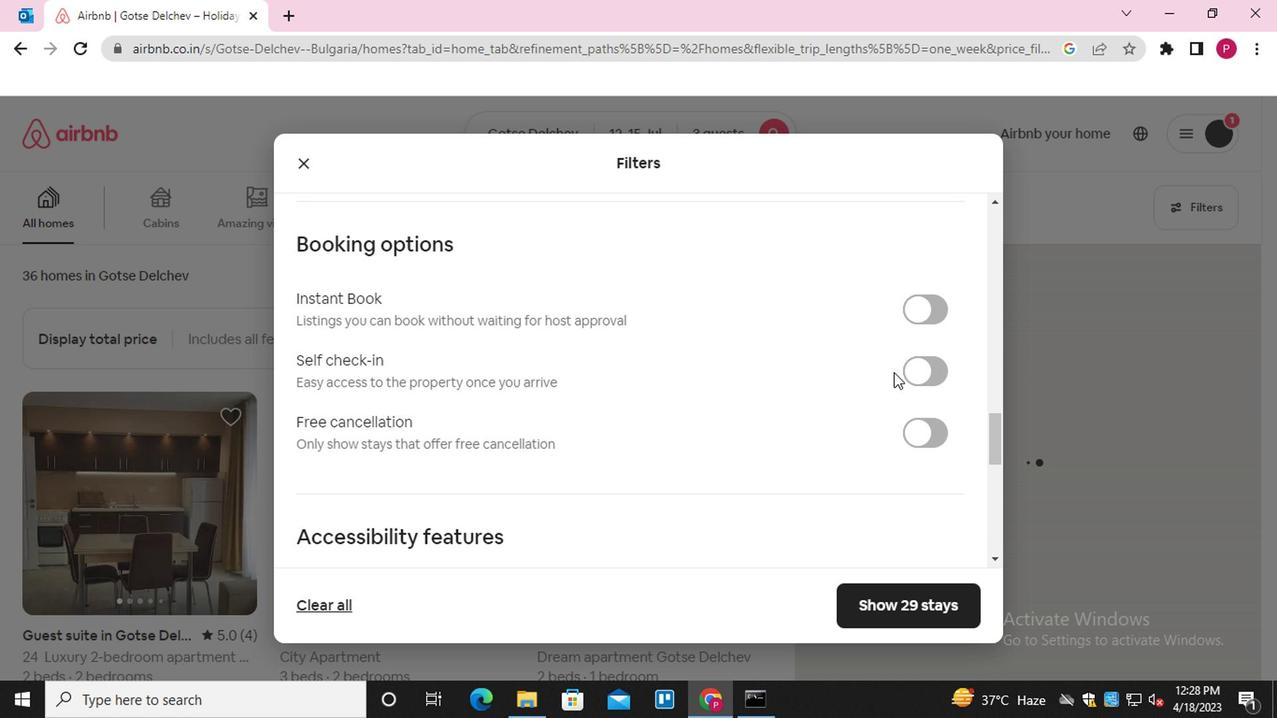 
Action: Mouse pressed left at (907, 376)
Screenshot: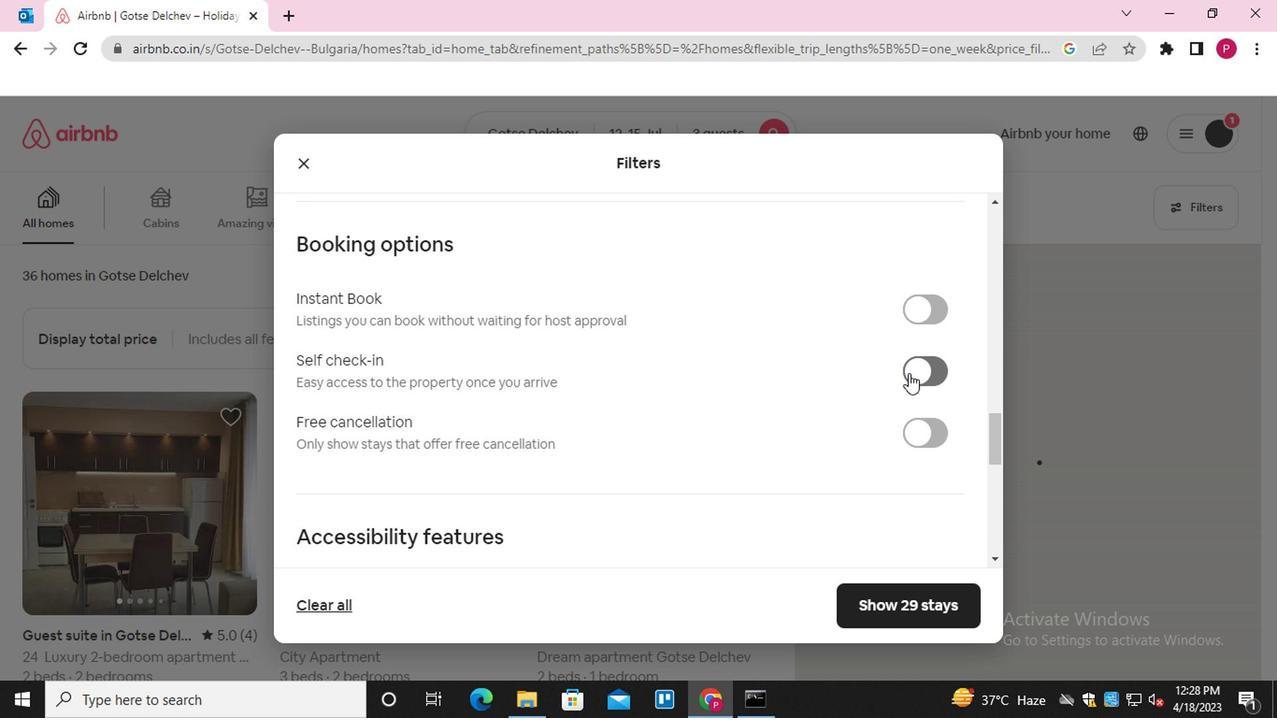 
Action: Mouse moved to (629, 411)
Screenshot: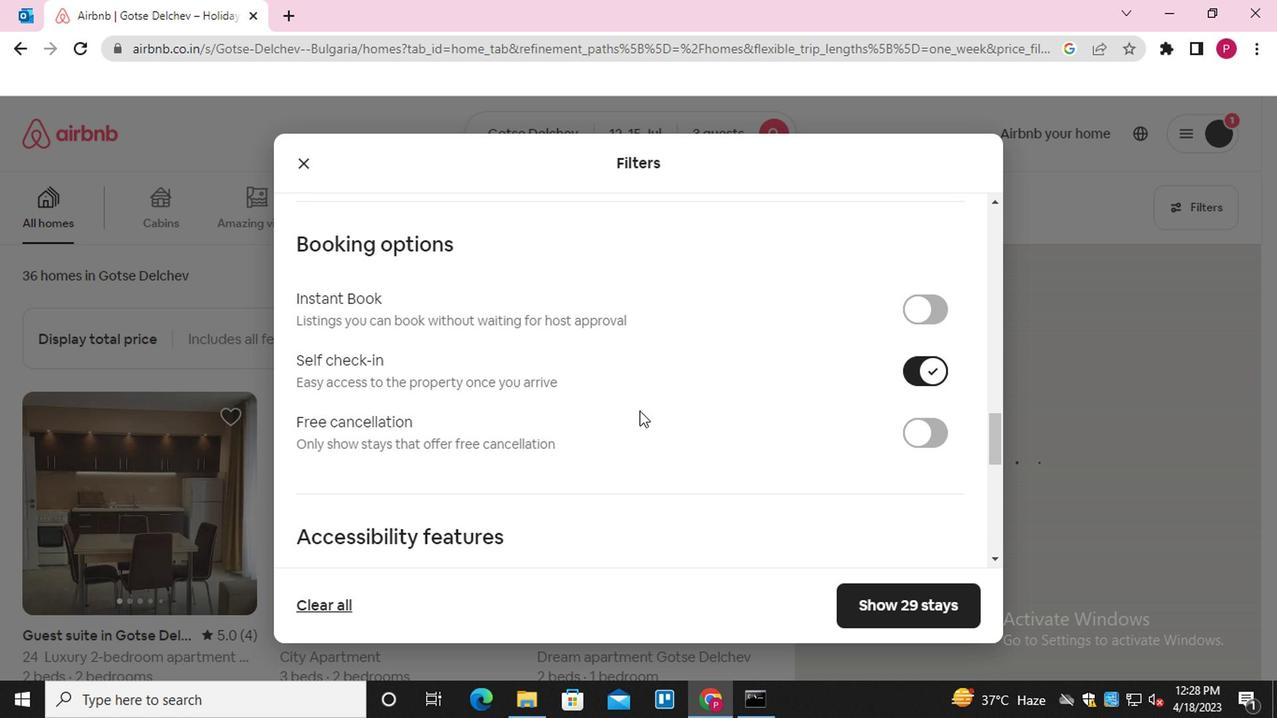 
Action: Mouse scrolled (629, 410) with delta (0, -1)
Screenshot: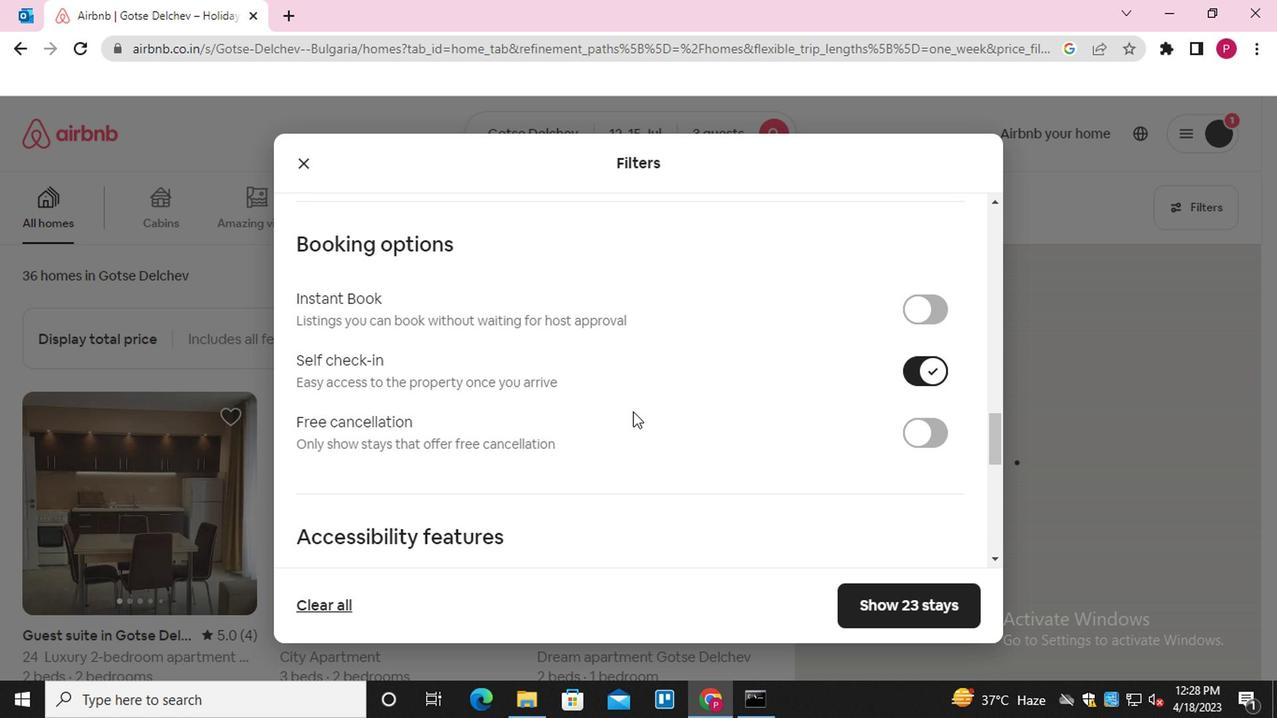 
Action: Mouse scrolled (629, 410) with delta (0, -1)
Screenshot: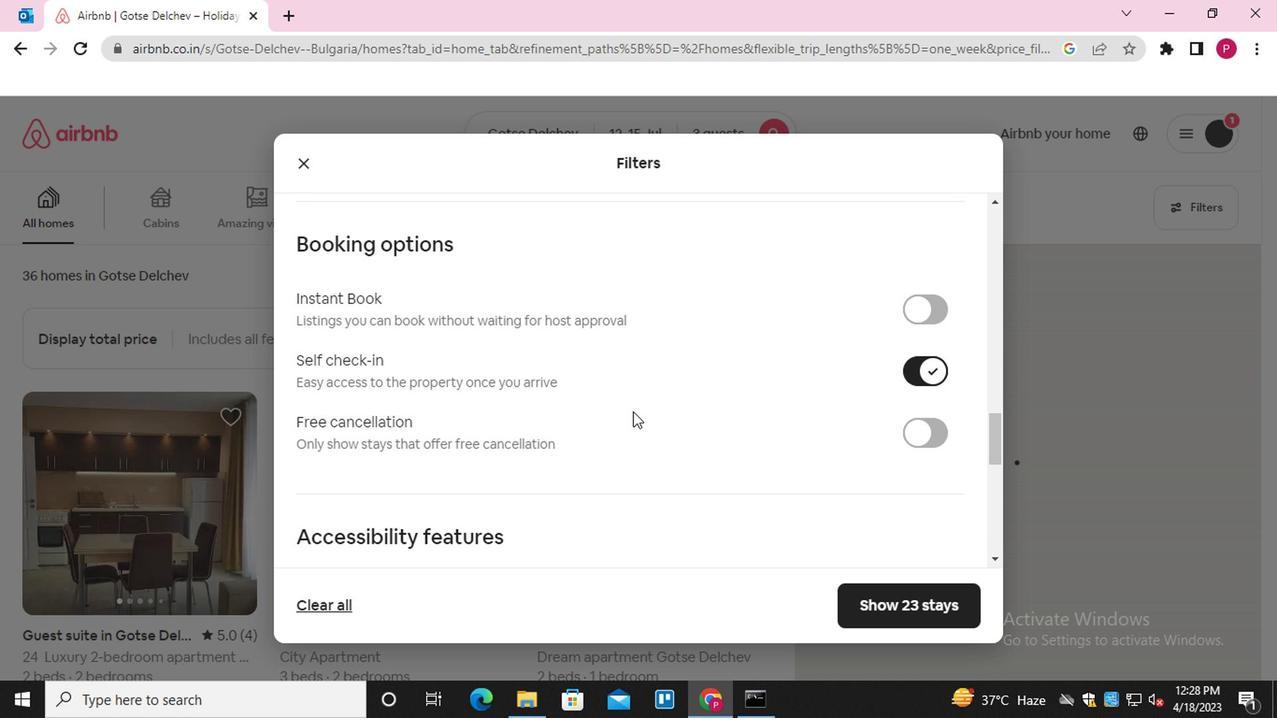 
Action: Mouse scrolled (629, 410) with delta (0, -1)
Screenshot: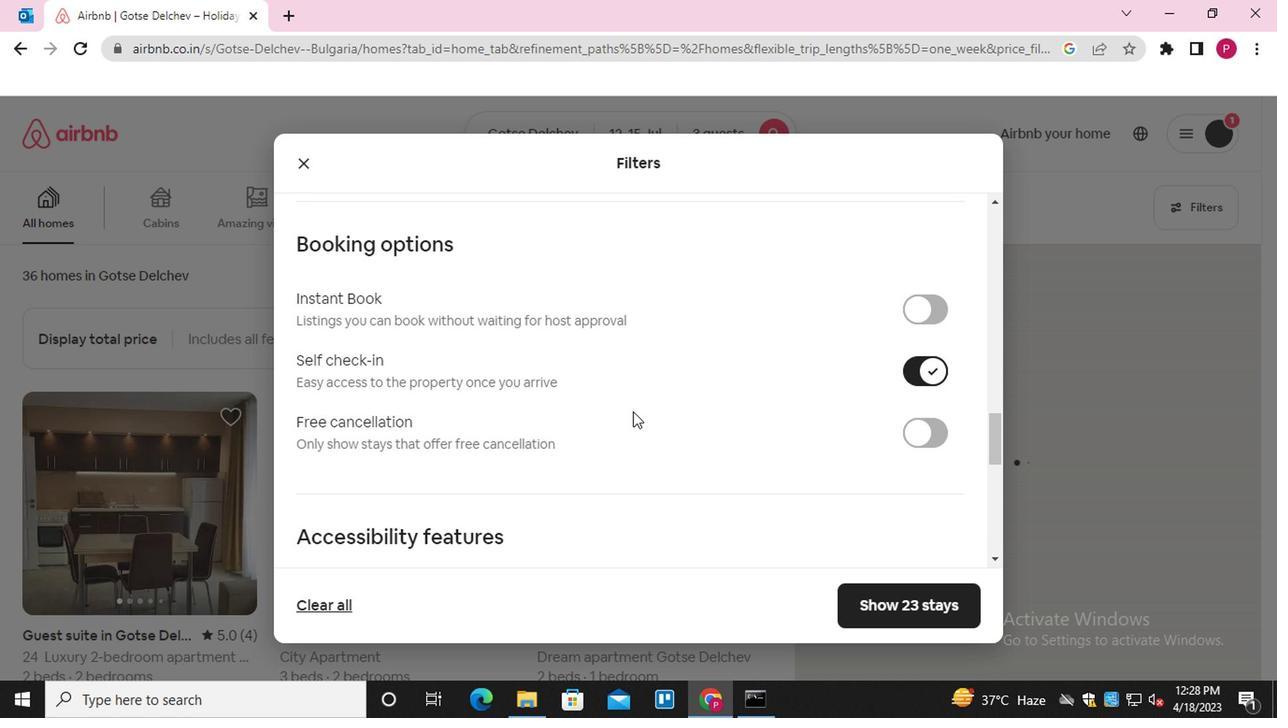
Action: Mouse moved to (629, 413)
Screenshot: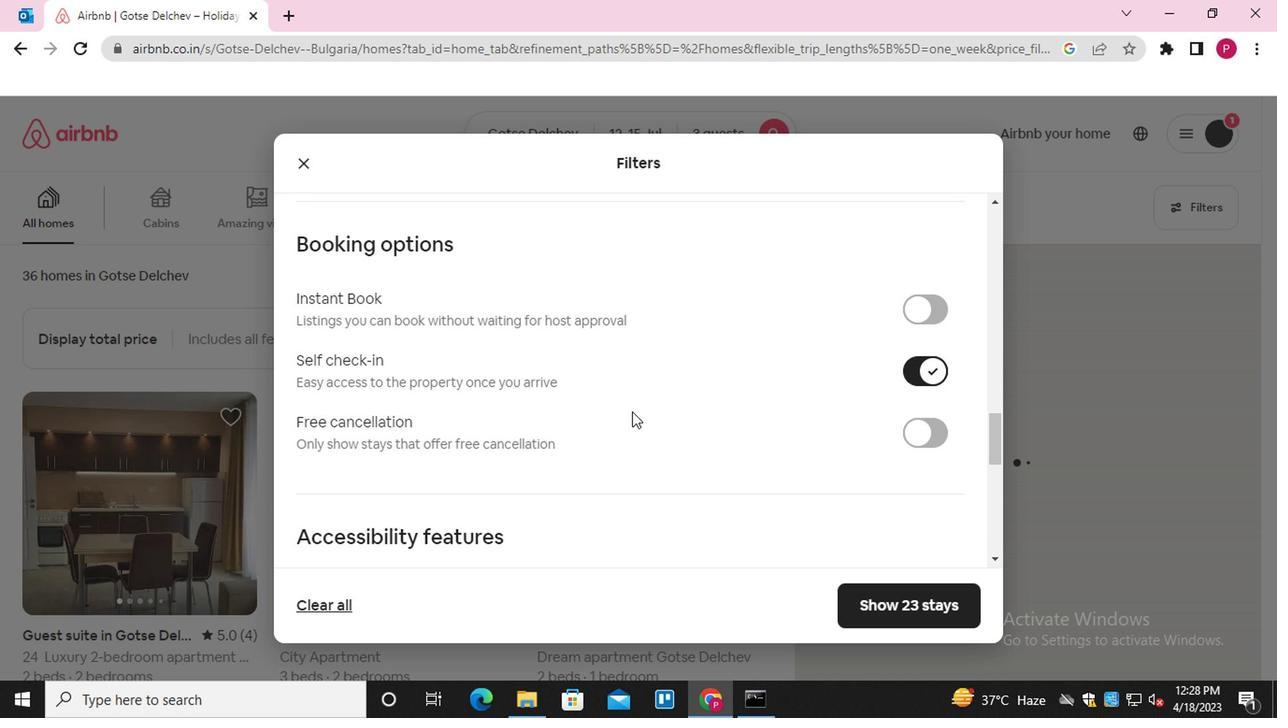
Action: Mouse scrolled (629, 412) with delta (0, -1)
Screenshot: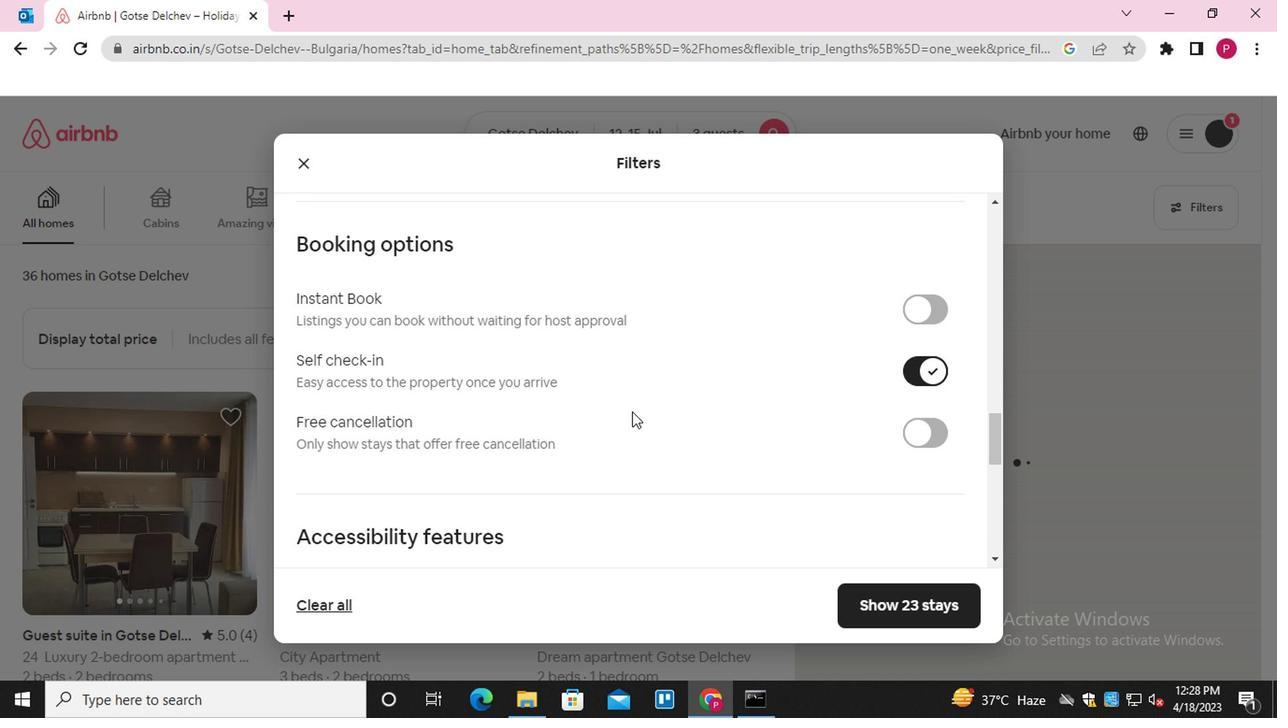
Action: Mouse moved to (629, 419)
Screenshot: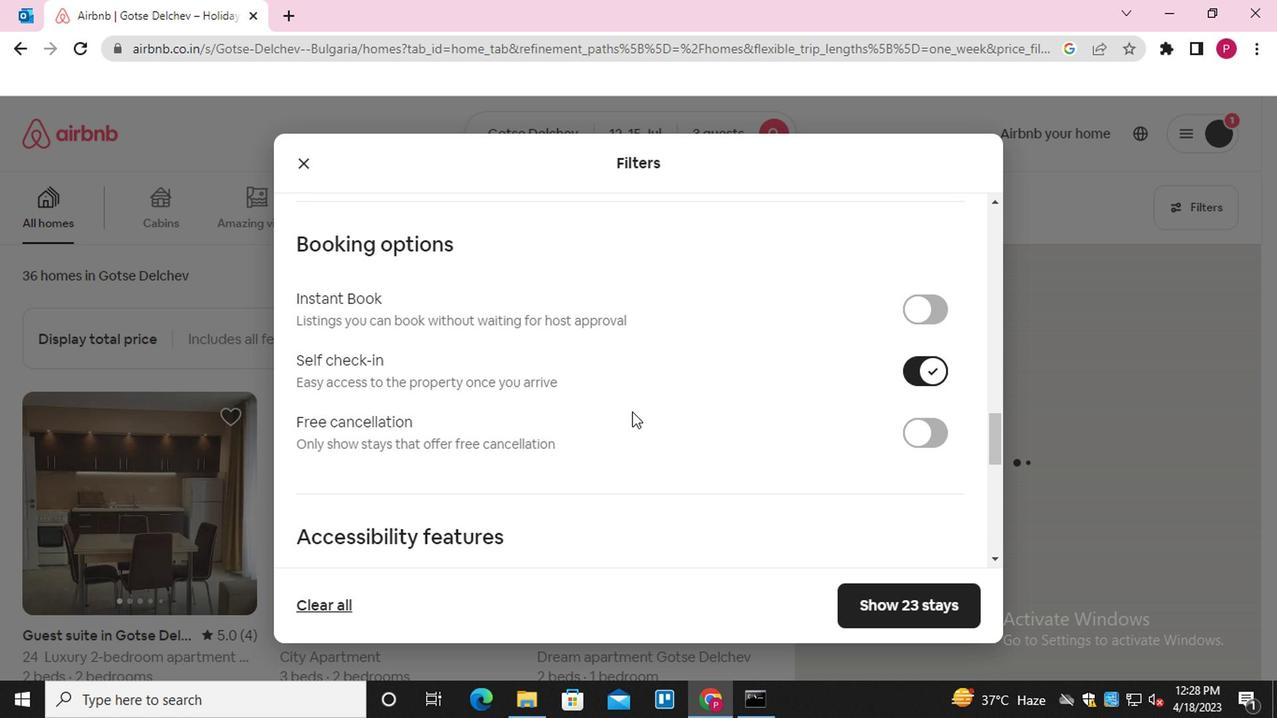 
Action: Mouse scrolled (629, 417) with delta (0, -1)
Screenshot: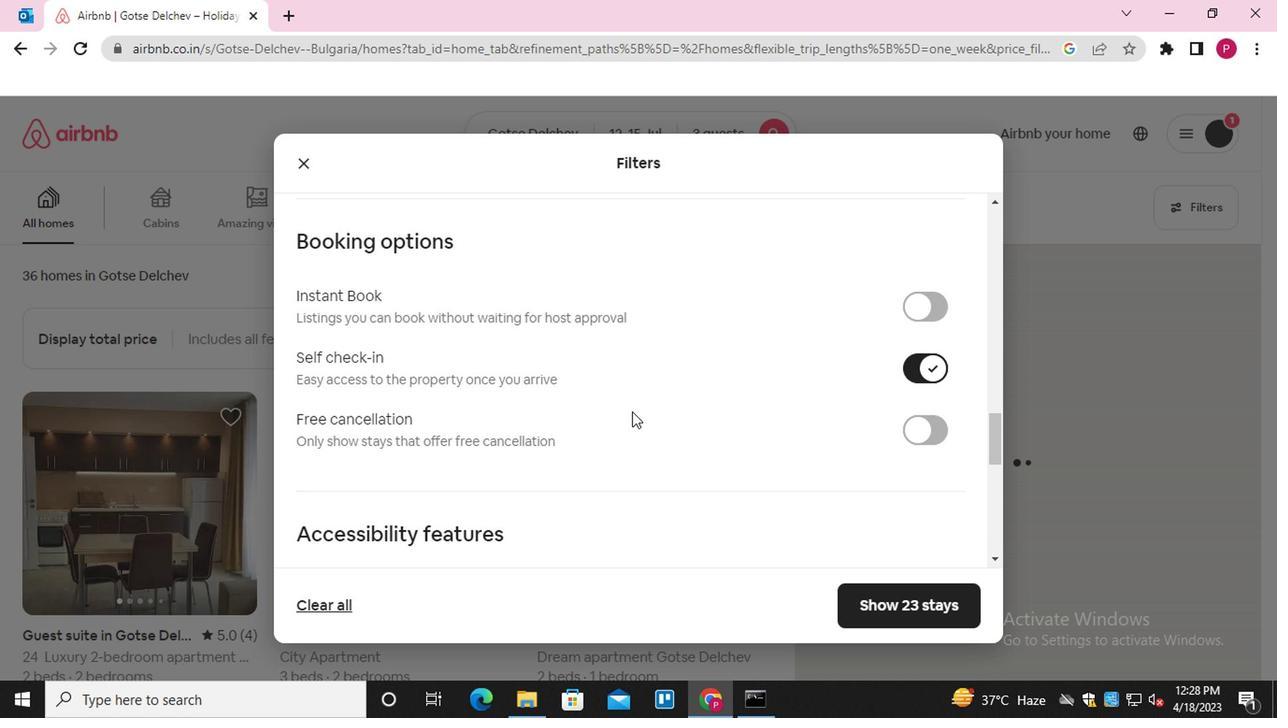 
Action: Mouse moved to (368, 472)
Screenshot: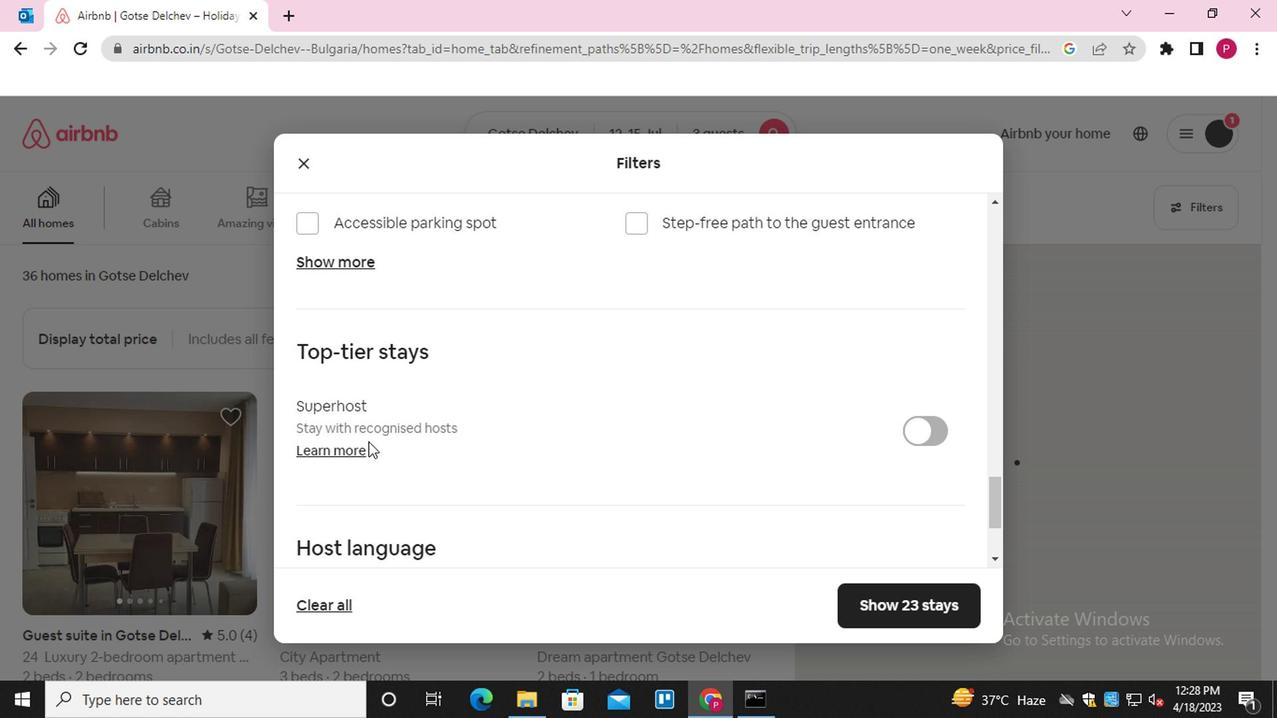 
Action: Mouse scrolled (368, 471) with delta (0, 0)
Screenshot: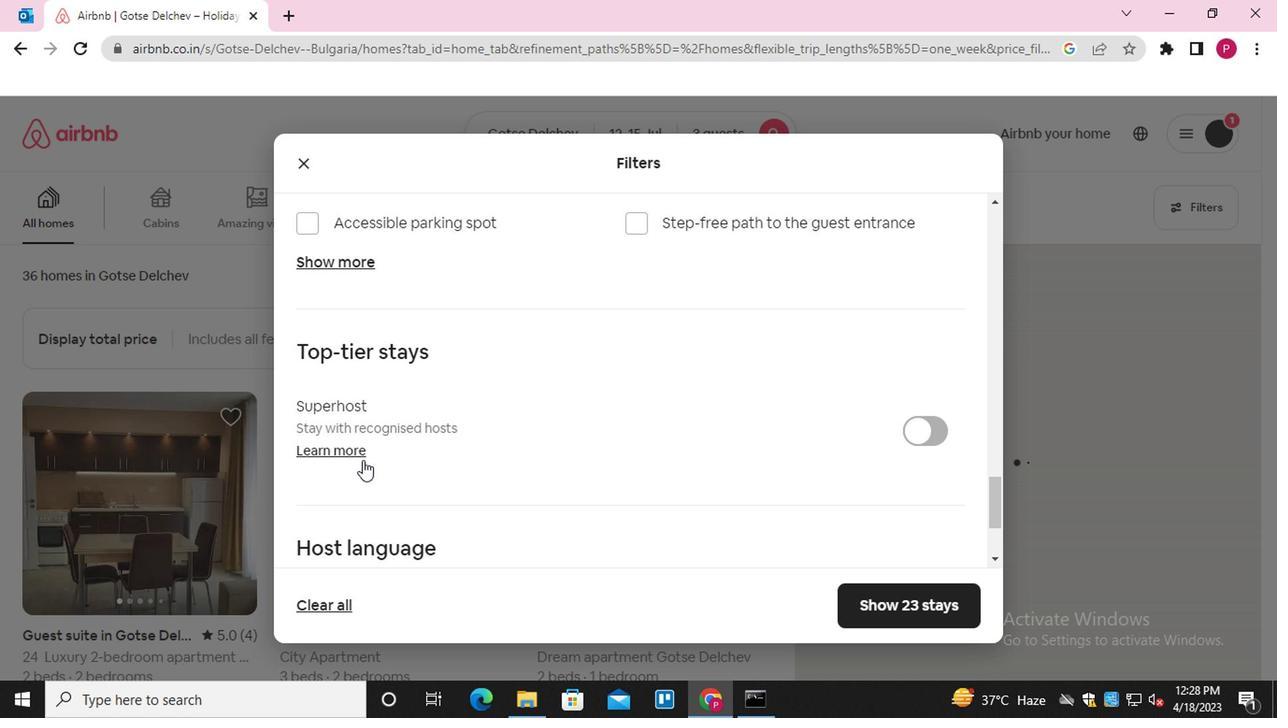 
Action: Mouse scrolled (368, 471) with delta (0, 0)
Screenshot: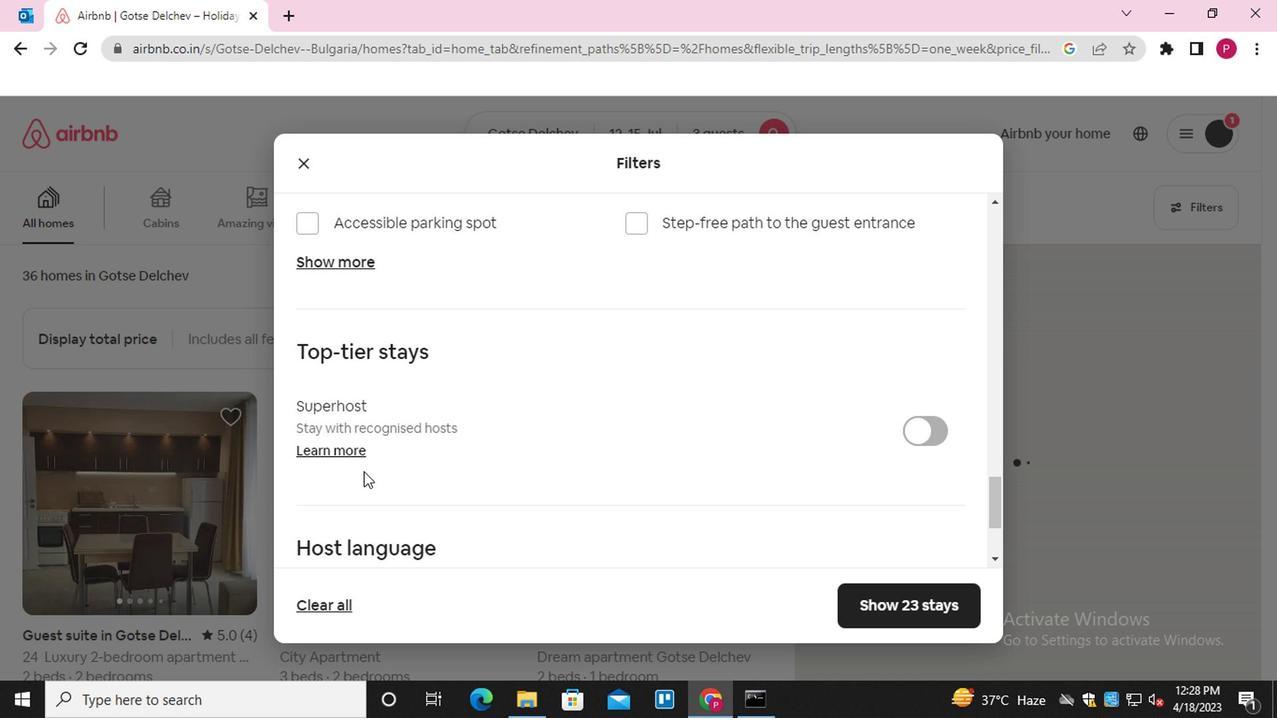 
Action: Mouse scrolled (368, 471) with delta (0, 0)
Screenshot: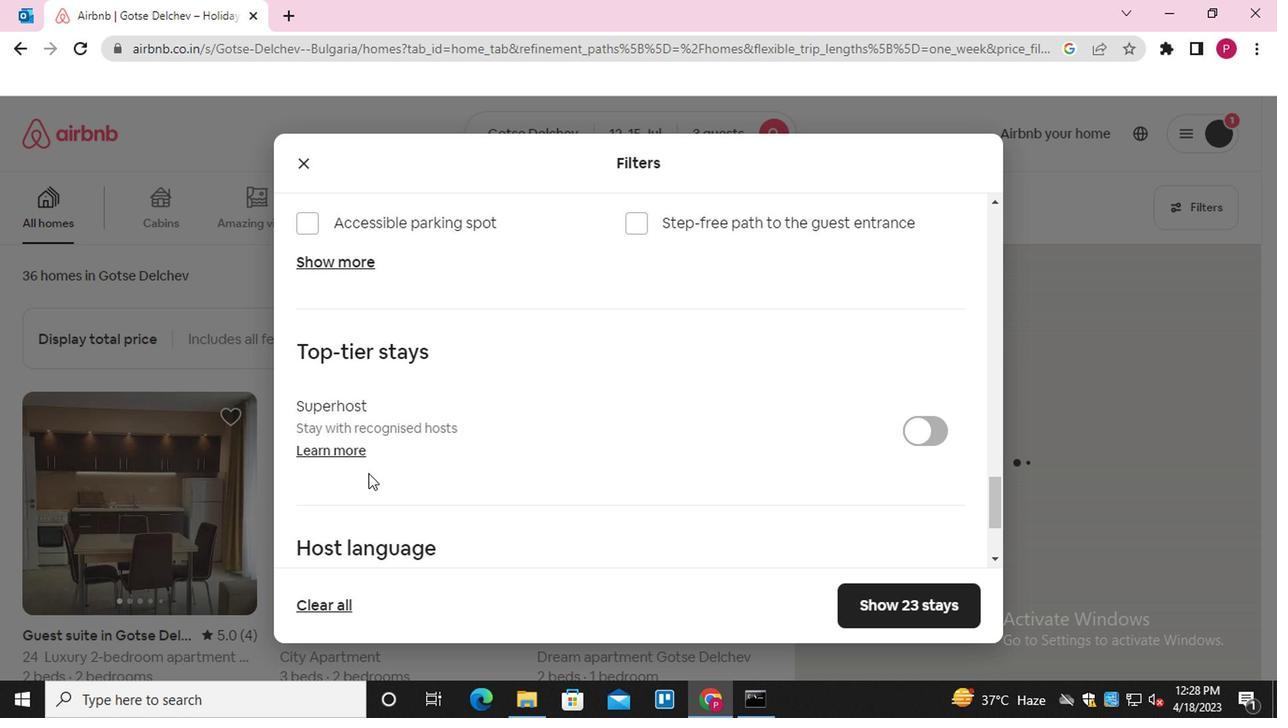 
Action: Mouse moved to (311, 437)
Screenshot: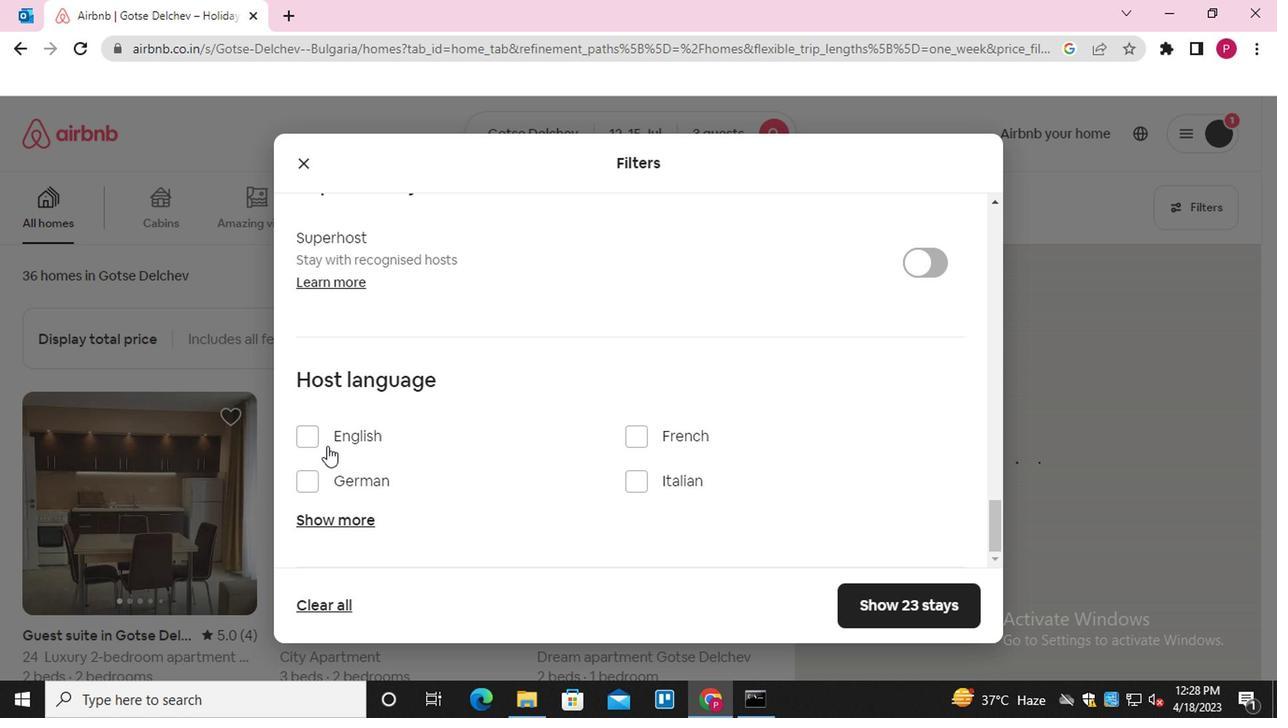 
Action: Mouse pressed left at (311, 437)
Screenshot: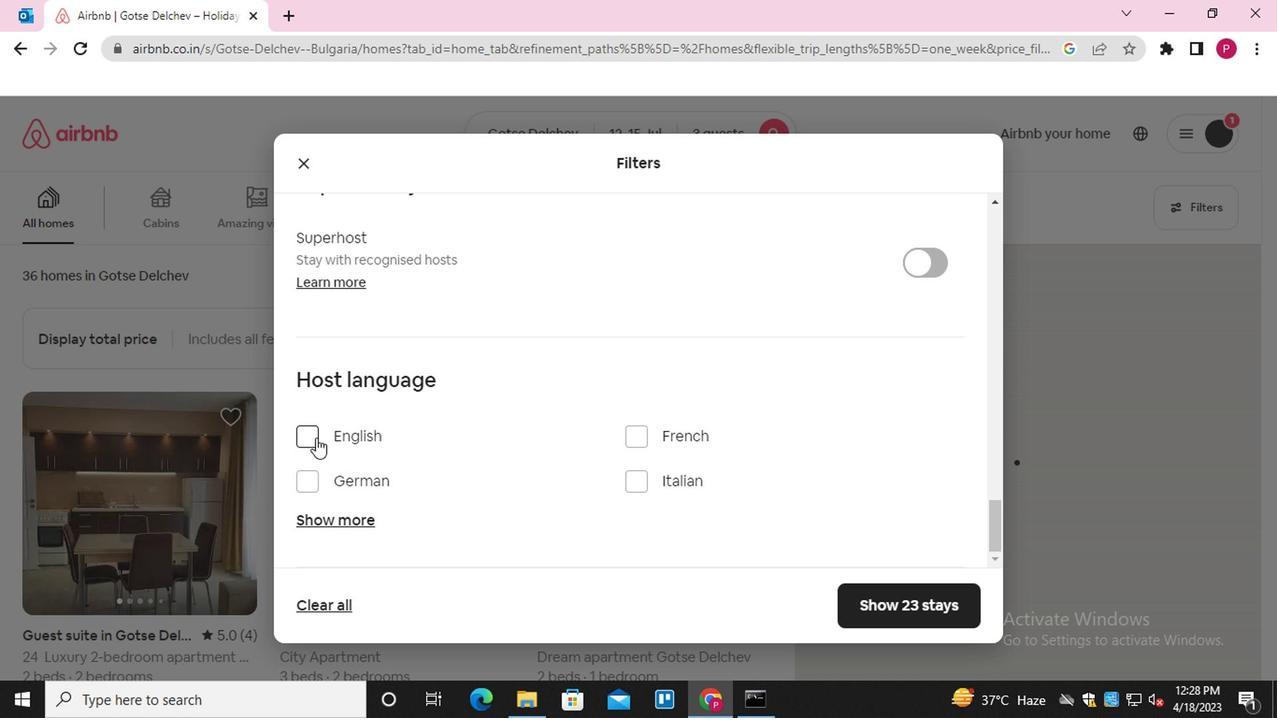 
Action: Mouse moved to (901, 606)
Screenshot: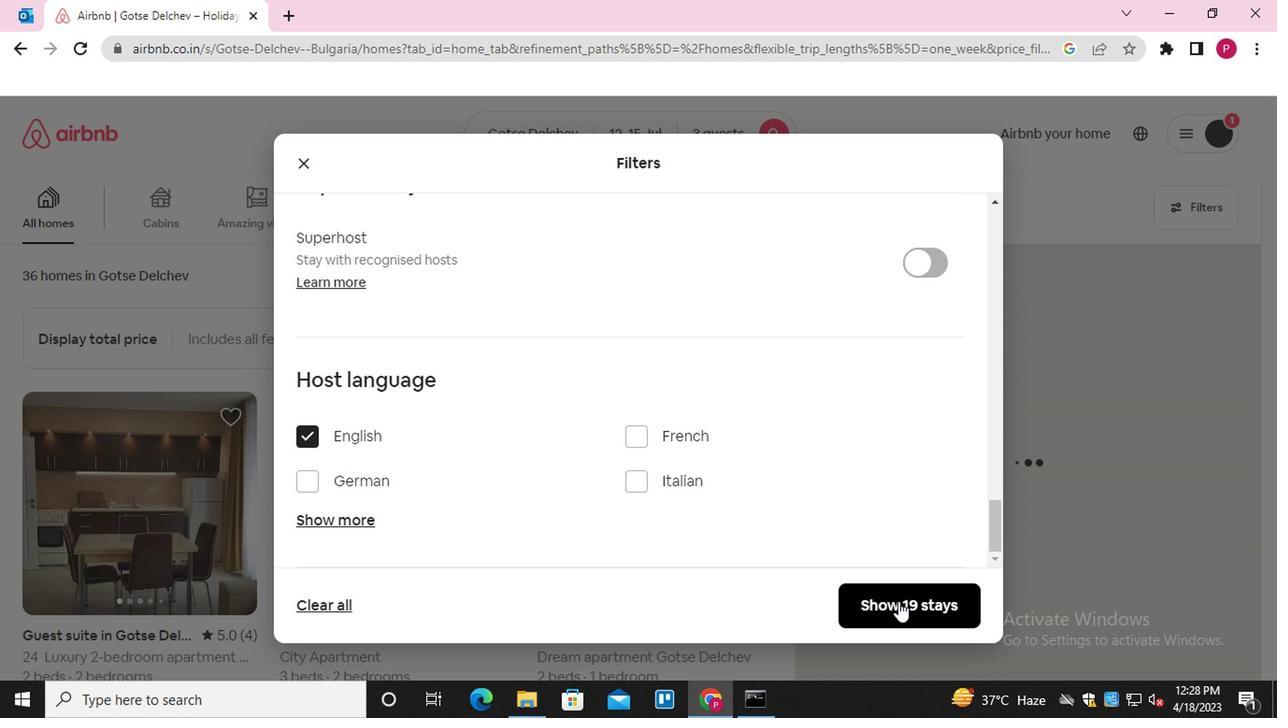 
Action: Mouse pressed left at (901, 606)
Screenshot: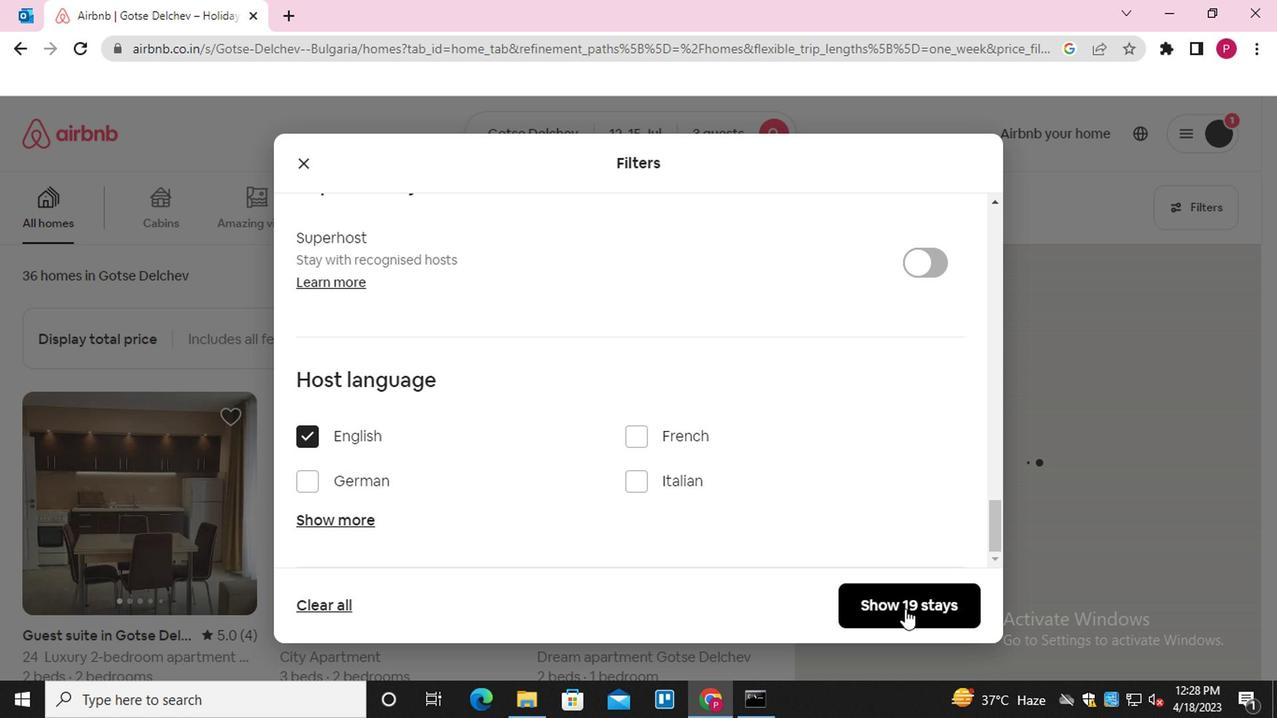 
Action: Mouse moved to (346, 441)
Screenshot: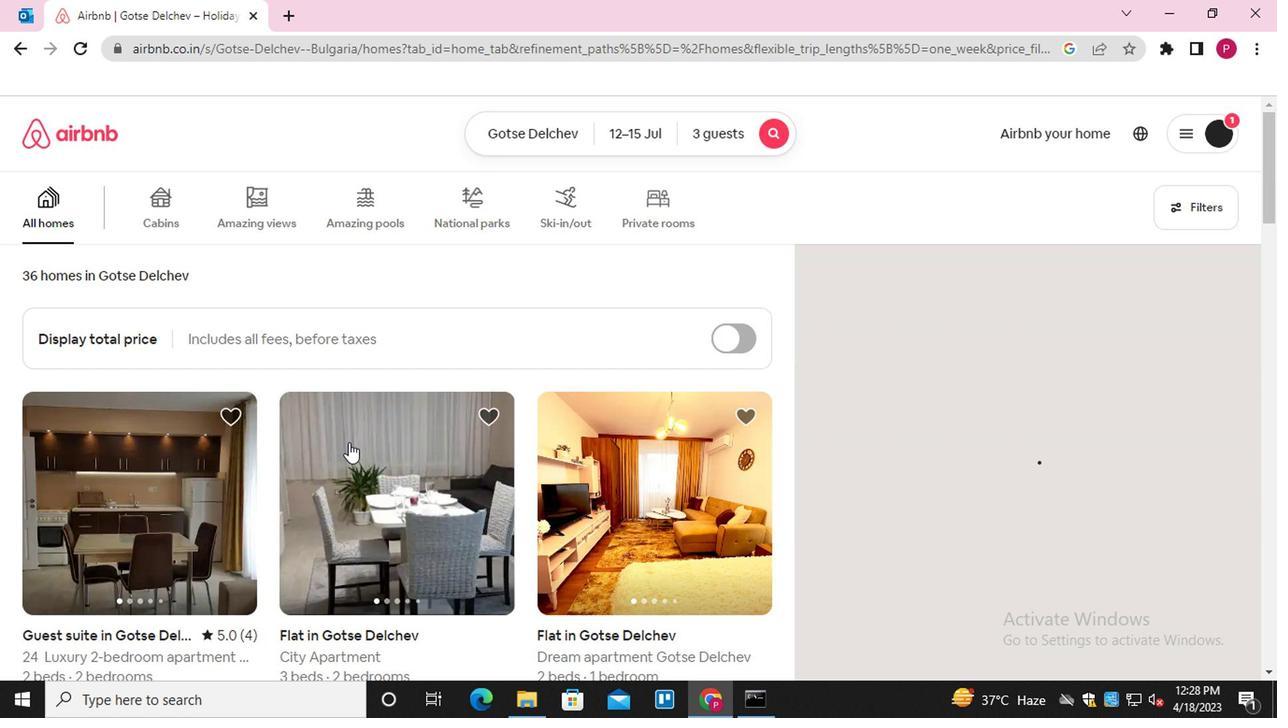 
Action: Mouse scrolled (346, 441) with delta (0, 0)
Screenshot: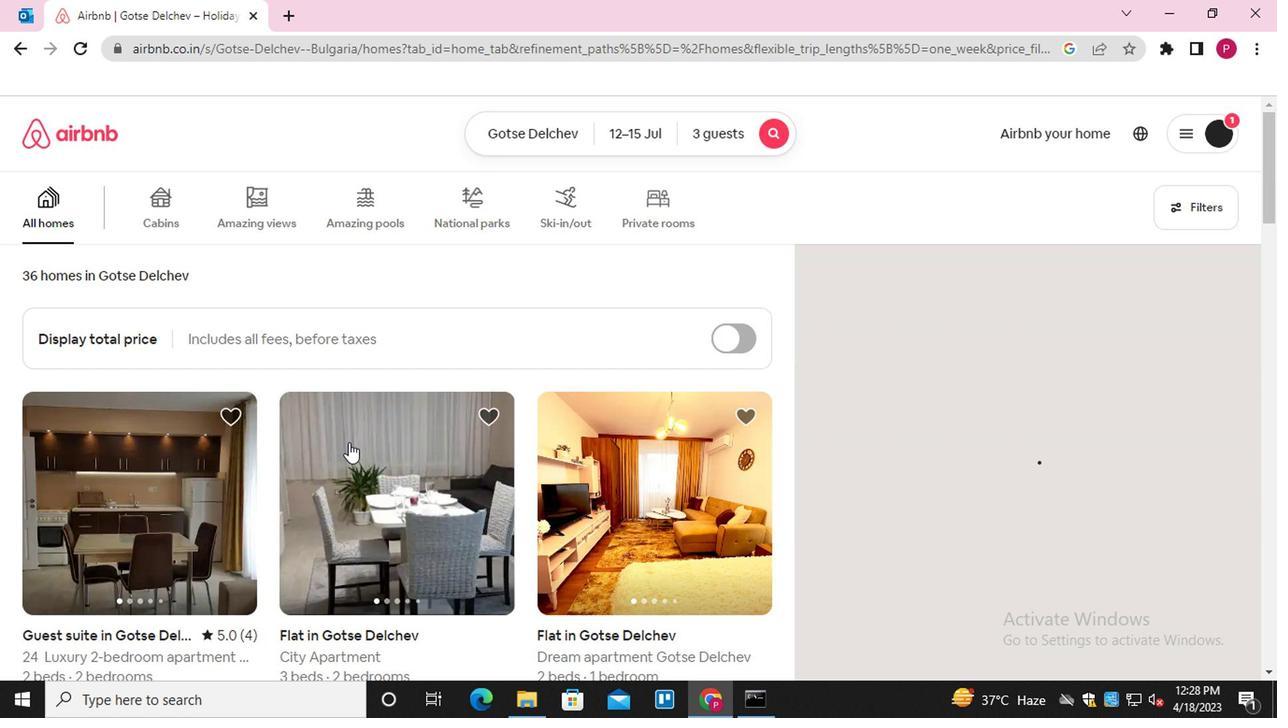 
Action: Mouse moved to (346, 441)
Screenshot: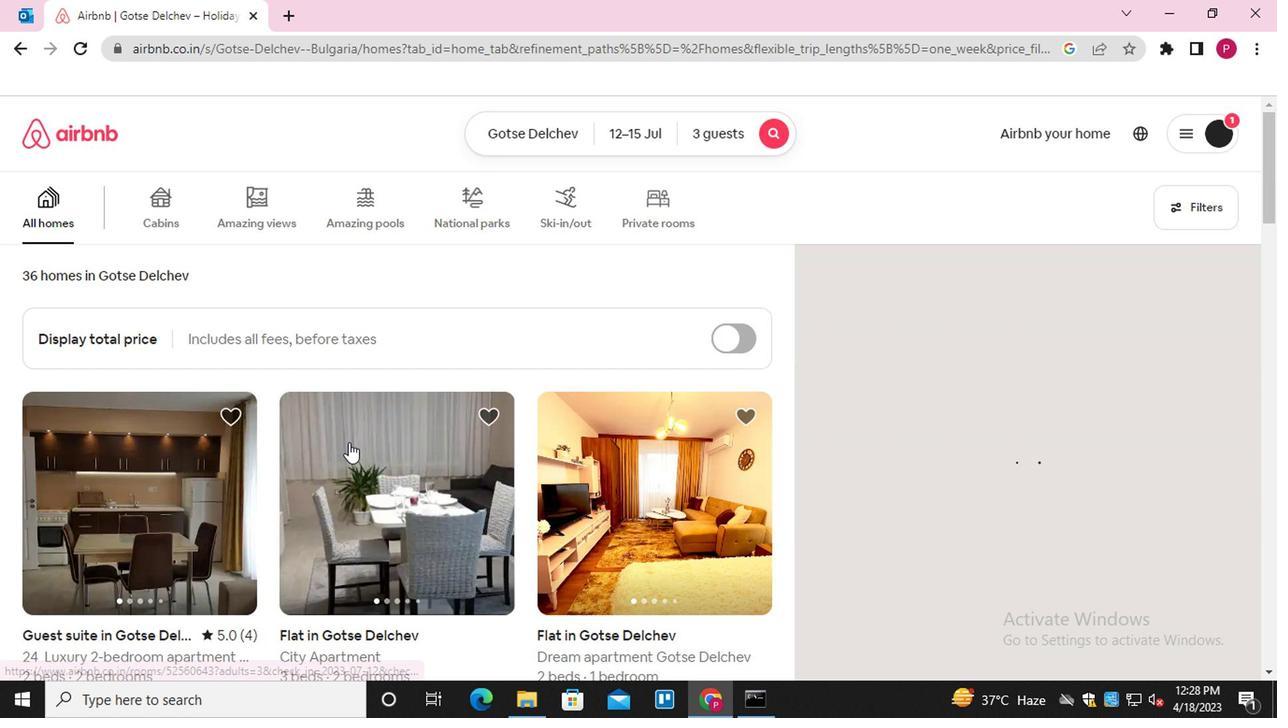 
Action: Mouse scrolled (346, 441) with delta (0, 0)
Screenshot: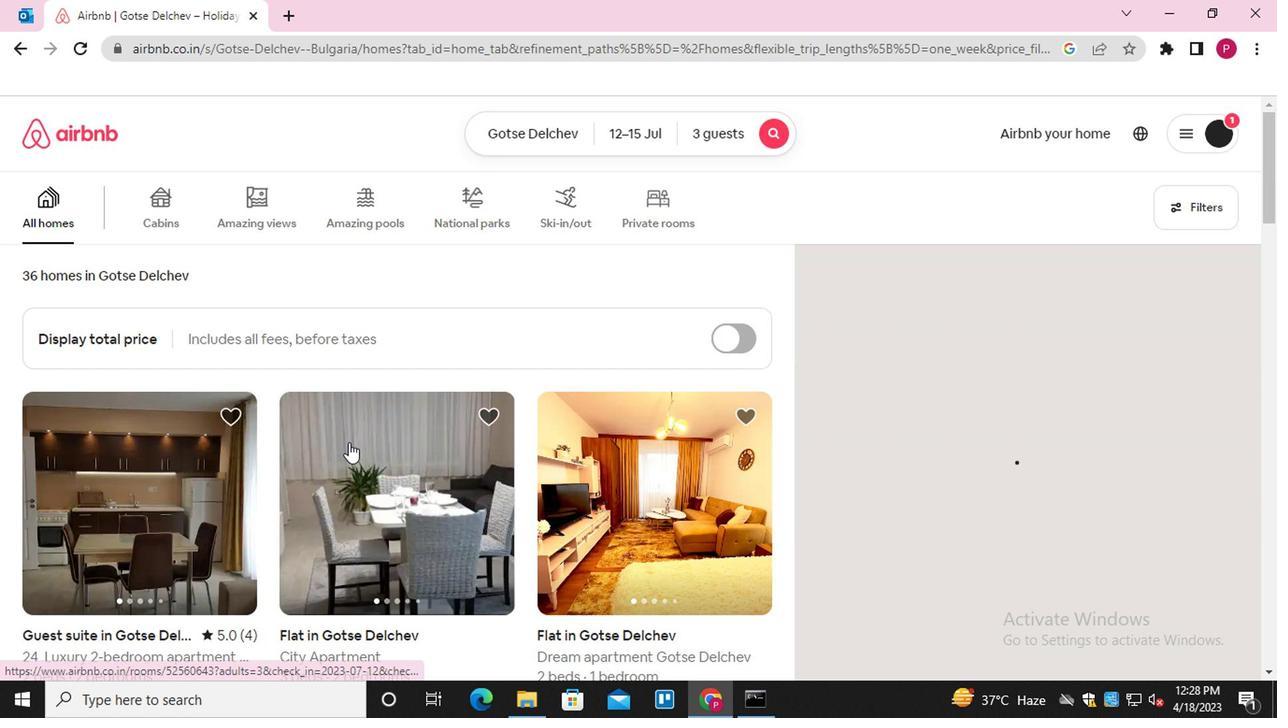 
Action: Mouse scrolled (346, 443) with delta (0, 1)
Screenshot: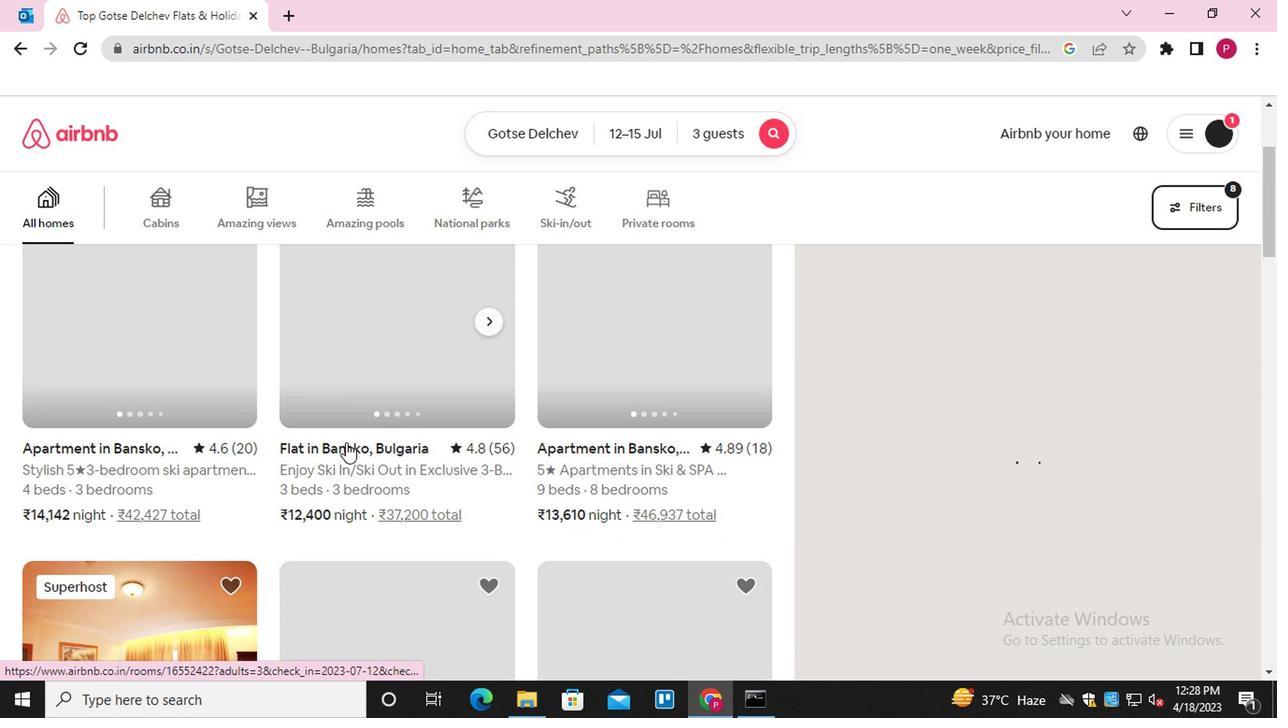 
